 Task: Plan a trip to Mpwapwa, Tanzania from 12th January 2024 to 16th January 2024 for 8 adults. Place can be private room with 8 bedrooms having 8 beds and 8 bathrooms. Property type can be hotel. Amenities needed are: wifi, TV, free parkinig on premises, gym, breakfast.
Action: Mouse moved to (502, 131)
Screenshot: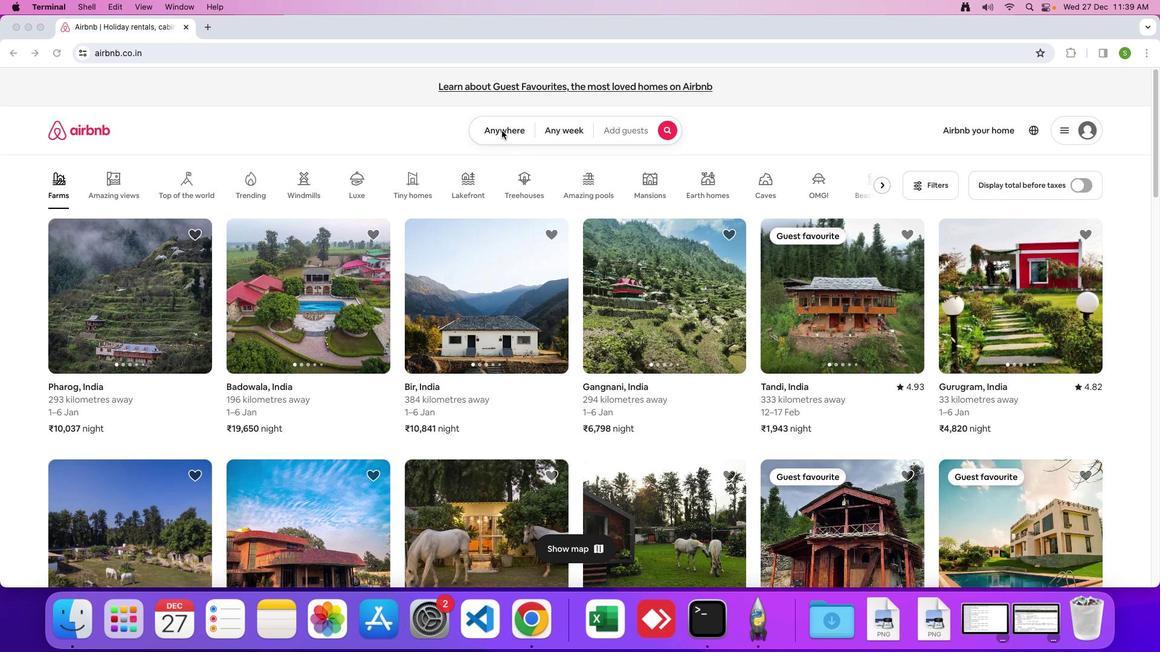 
Action: Mouse pressed left at (502, 131)
Screenshot: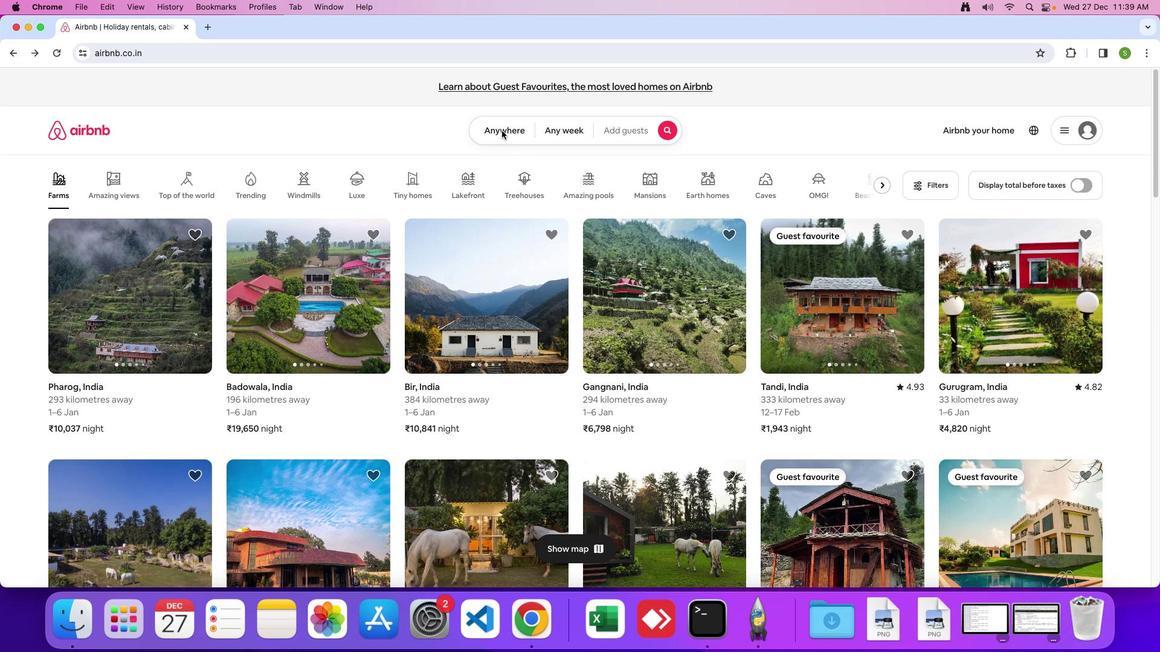 
Action: Mouse moved to (481, 131)
Screenshot: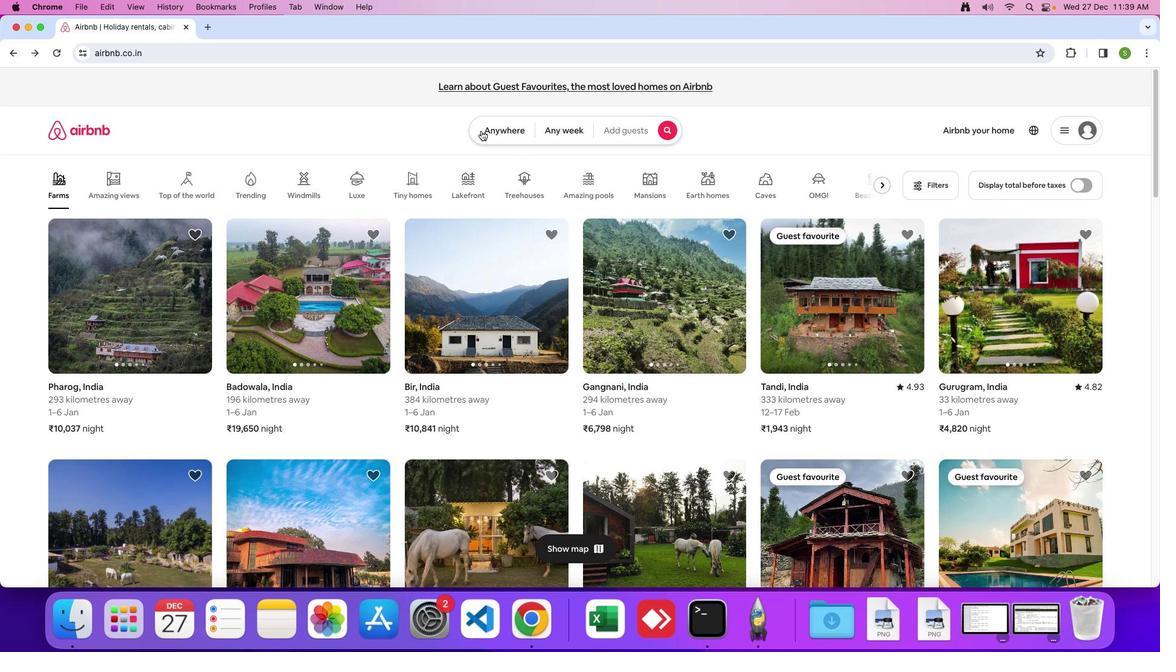 
Action: Mouse pressed left at (481, 131)
Screenshot: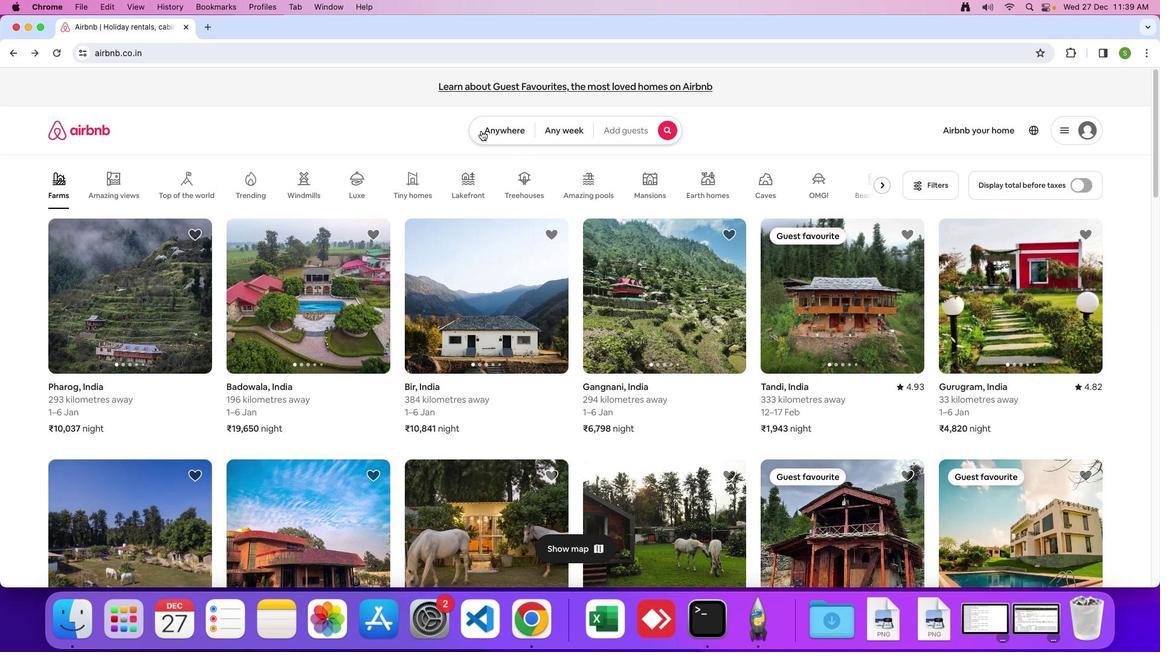 
Action: Mouse moved to (427, 173)
Screenshot: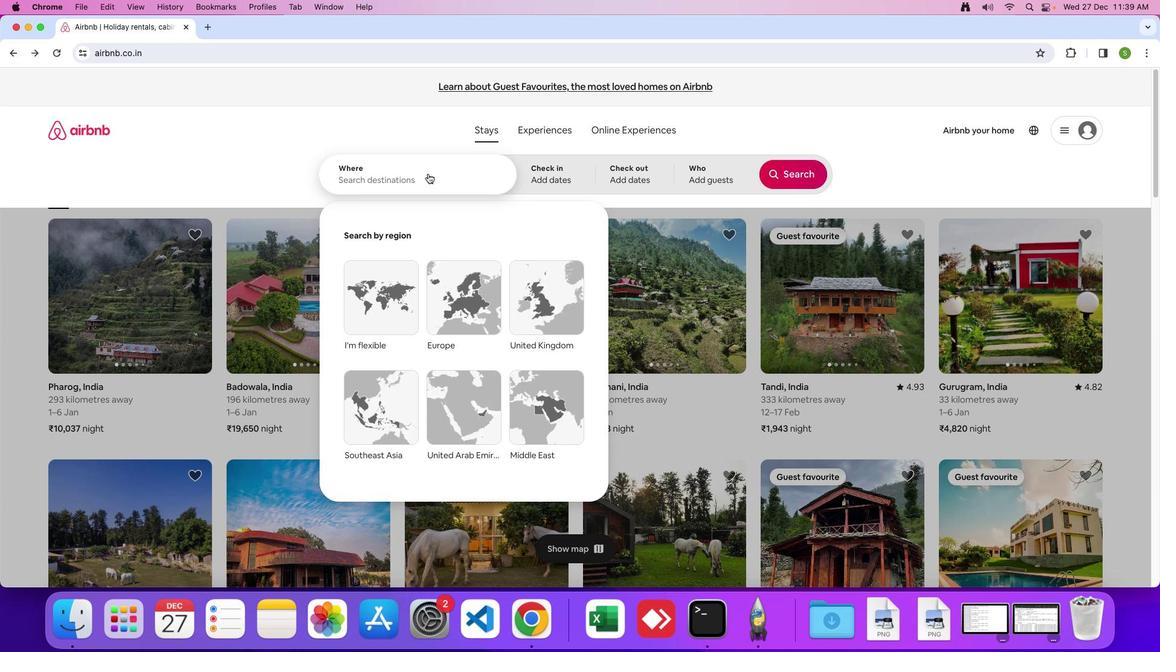 
Action: Mouse pressed left at (427, 173)
Screenshot: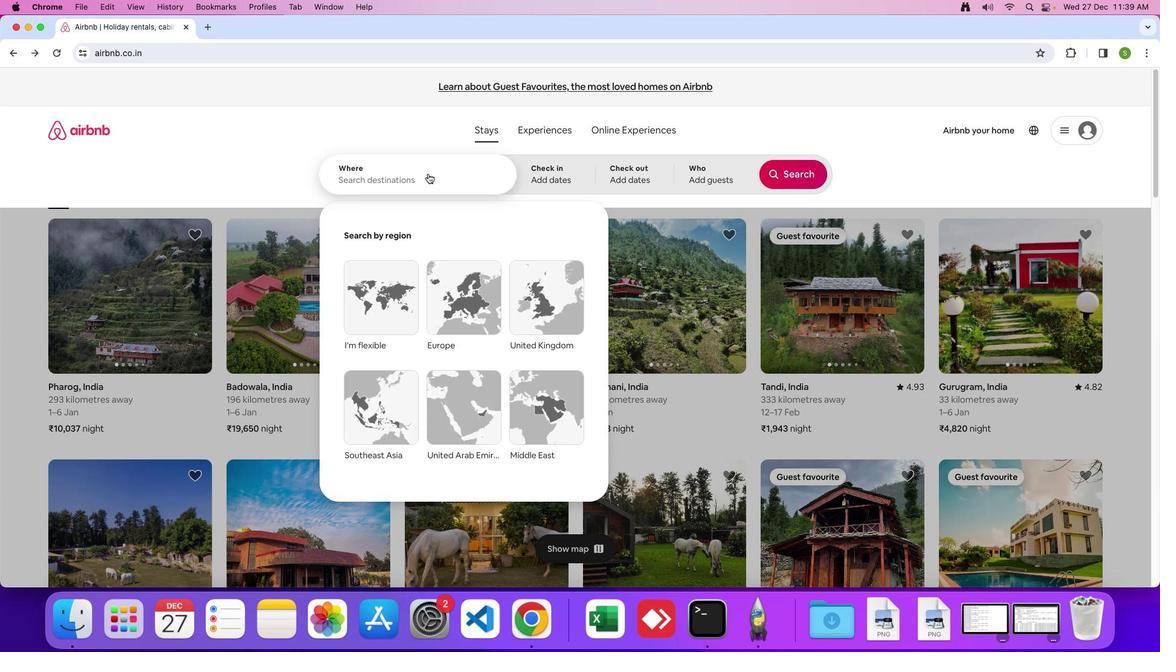 
Action: Mouse moved to (429, 173)
Screenshot: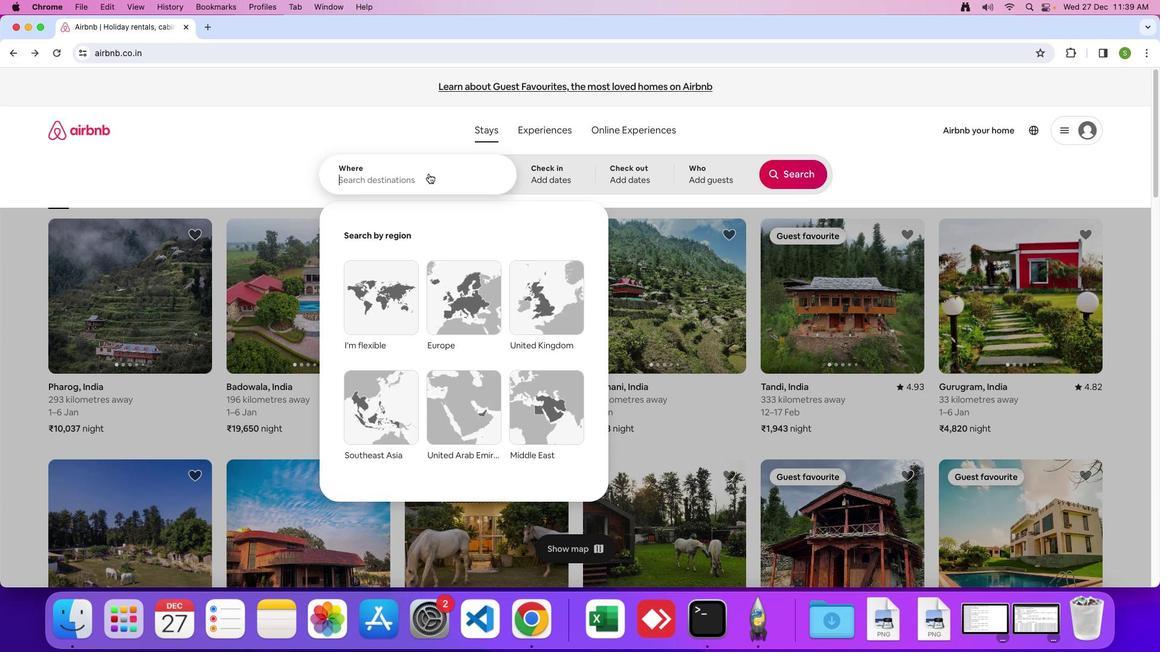
Action: Key pressed 'M'Key.caps_lock'p''w''a''p''w''a'','Key.spaceKey.shift'T''a''n''z''a''n''i''a'Key.enter
Screenshot: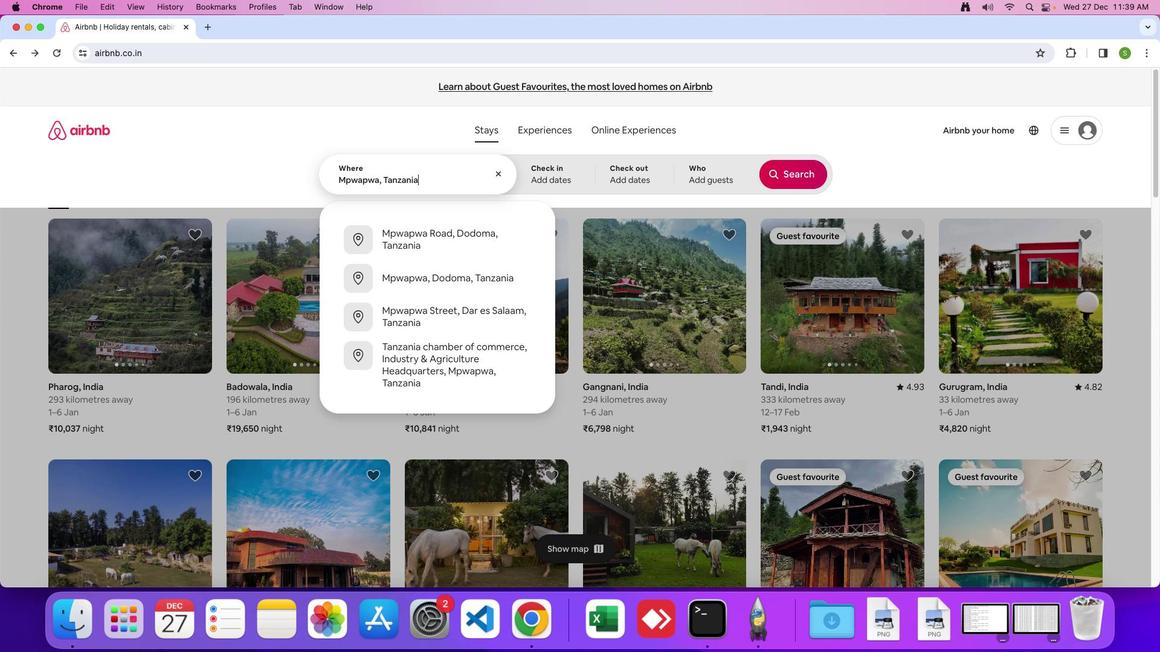 
Action: Mouse moved to (743, 350)
Screenshot: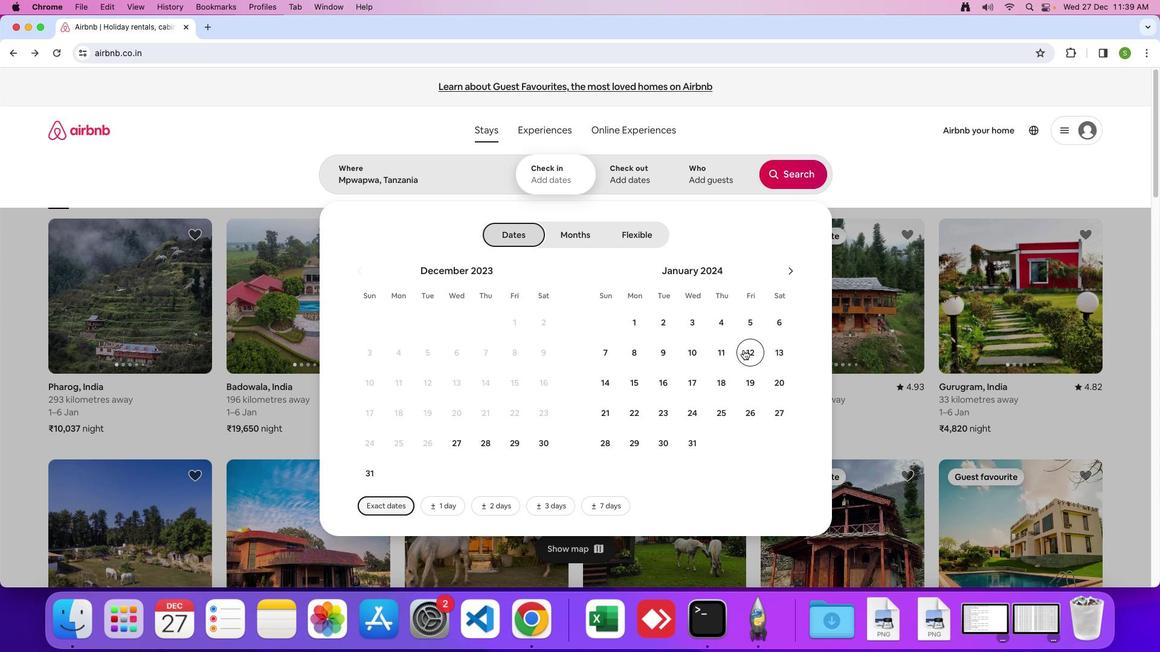 
Action: Mouse pressed left at (743, 350)
Screenshot: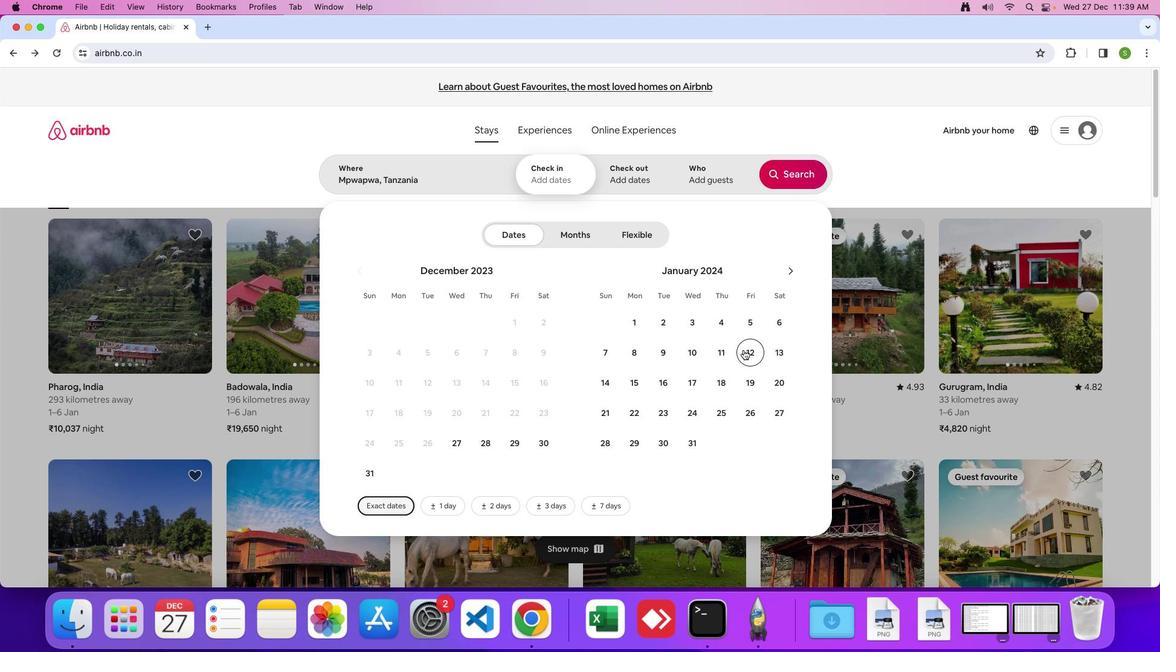 
Action: Mouse moved to (654, 380)
Screenshot: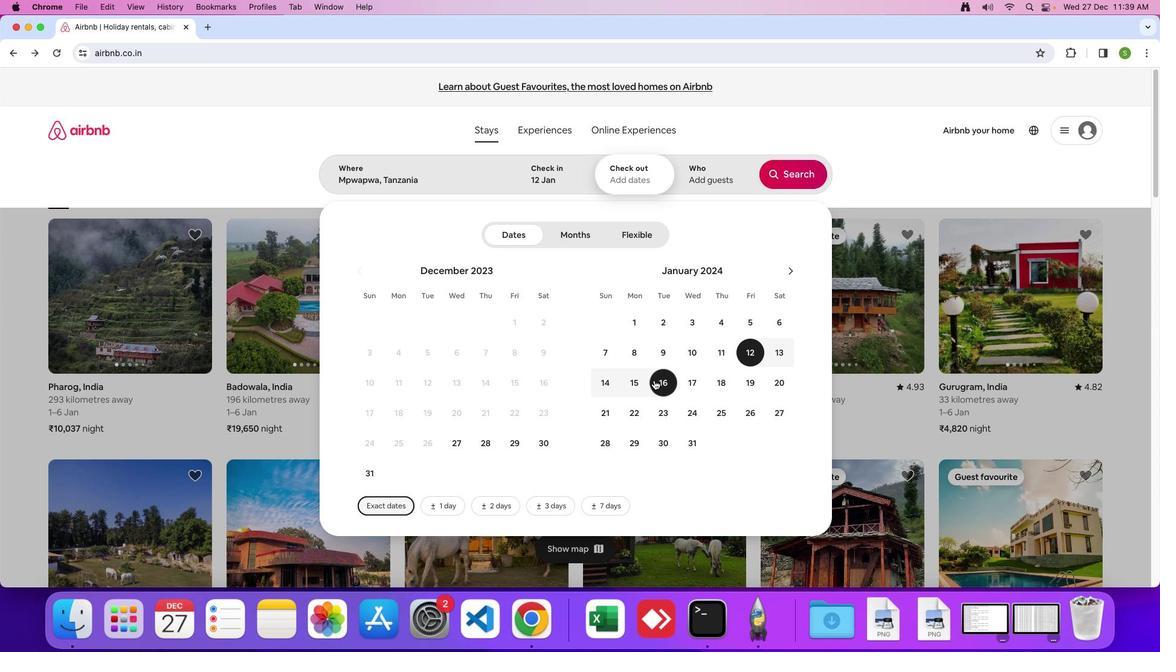 
Action: Mouse pressed left at (654, 380)
Screenshot: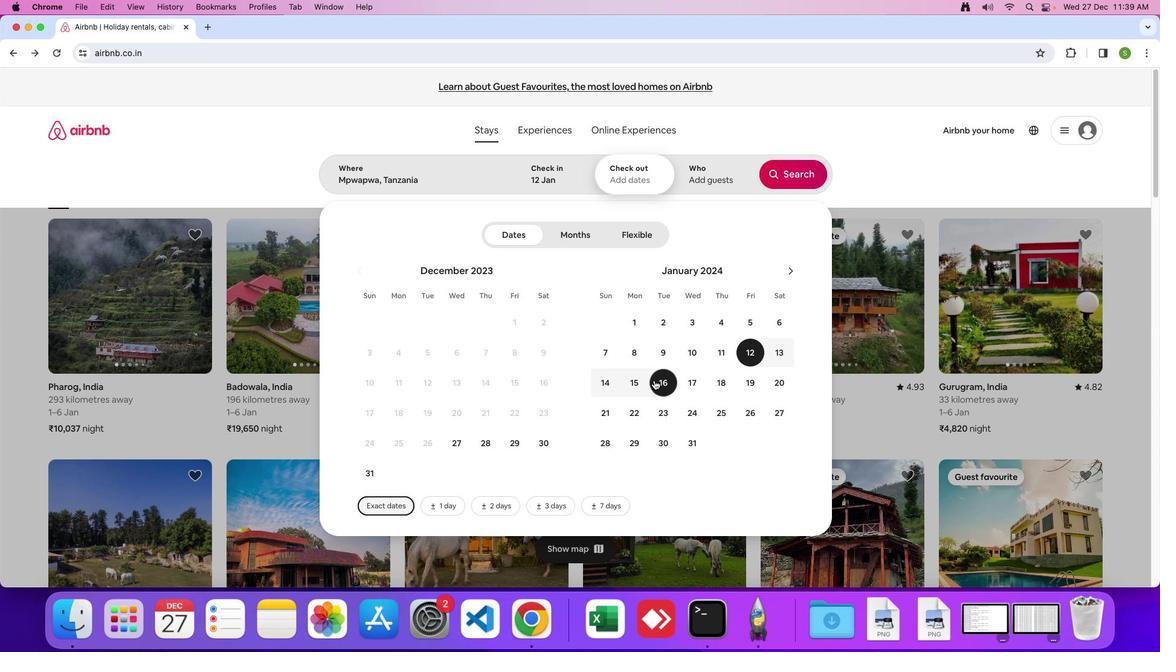 
Action: Mouse moved to (699, 180)
Screenshot: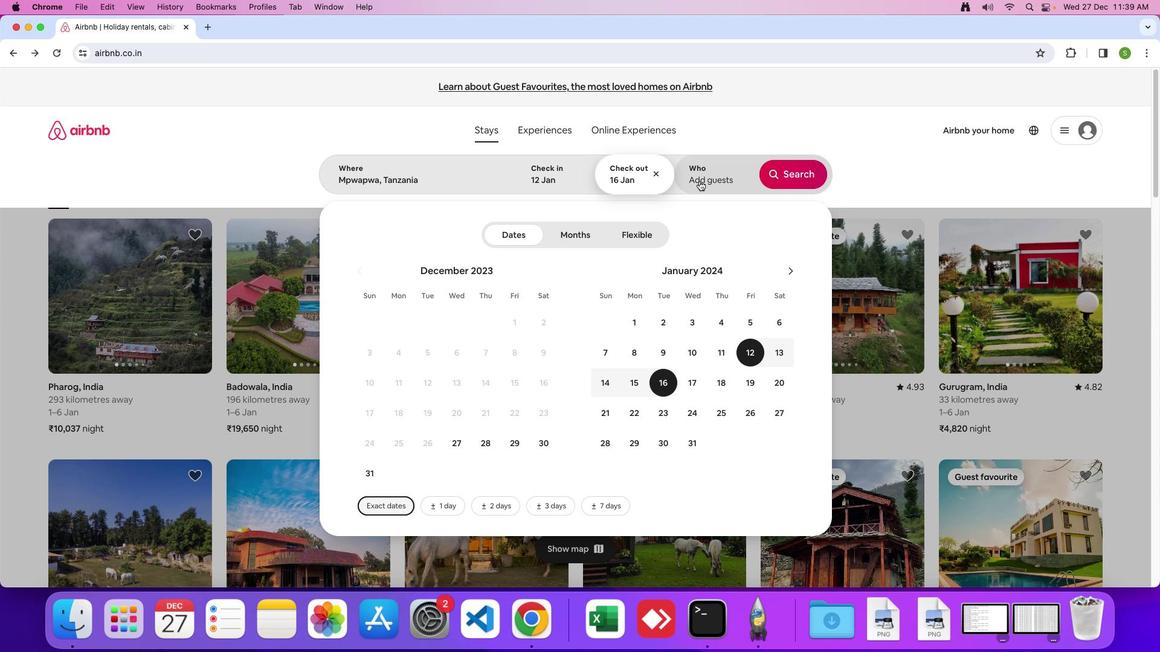 
Action: Mouse pressed left at (699, 180)
Screenshot: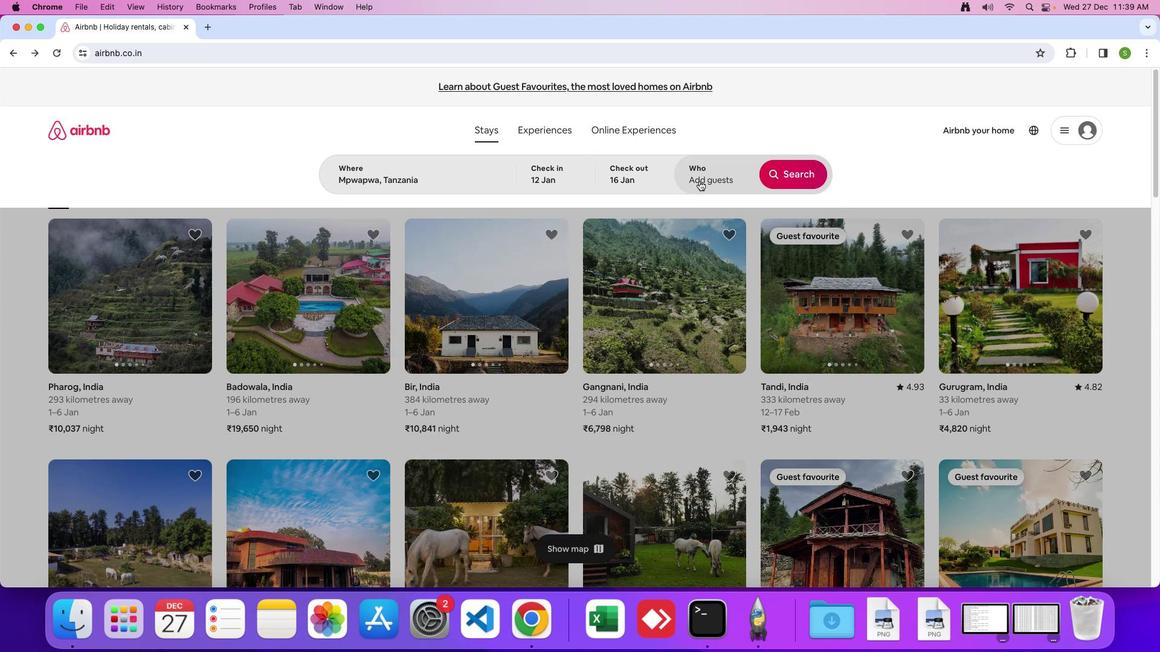 
Action: Mouse moved to (794, 239)
Screenshot: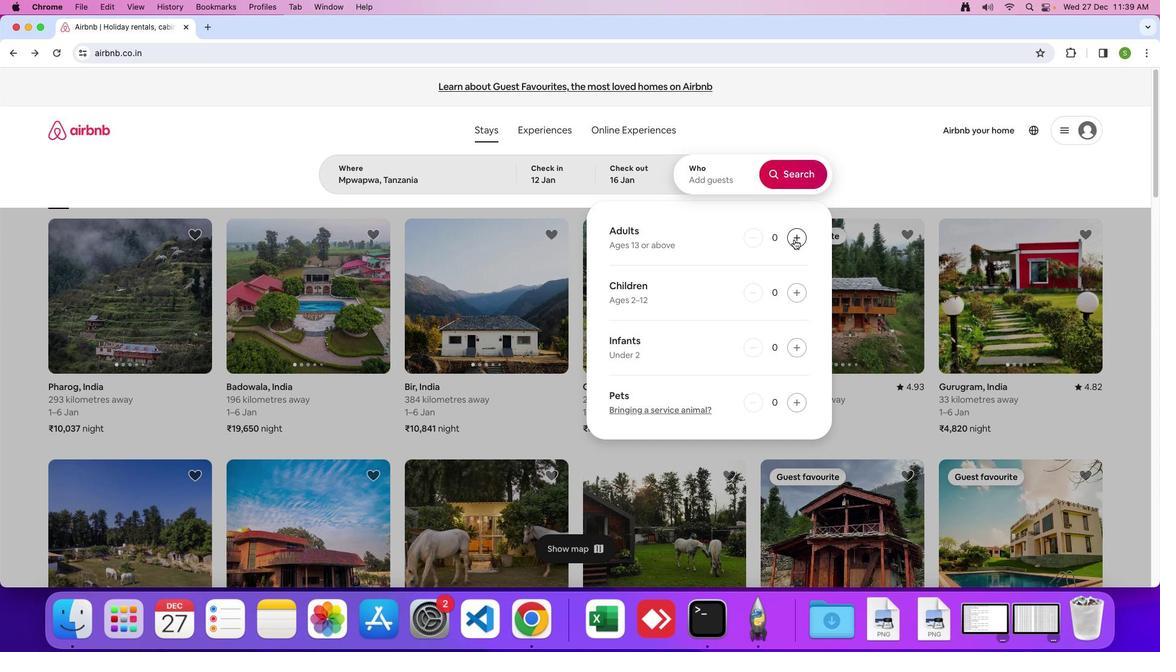 
Action: Mouse pressed left at (794, 239)
Screenshot: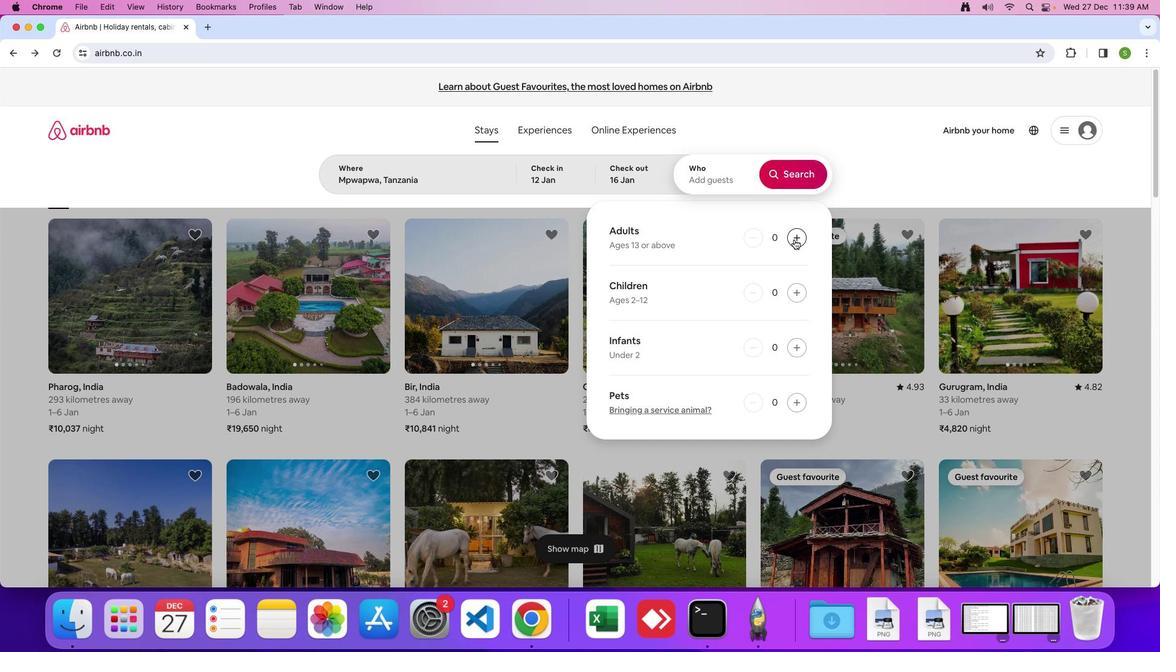 
Action: Mouse pressed left at (794, 239)
Screenshot: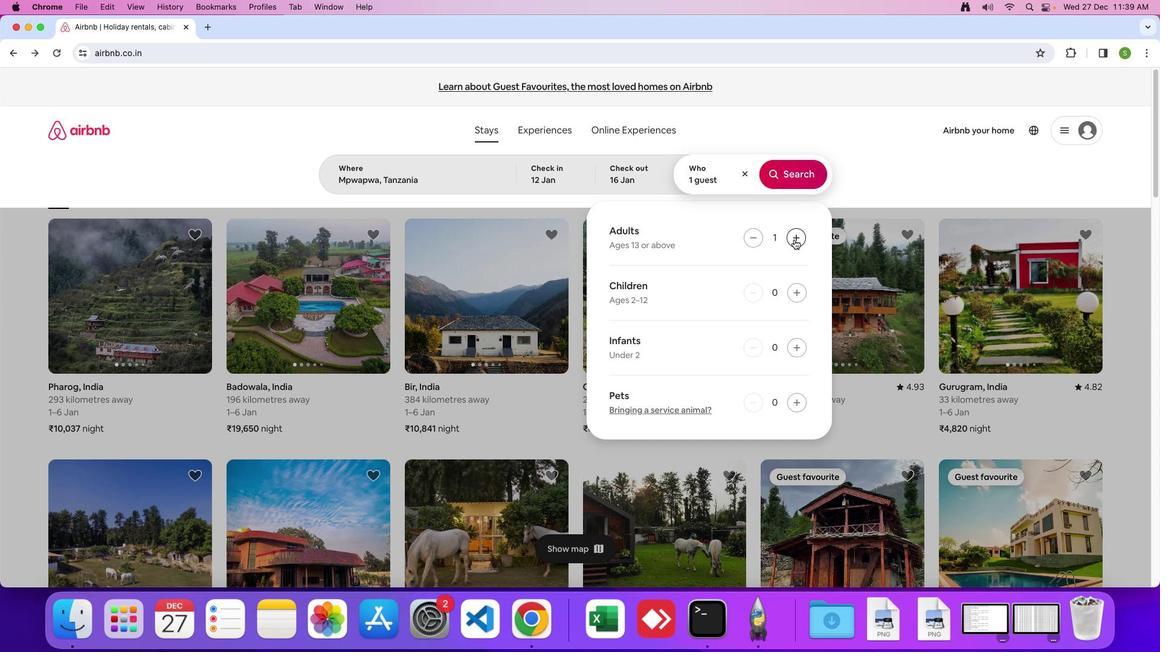 
Action: Mouse pressed left at (794, 239)
Screenshot: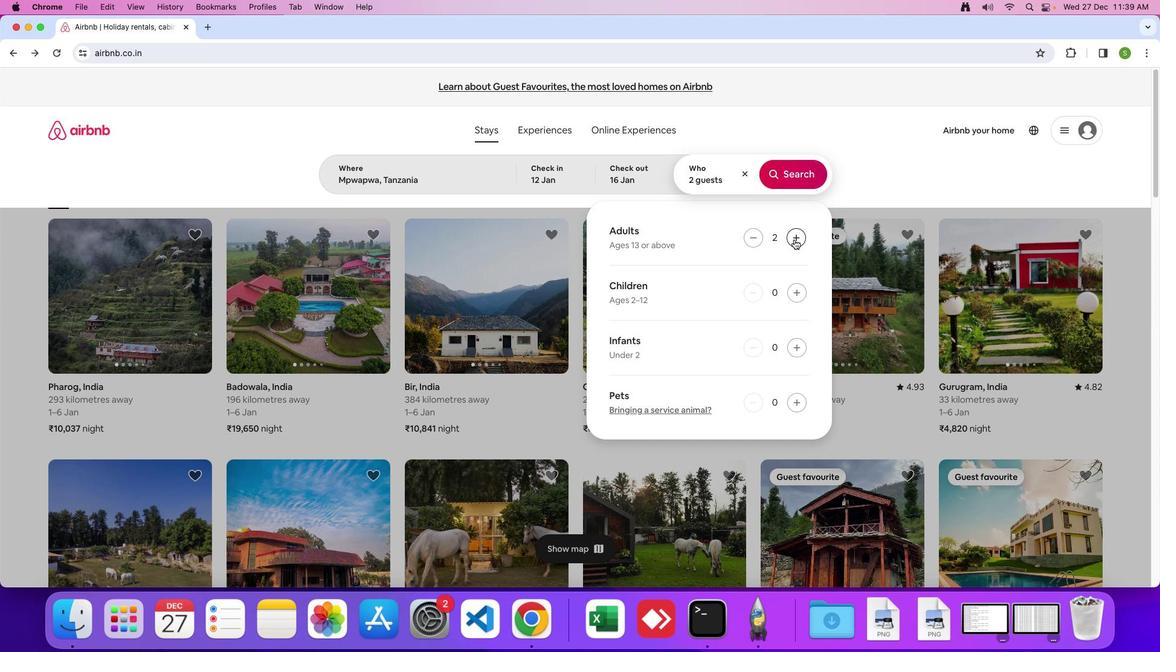 
Action: Mouse pressed left at (794, 239)
Screenshot: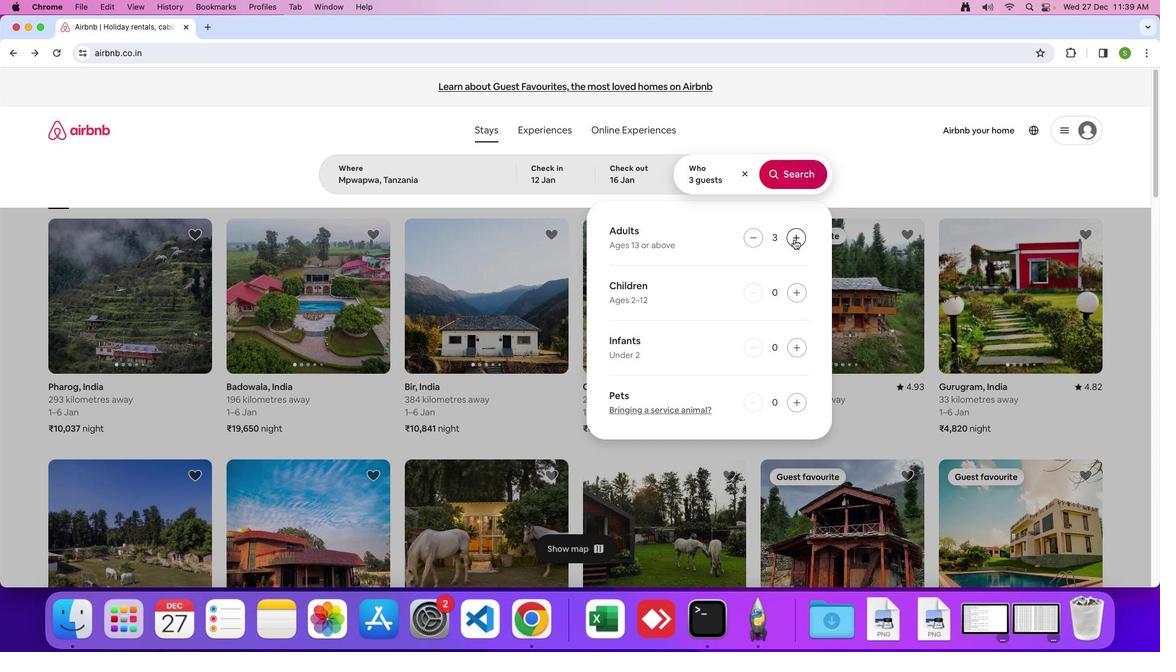 
Action: Mouse pressed left at (794, 239)
Screenshot: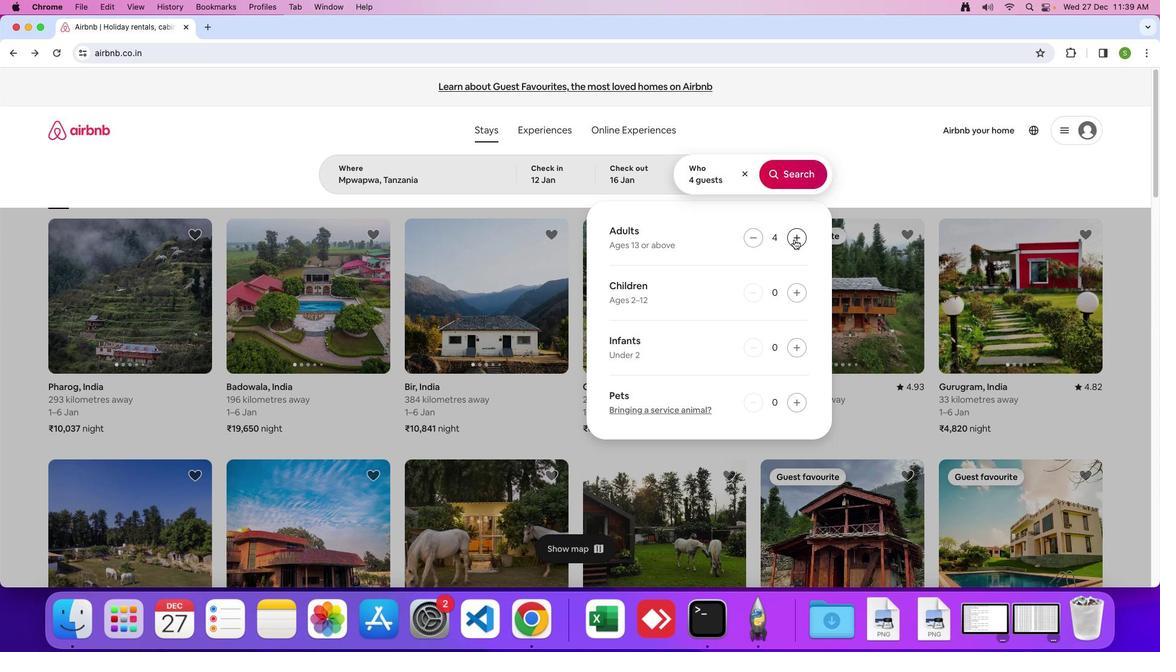 
Action: Mouse pressed left at (794, 239)
Screenshot: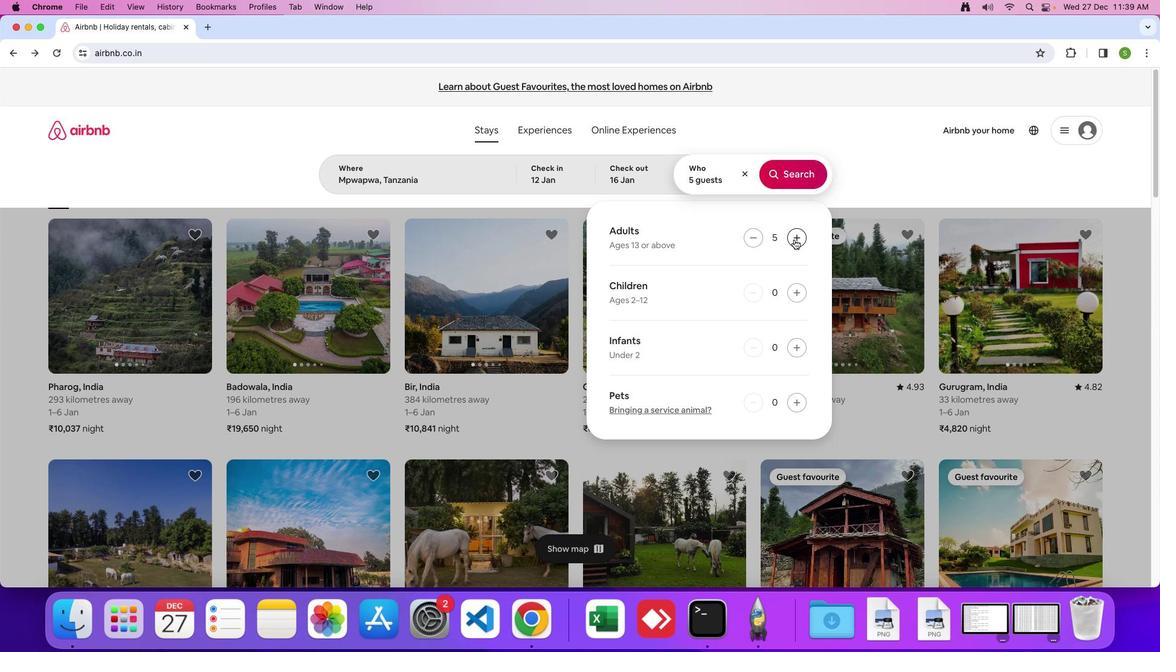 
Action: Mouse pressed left at (794, 239)
Screenshot: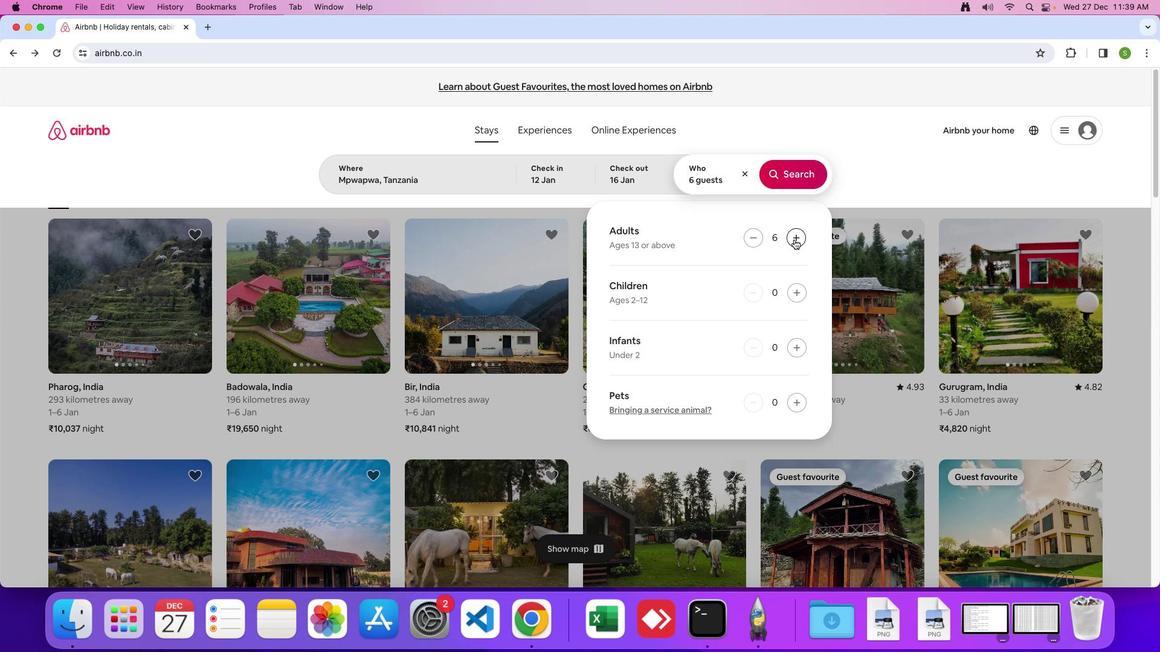 
Action: Mouse pressed left at (794, 239)
Screenshot: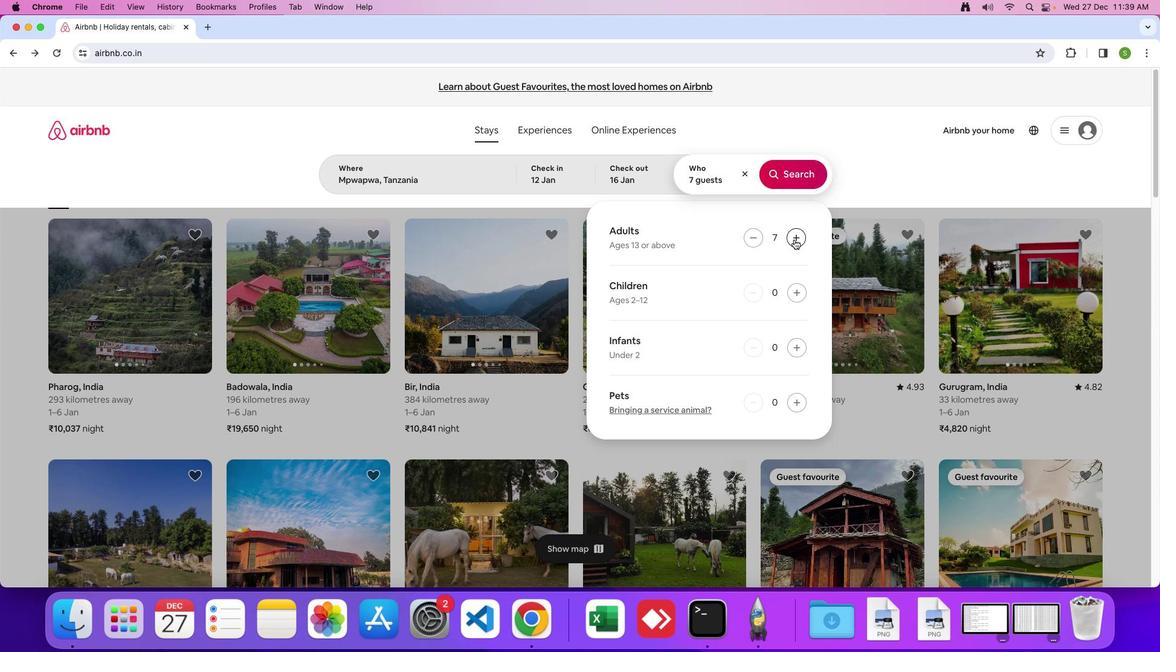 
Action: Mouse moved to (785, 178)
Screenshot: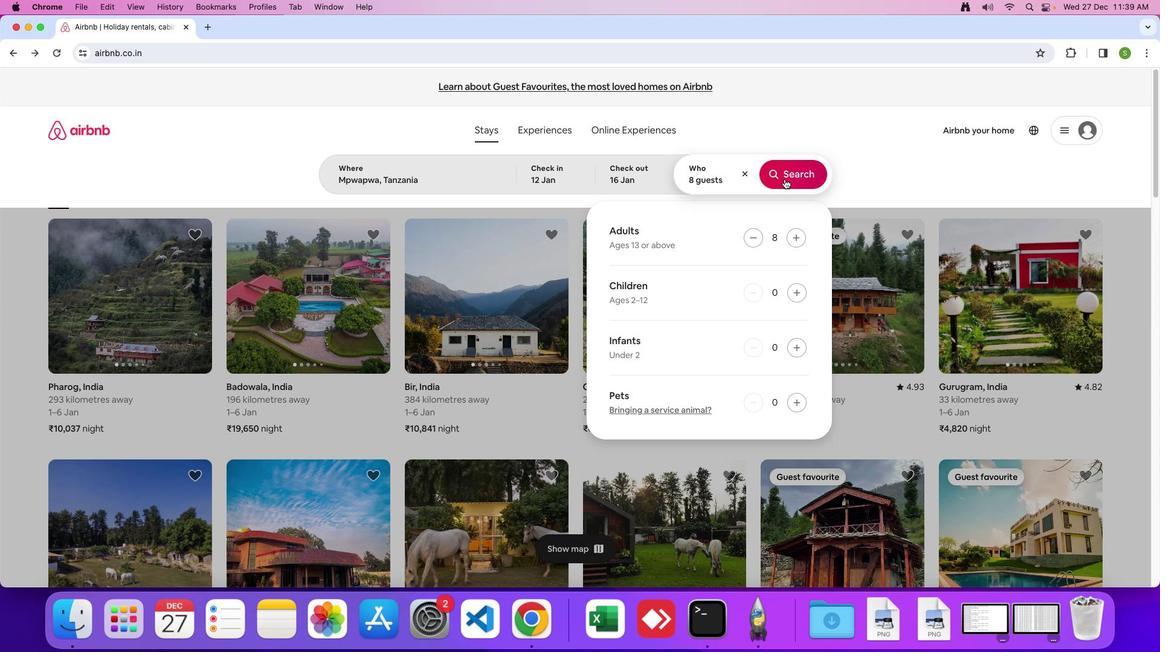 
Action: Mouse pressed left at (785, 178)
Screenshot: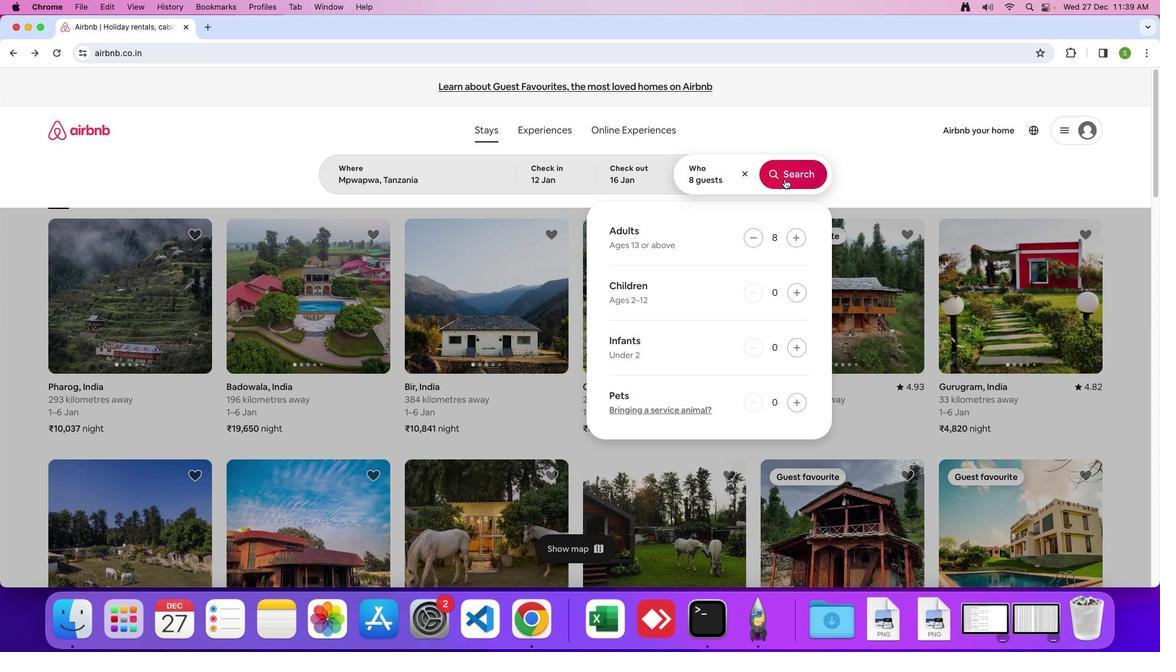 
Action: Mouse moved to (964, 146)
Screenshot: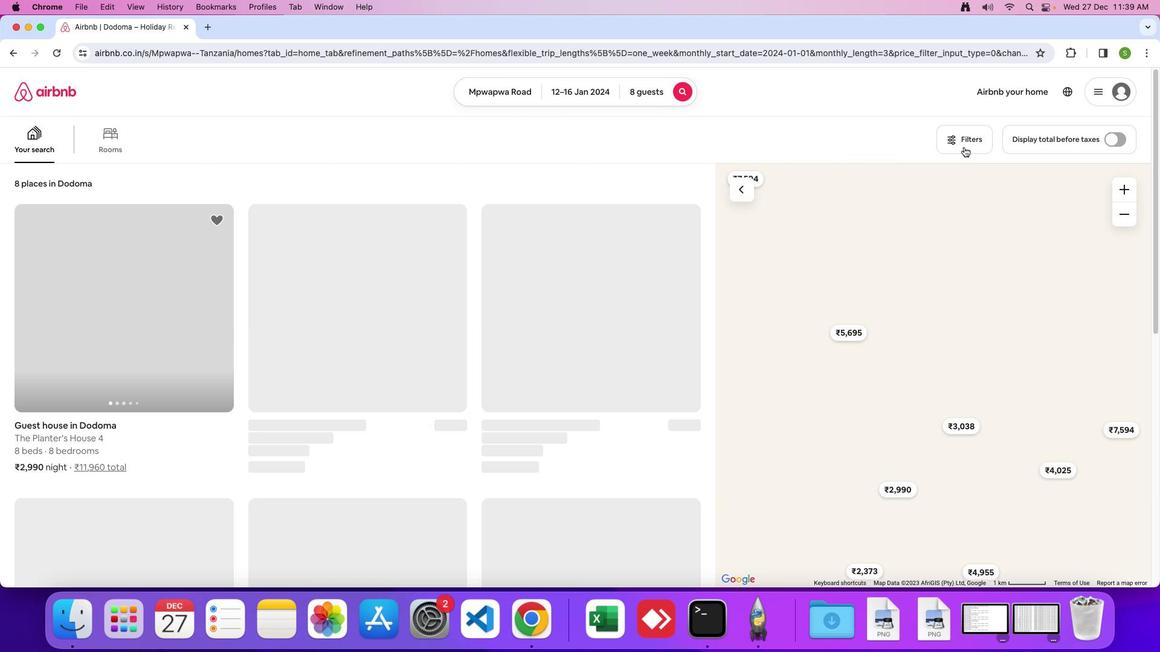
Action: Mouse pressed left at (964, 146)
Screenshot: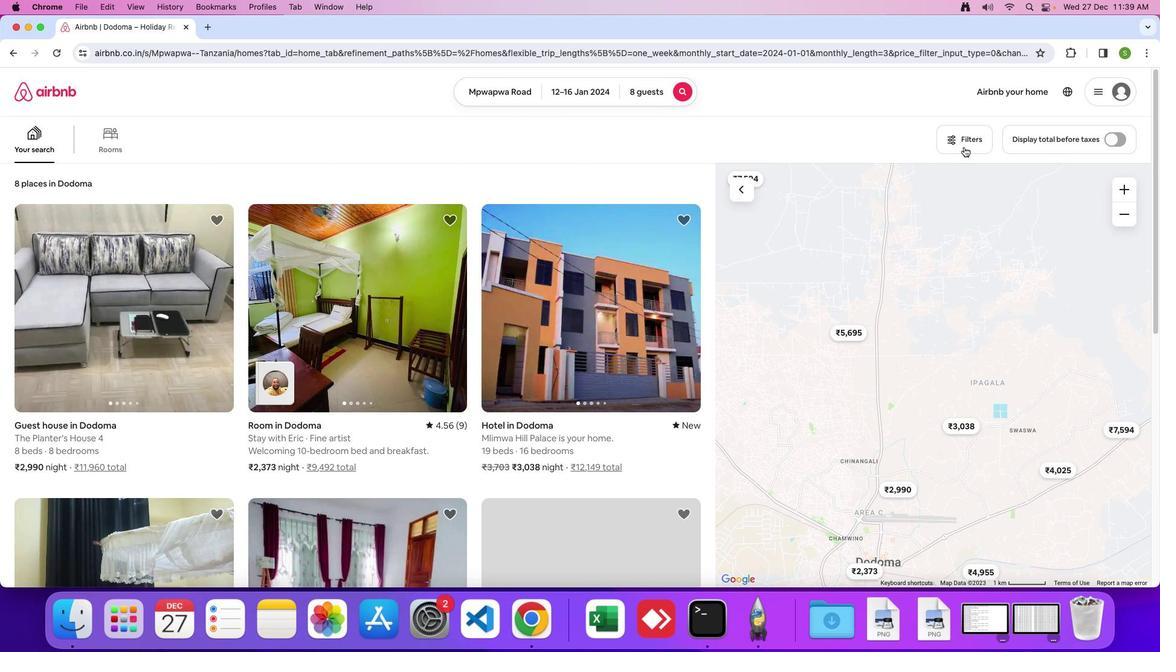 
Action: Mouse moved to (562, 424)
Screenshot: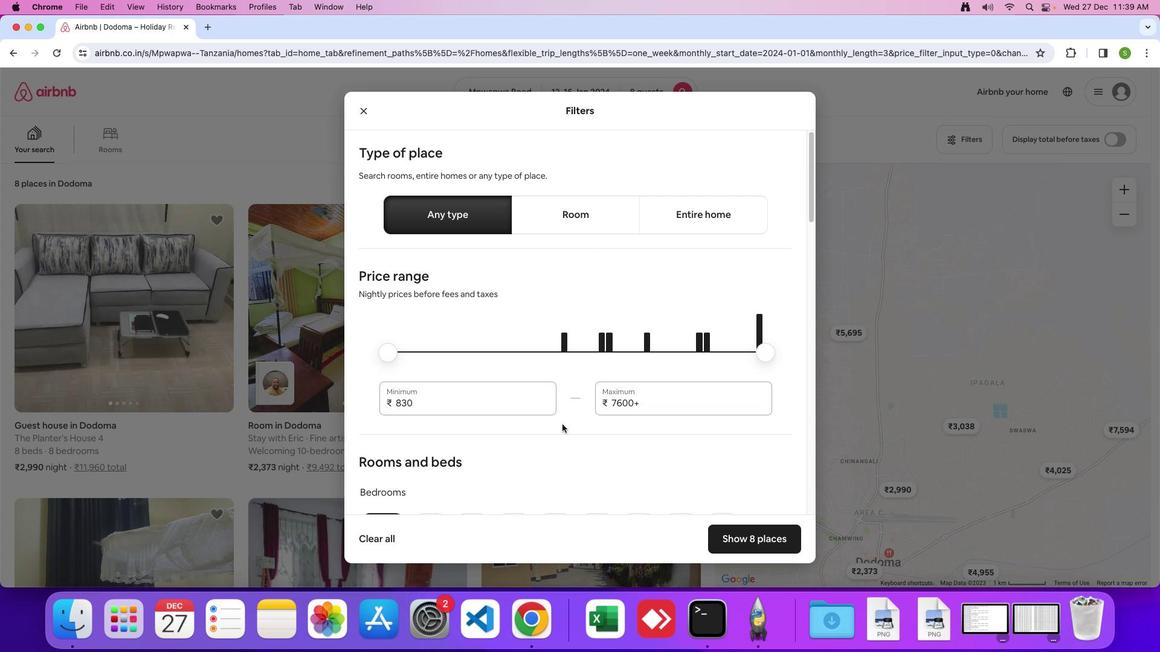 
Action: Mouse scrolled (562, 424) with delta (0, 0)
Screenshot: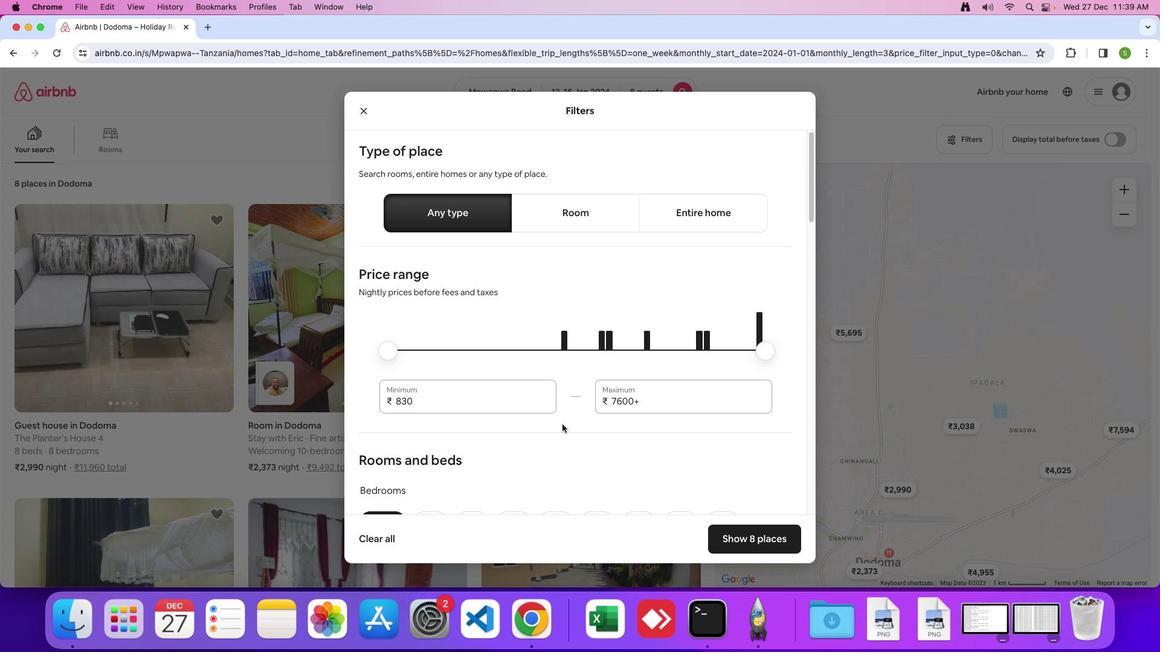 
Action: Mouse scrolled (562, 424) with delta (0, 0)
Screenshot: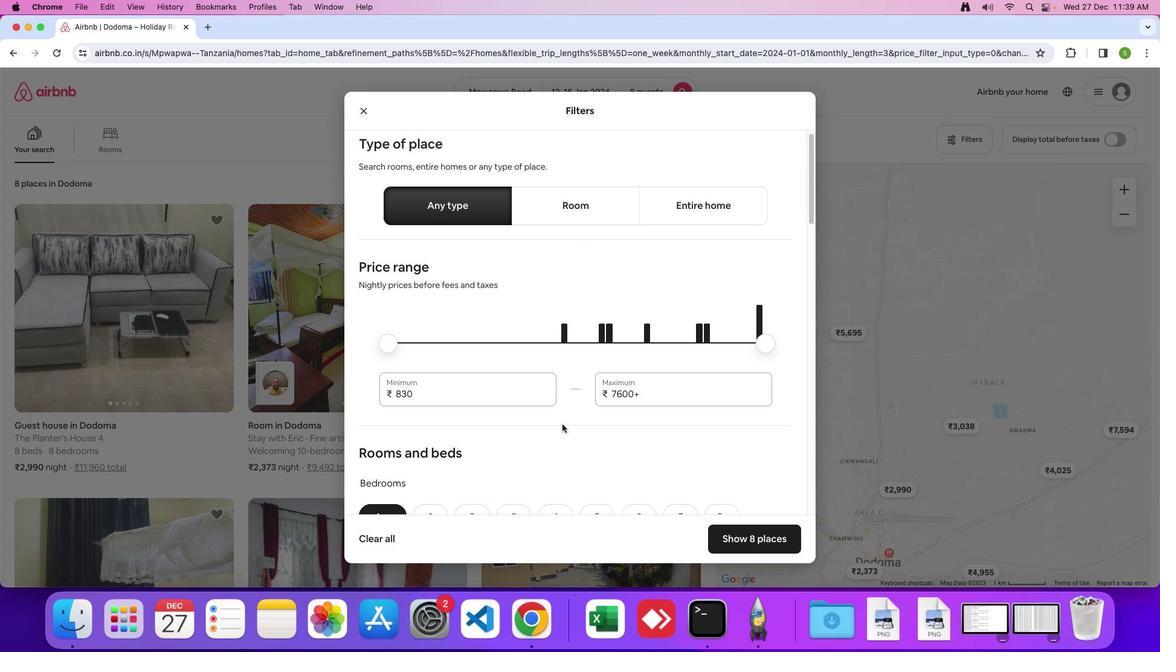 
Action: Mouse scrolled (562, 424) with delta (0, 0)
Screenshot: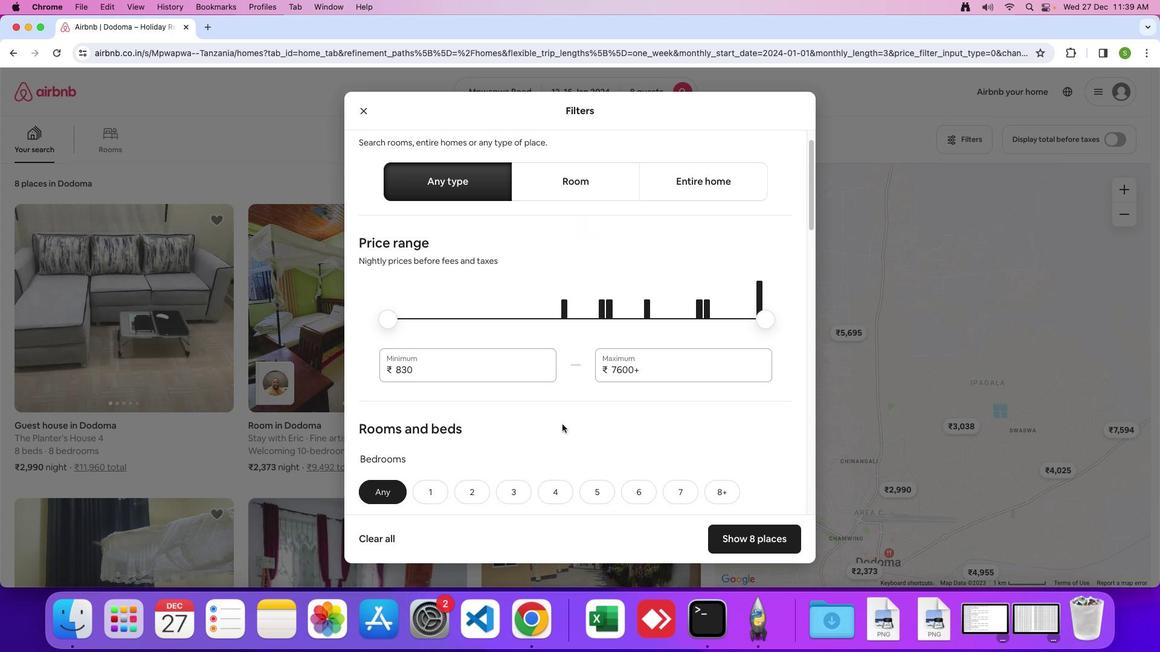 
Action: Mouse scrolled (562, 424) with delta (0, 0)
Screenshot: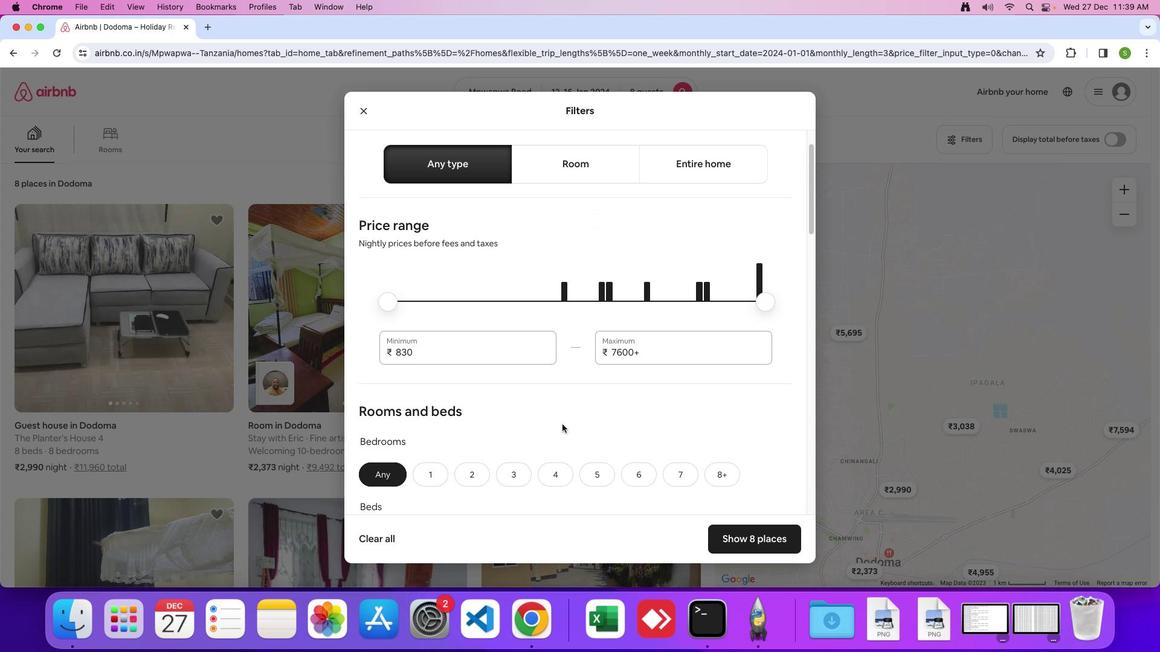 
Action: Mouse scrolled (562, 424) with delta (0, 0)
Screenshot: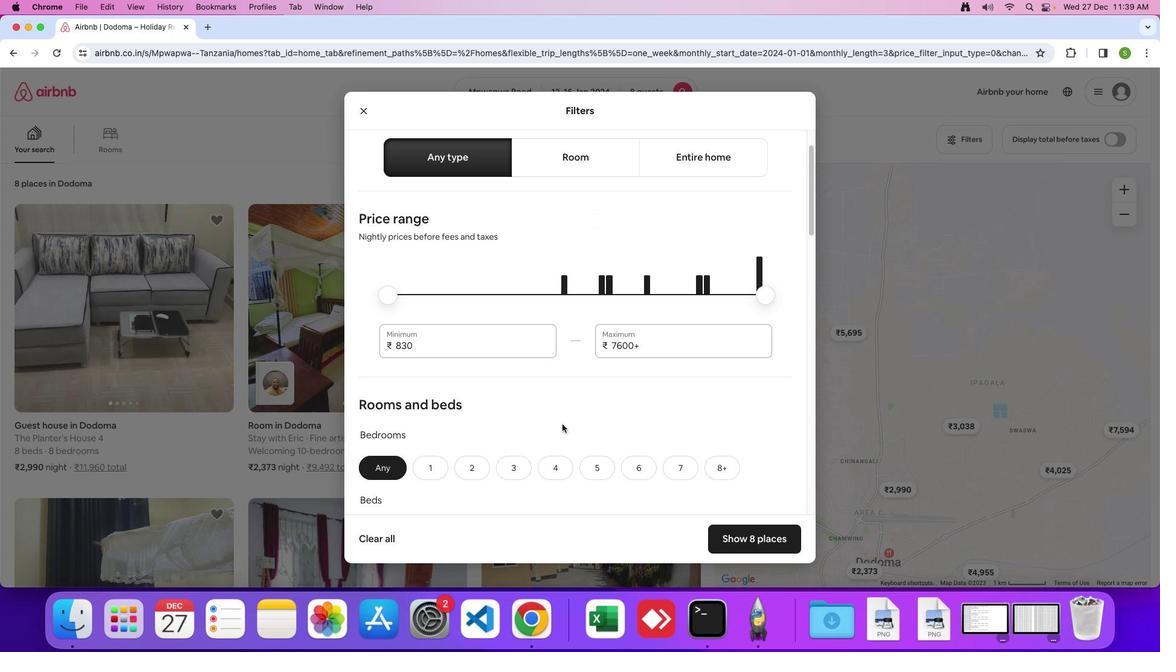 
Action: Mouse scrolled (562, 424) with delta (0, 0)
Screenshot: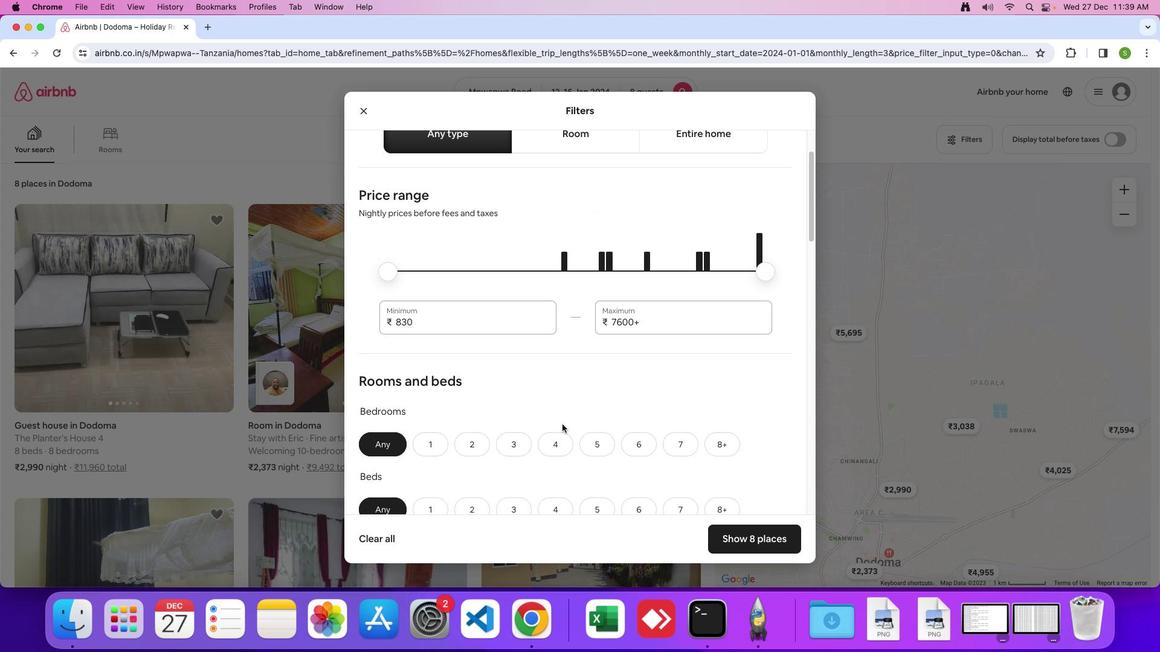 
Action: Mouse scrolled (562, 424) with delta (0, 0)
Screenshot: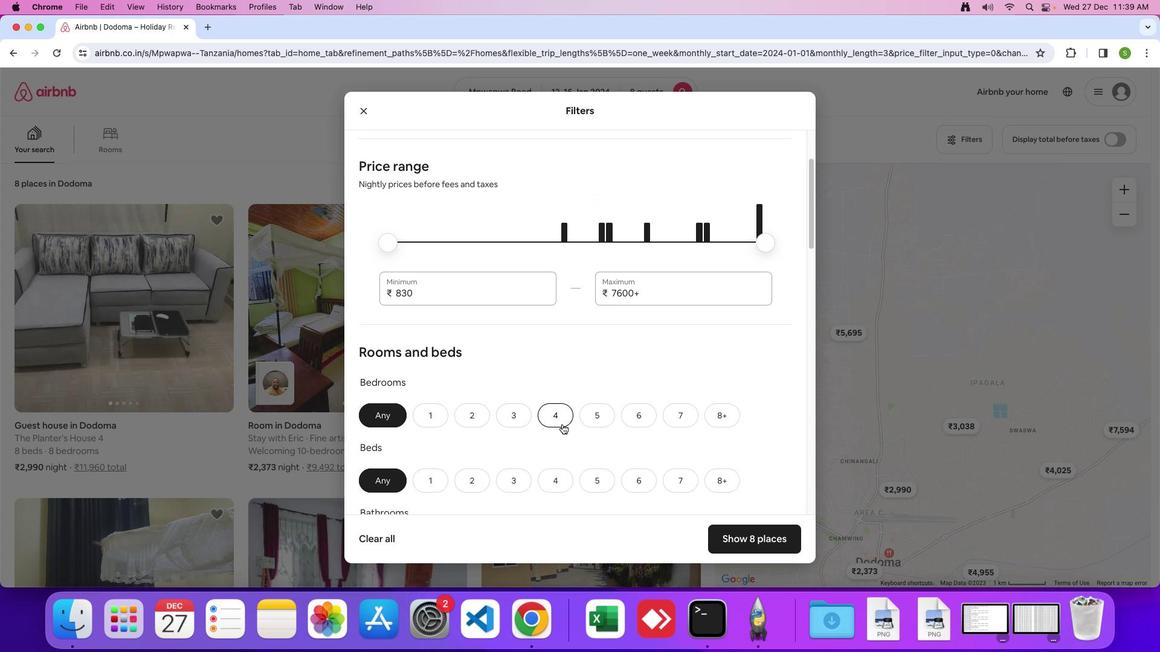 
Action: Mouse scrolled (562, 424) with delta (0, 0)
Screenshot: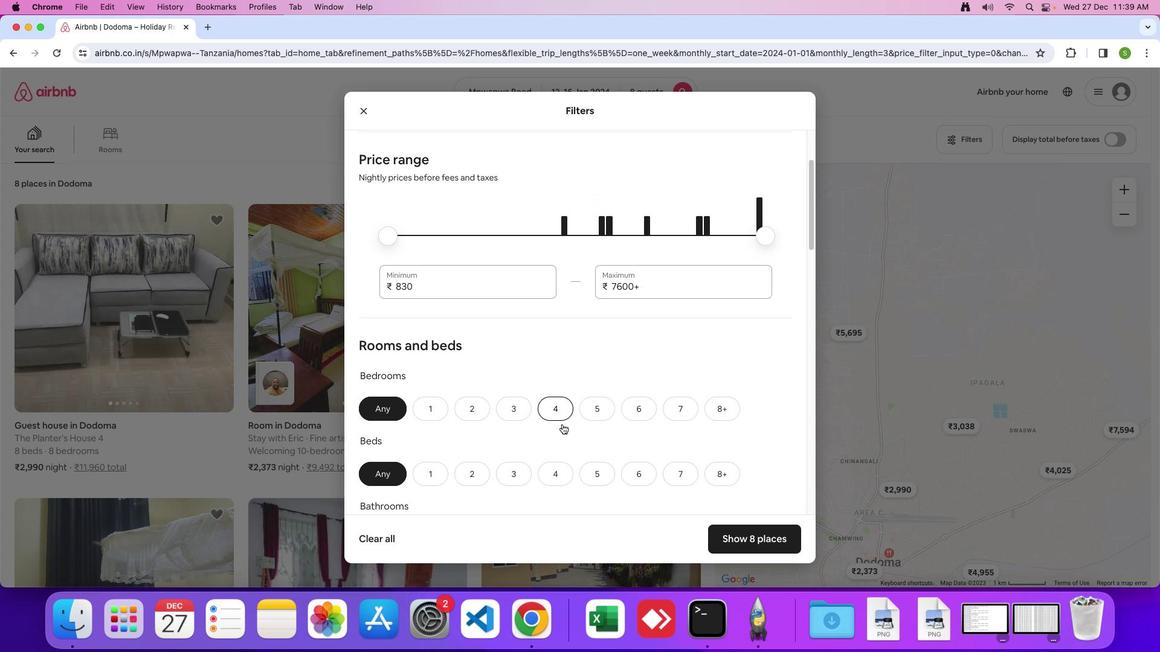 
Action: Mouse scrolled (562, 424) with delta (0, -1)
Screenshot: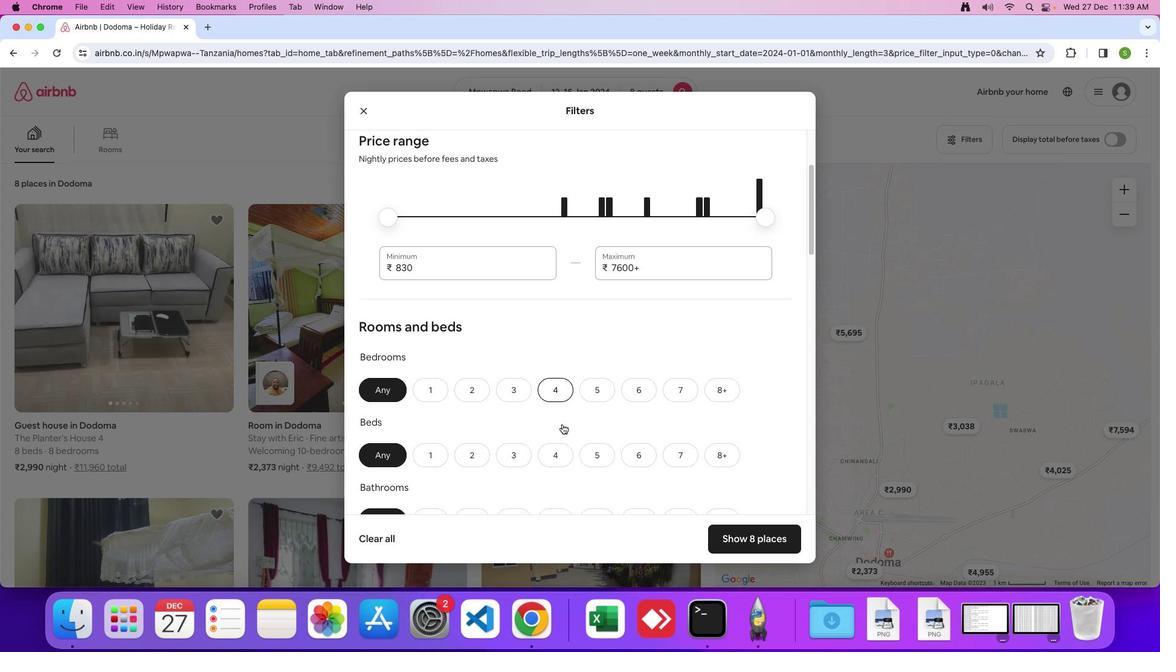 
Action: Mouse scrolled (562, 424) with delta (0, 0)
Screenshot: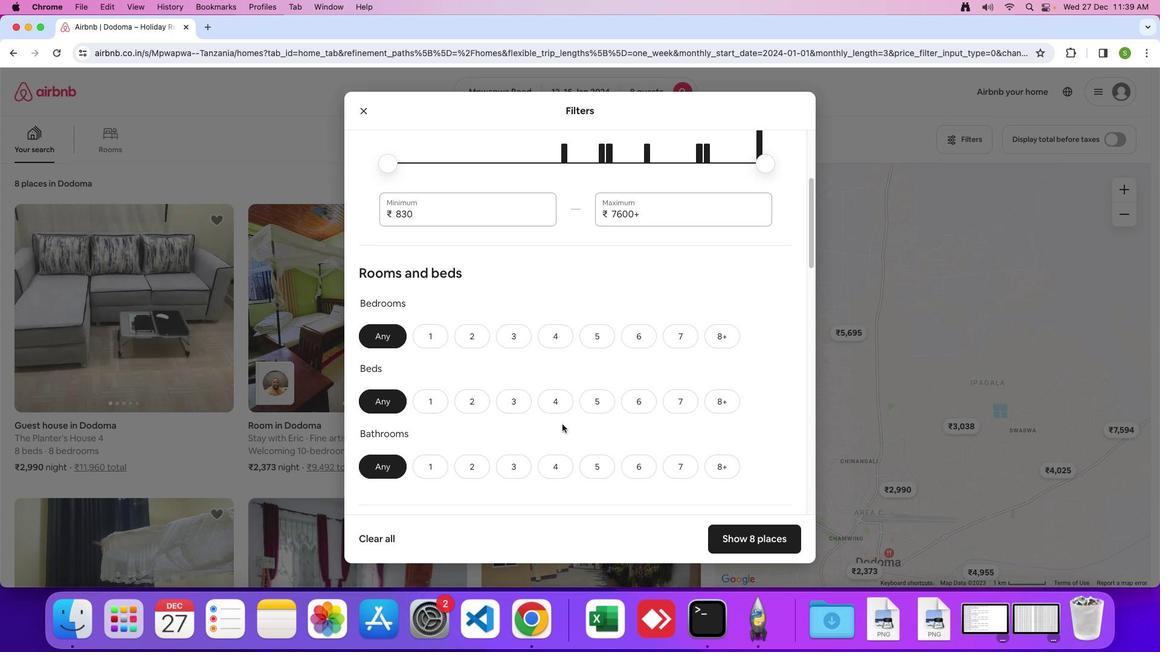 
Action: Mouse scrolled (562, 424) with delta (0, 0)
Screenshot: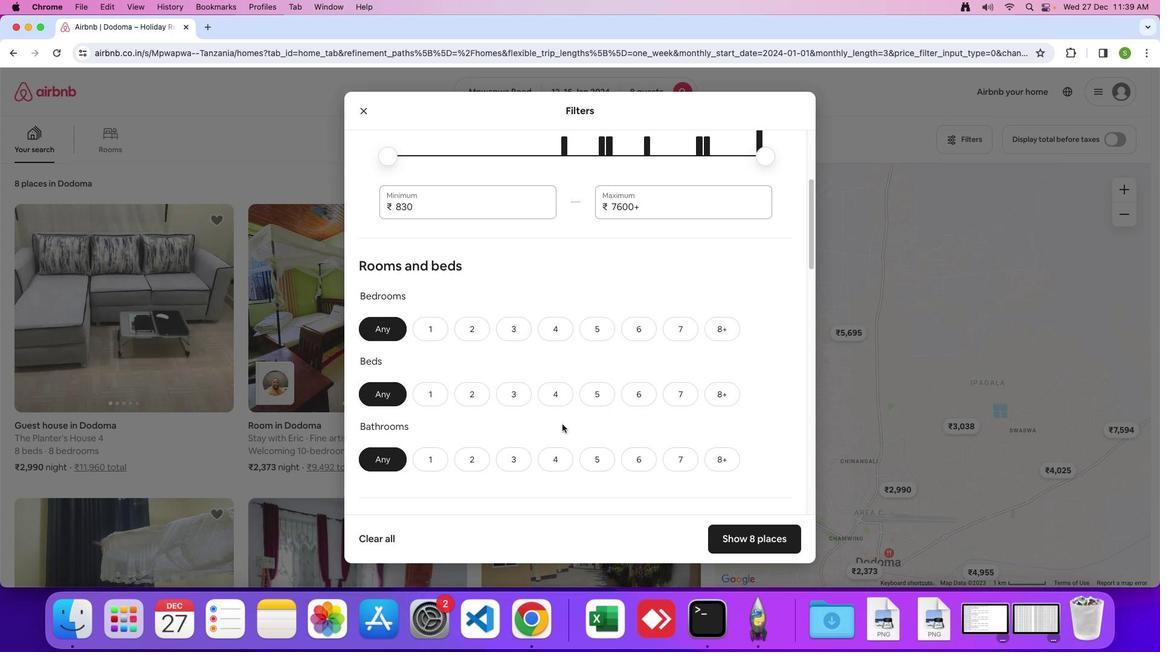 
Action: Mouse scrolled (562, 424) with delta (0, -1)
Screenshot: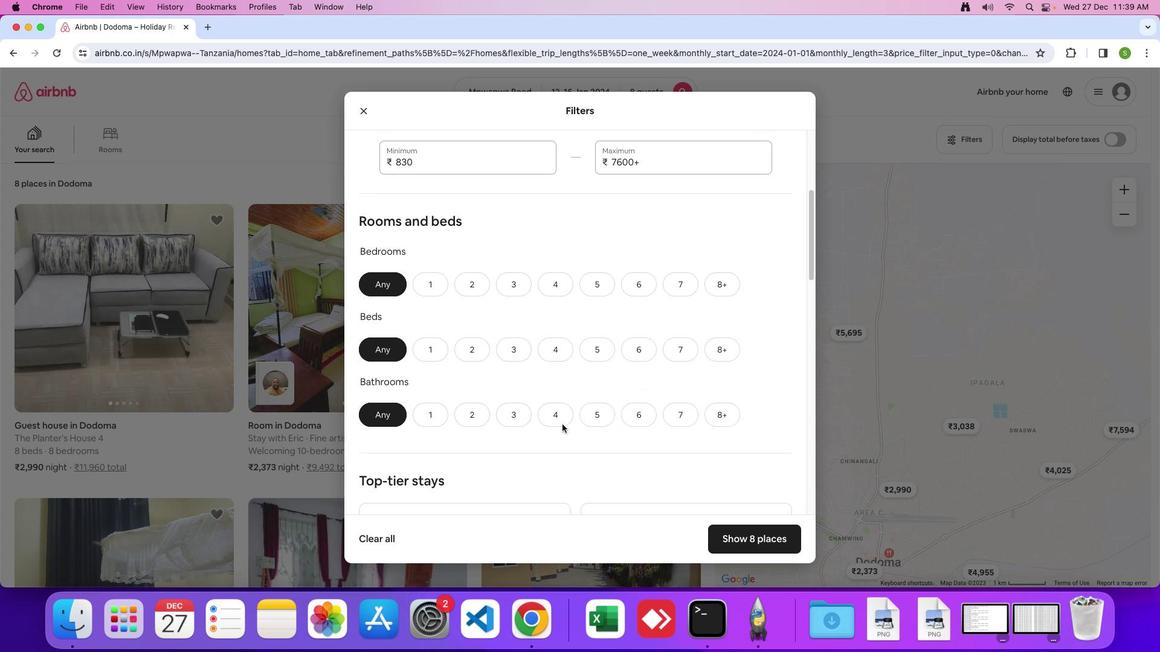 
Action: Mouse moved to (722, 253)
Screenshot: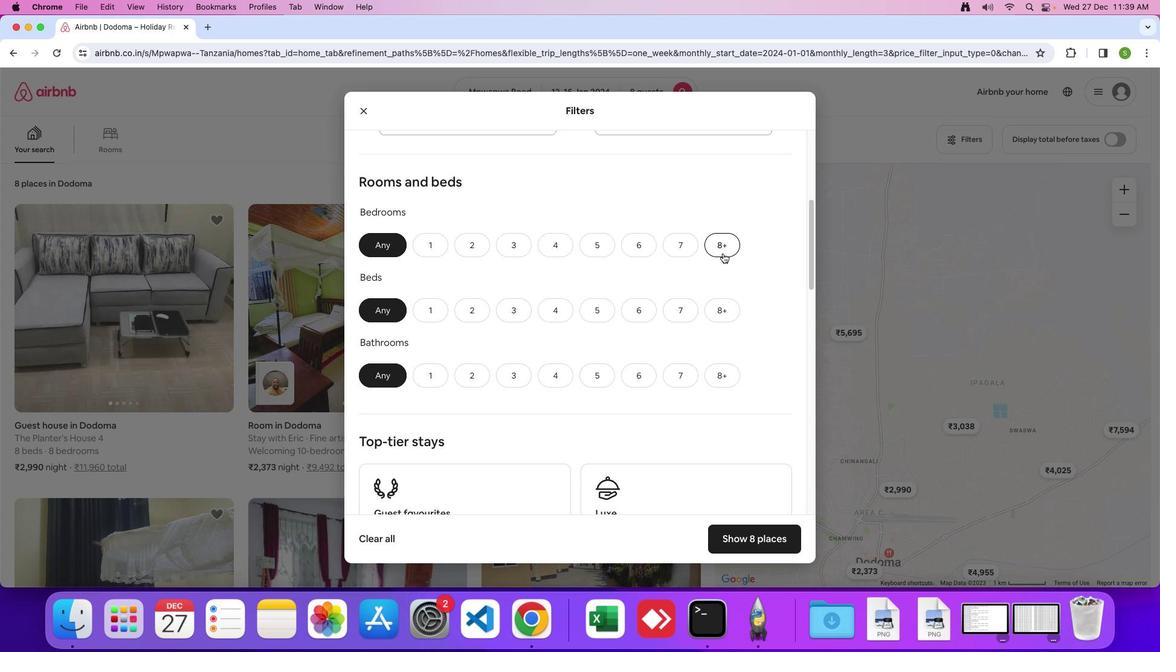 
Action: Mouse pressed left at (722, 253)
Screenshot: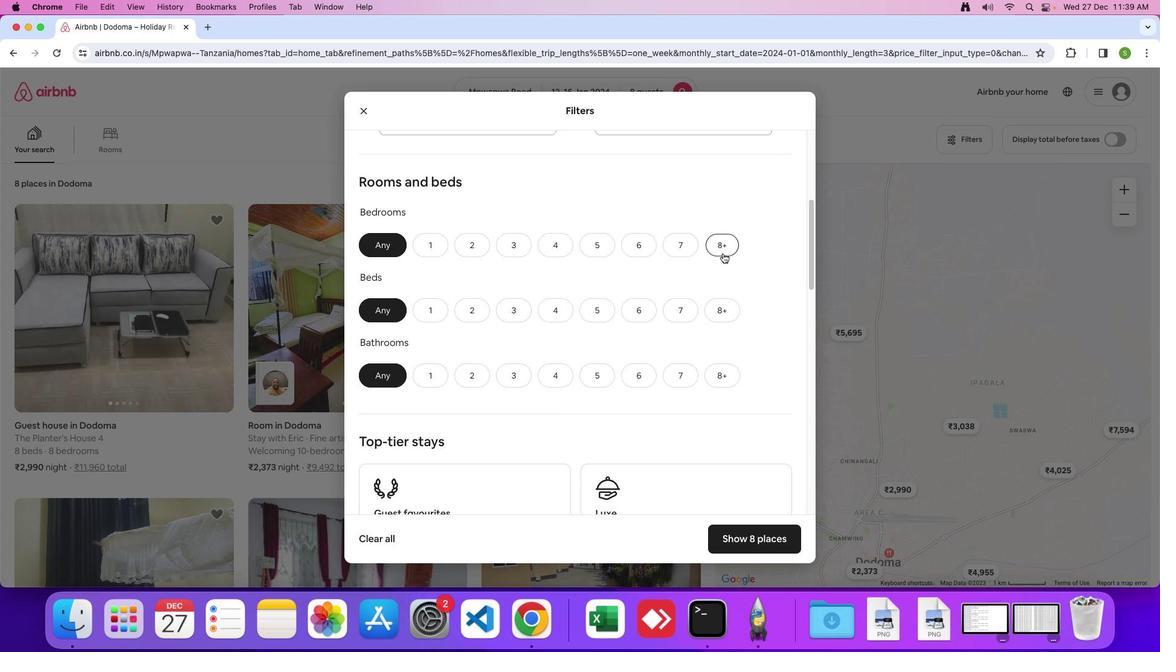 
Action: Mouse moved to (726, 306)
Screenshot: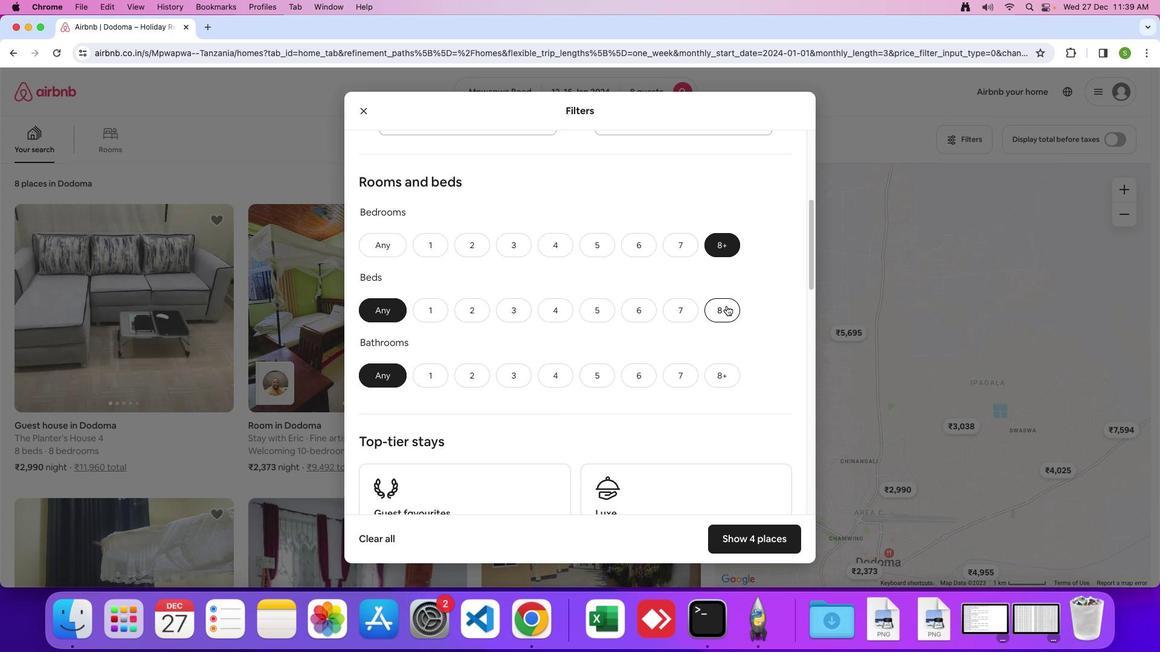 
Action: Mouse pressed left at (726, 306)
Screenshot: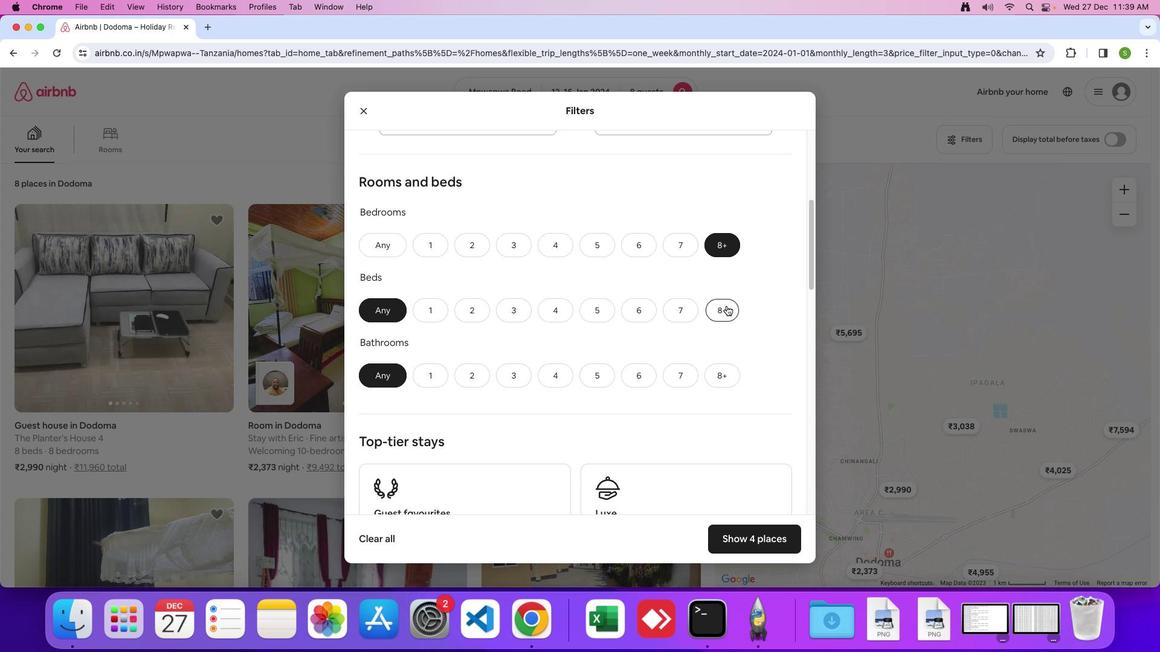 
Action: Mouse moved to (726, 371)
Screenshot: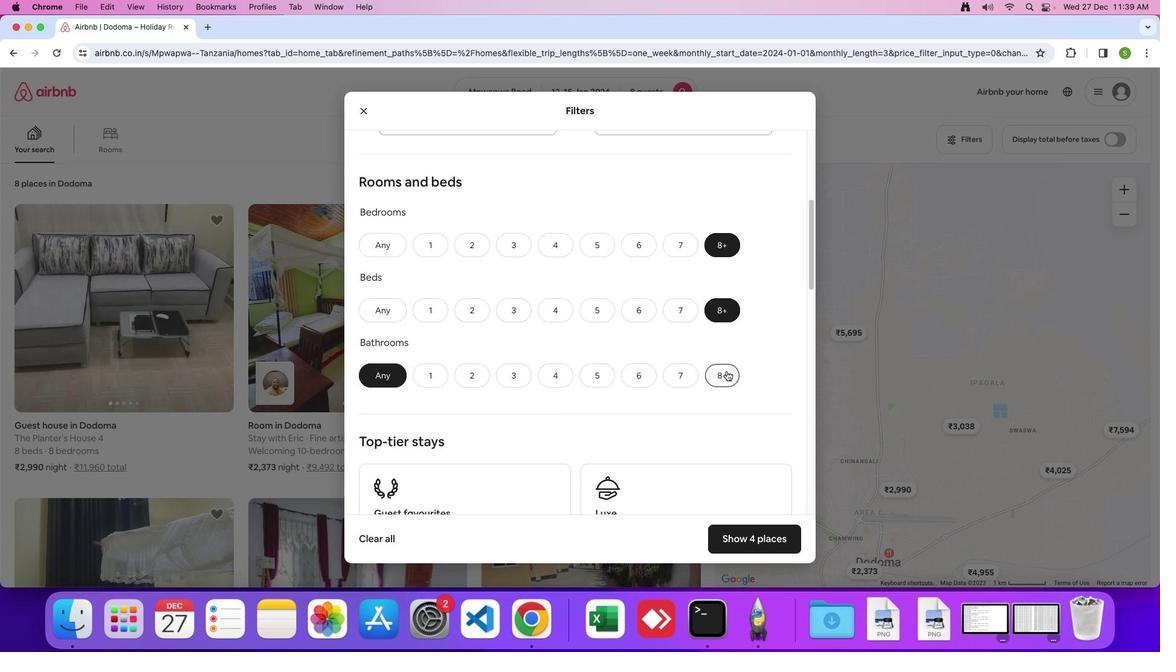 
Action: Mouse pressed left at (726, 371)
Screenshot: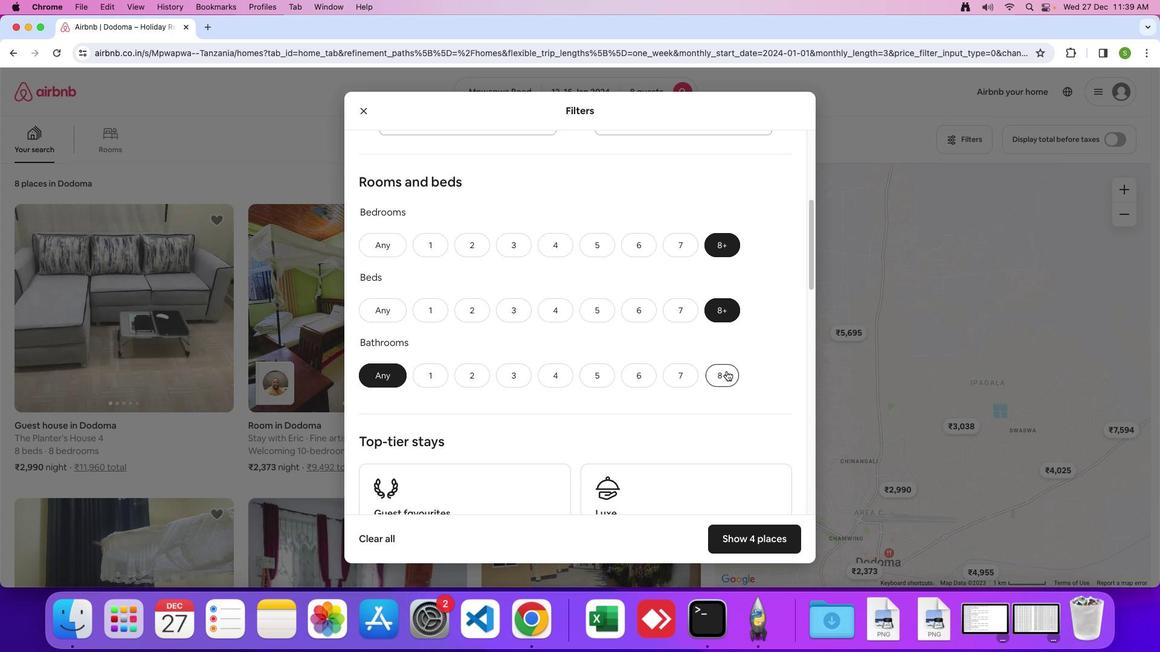 
Action: Mouse moved to (637, 382)
Screenshot: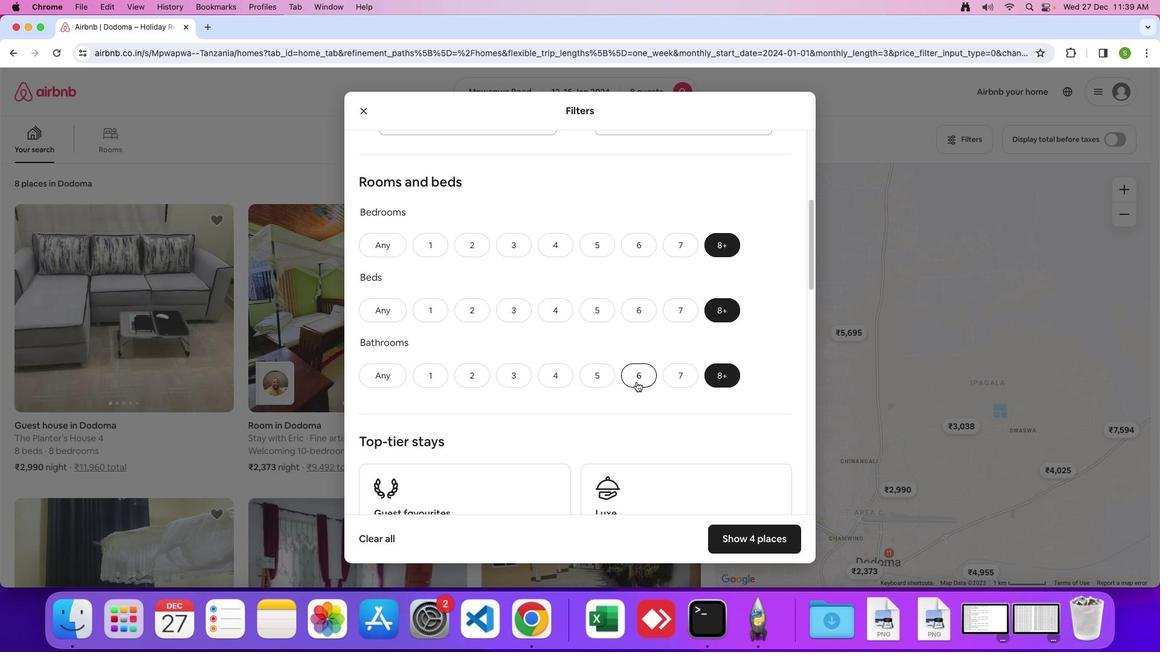 
Action: Mouse scrolled (637, 382) with delta (0, 0)
Screenshot: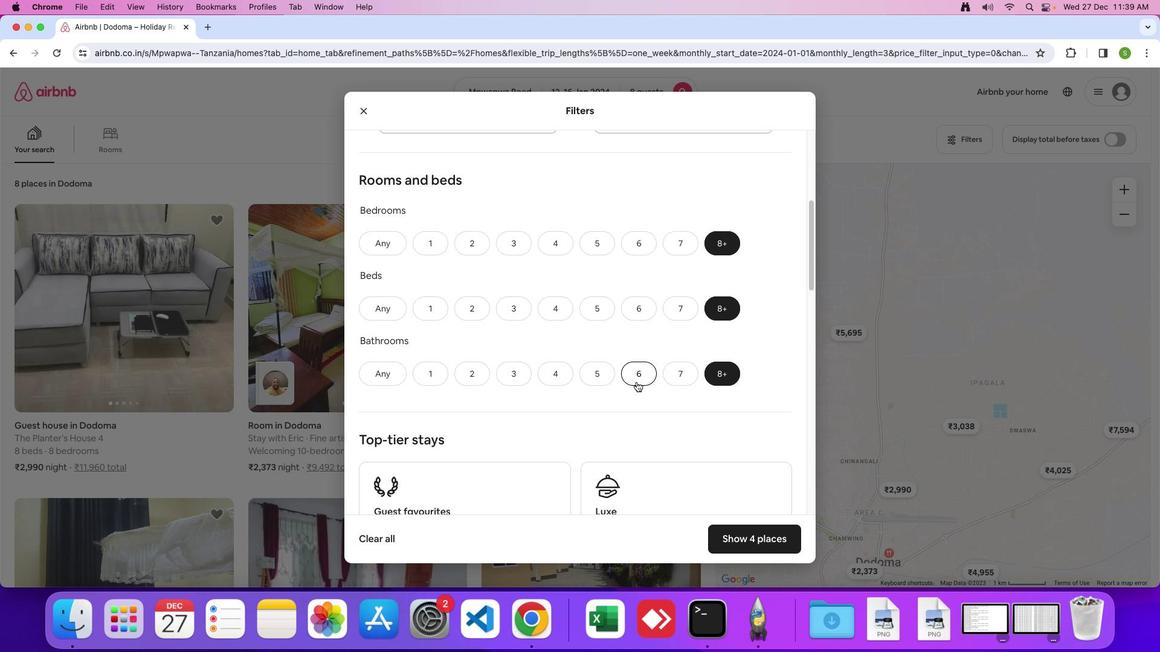 
Action: Mouse scrolled (637, 382) with delta (0, 0)
Screenshot: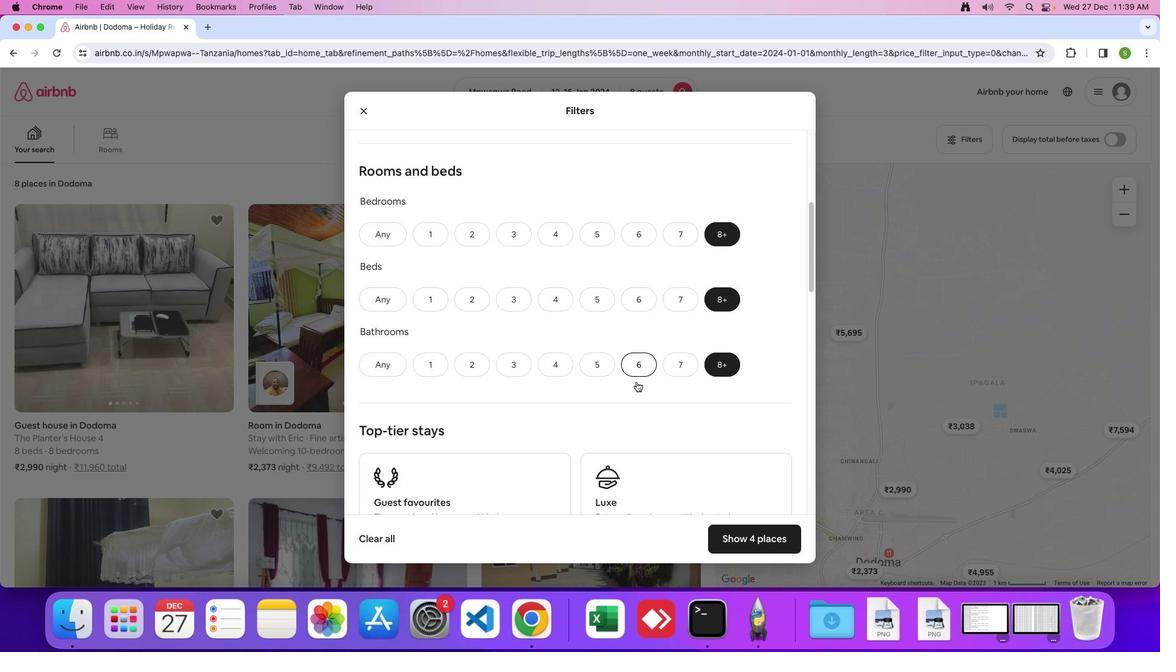
Action: Mouse scrolled (637, 382) with delta (0, 0)
Screenshot: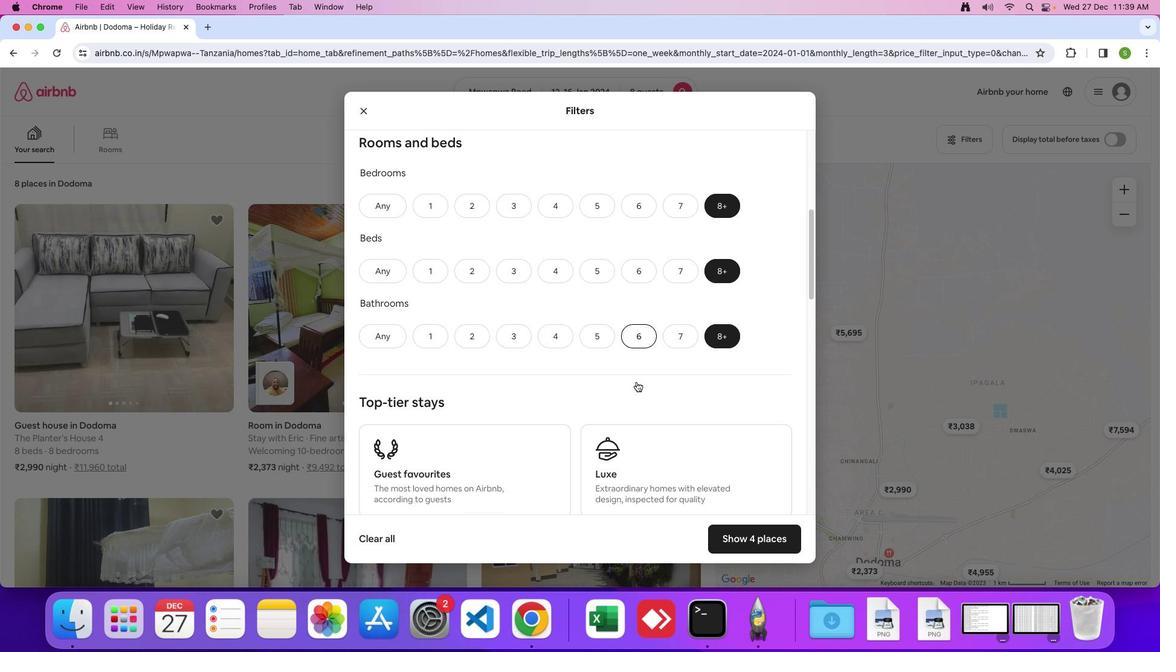 
Action: Mouse scrolled (637, 382) with delta (0, 0)
Screenshot: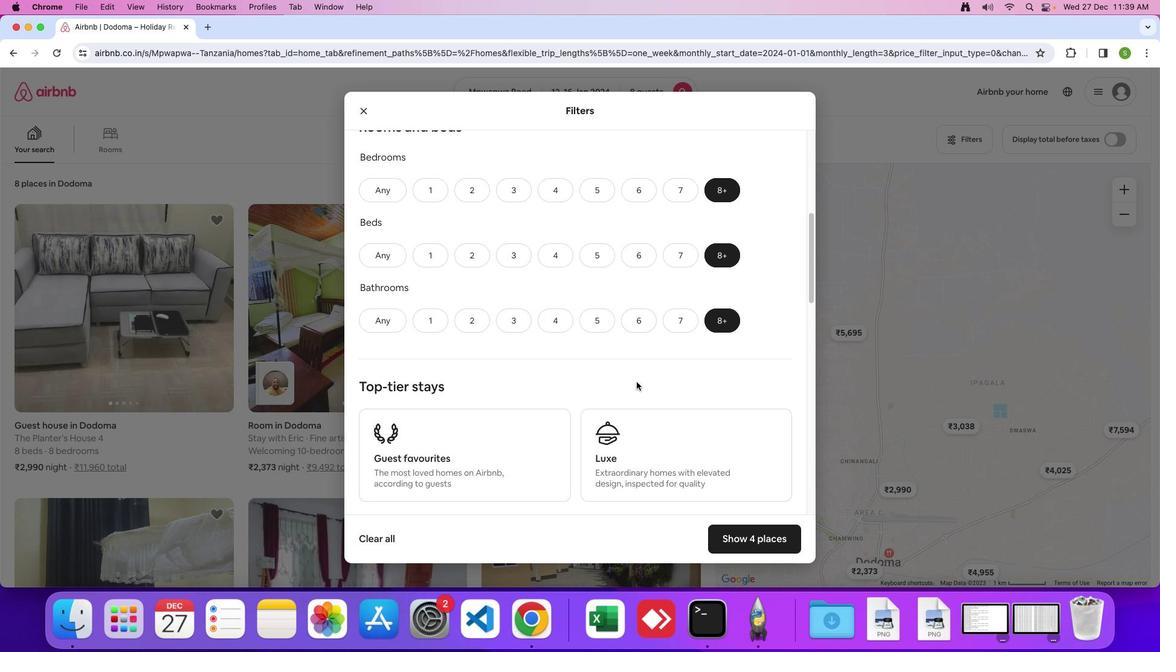 
Action: Mouse scrolled (637, 382) with delta (0, 0)
Screenshot: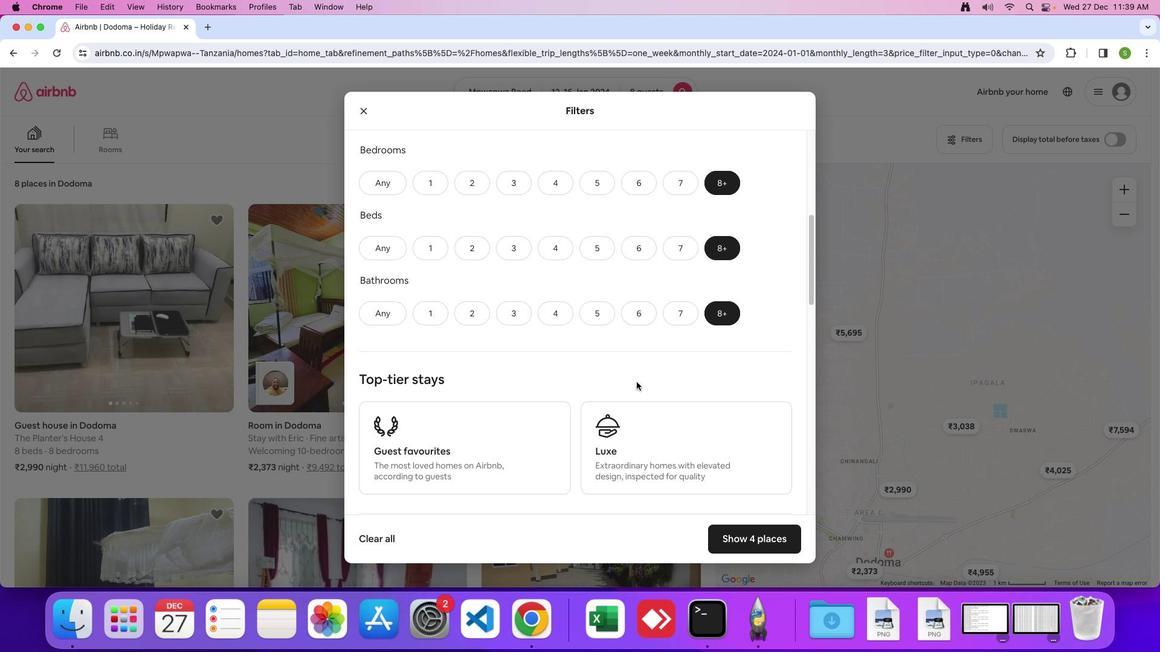 
Action: Mouse scrolled (637, 382) with delta (0, 0)
Screenshot: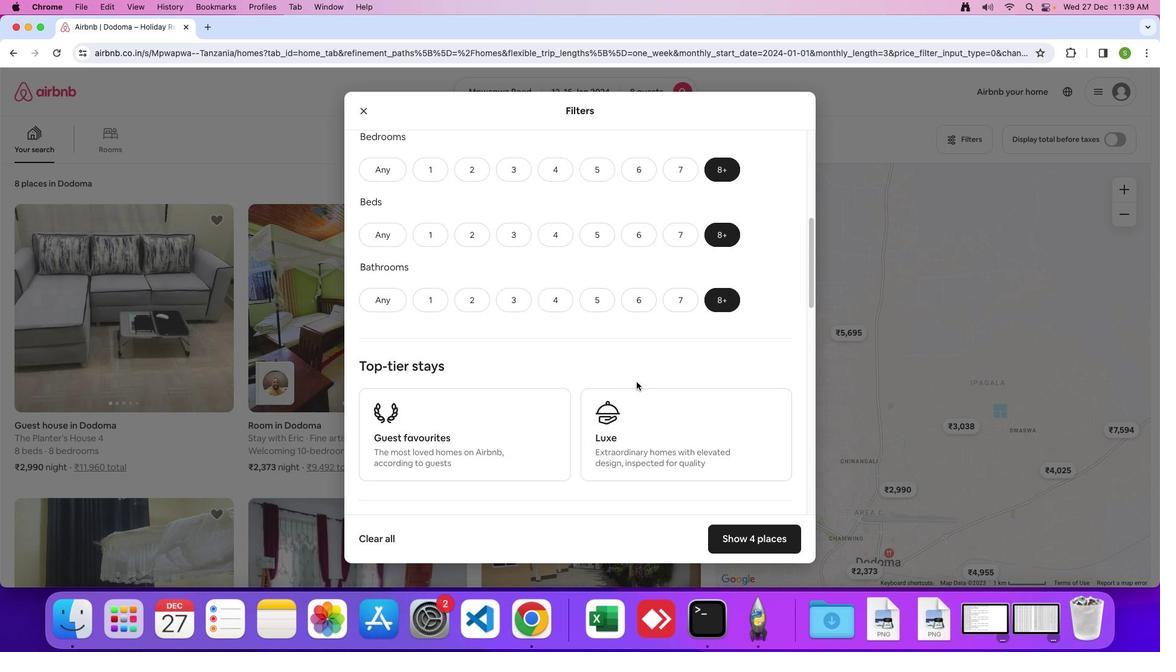 
Action: Mouse scrolled (637, 382) with delta (0, 0)
Screenshot: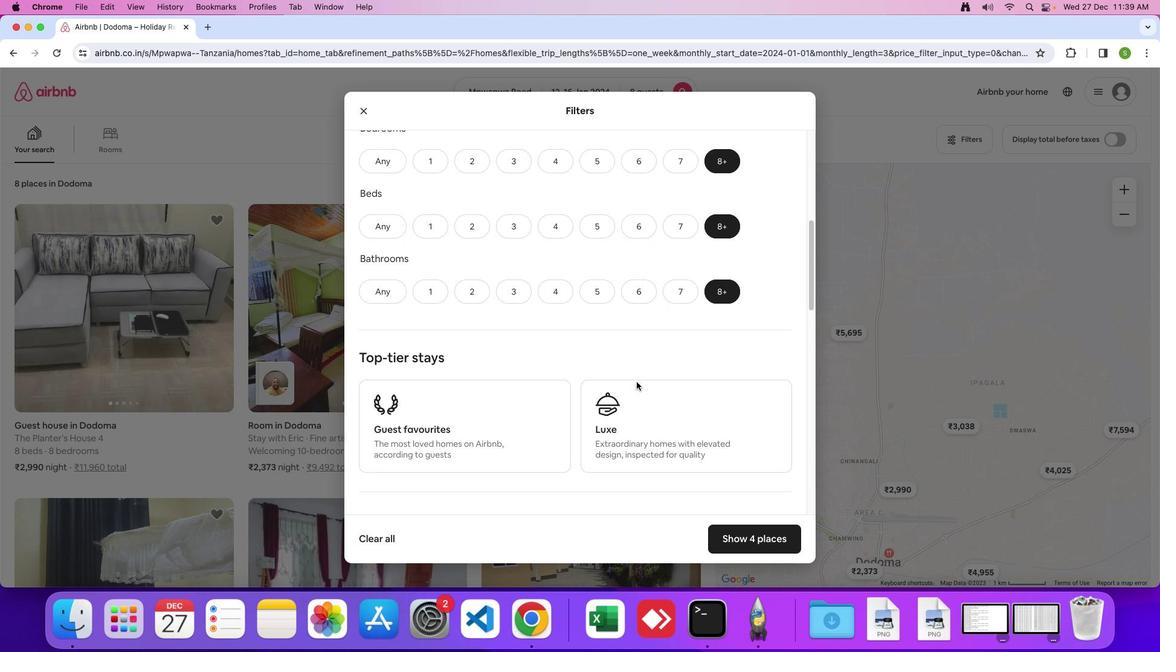 
Action: Mouse scrolled (637, 382) with delta (0, 0)
Screenshot: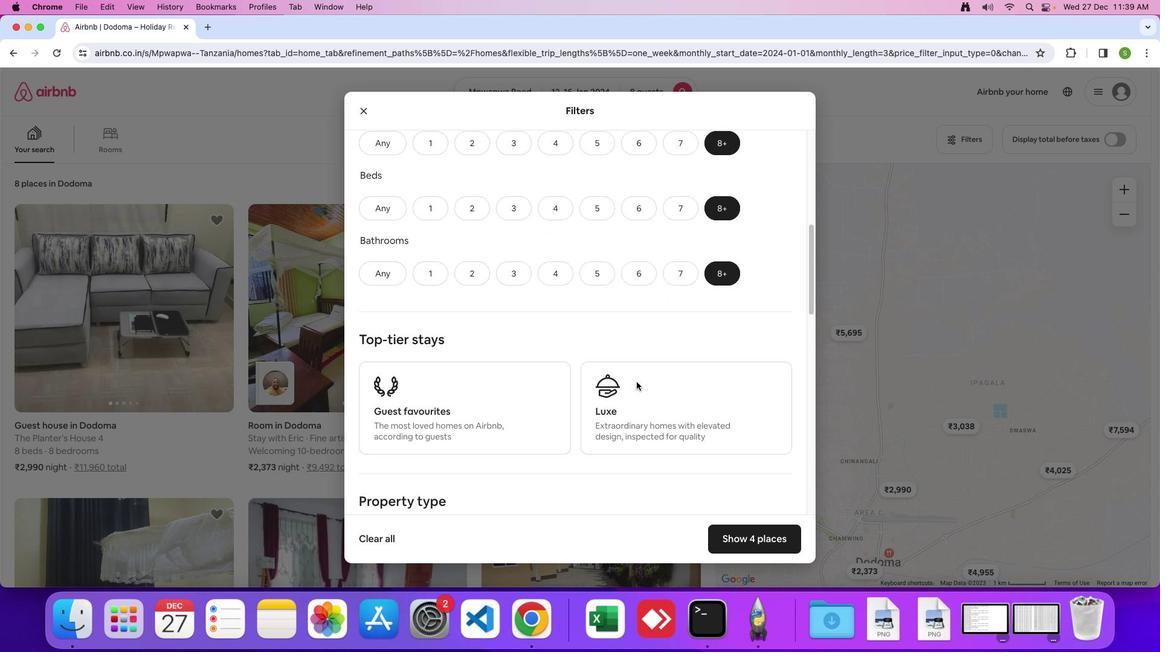 
Action: Mouse scrolled (637, 382) with delta (0, 0)
Screenshot: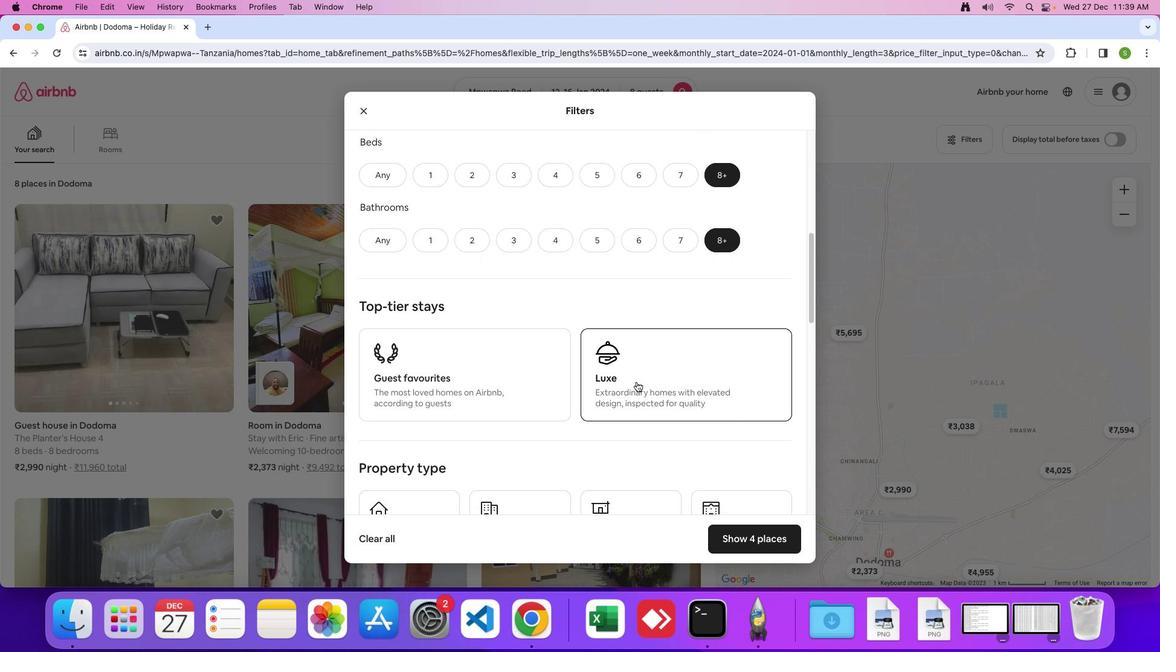 
Action: Mouse scrolled (637, 382) with delta (0, 0)
Screenshot: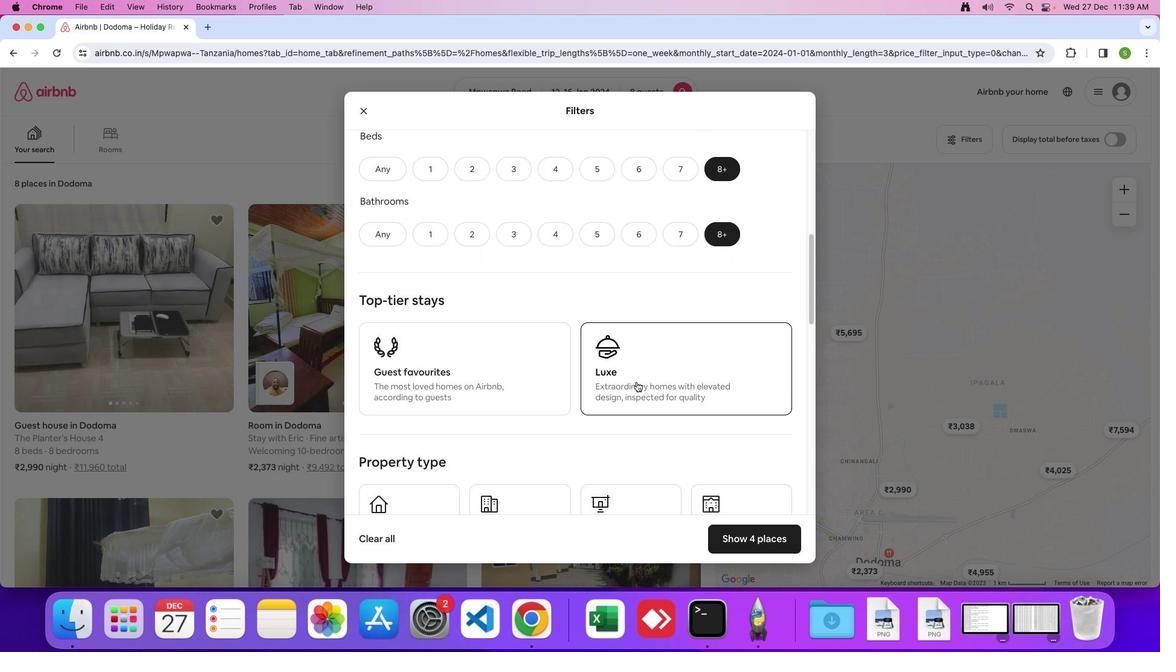 
Action: Mouse scrolled (637, 382) with delta (0, -1)
Screenshot: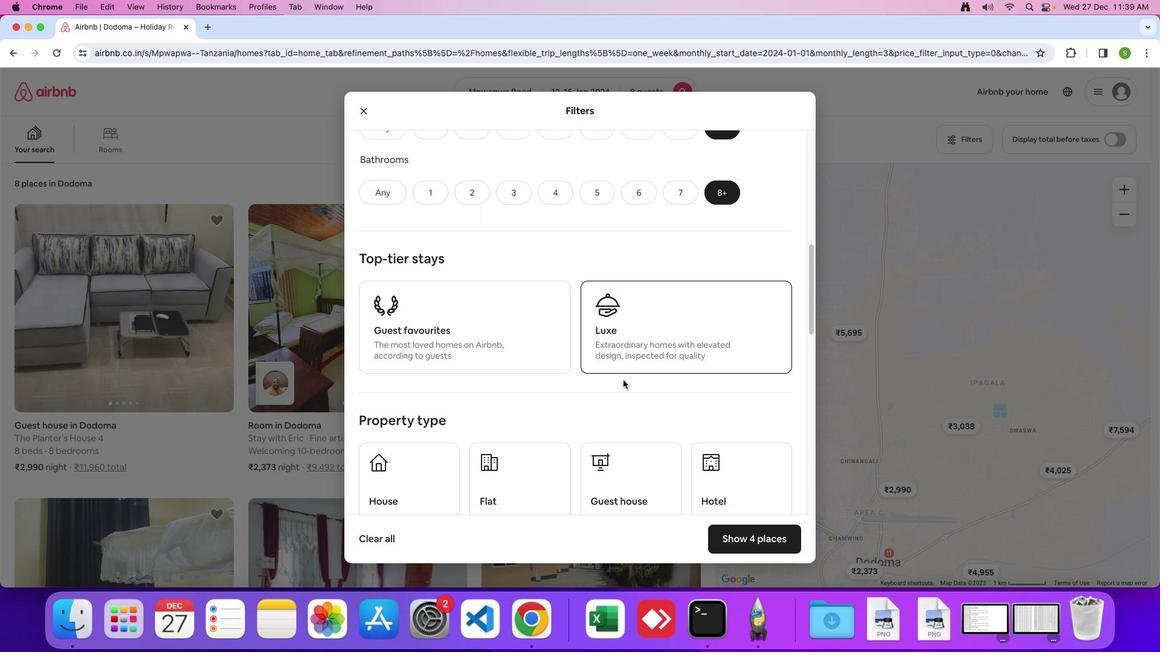 
Action: Mouse moved to (586, 381)
Screenshot: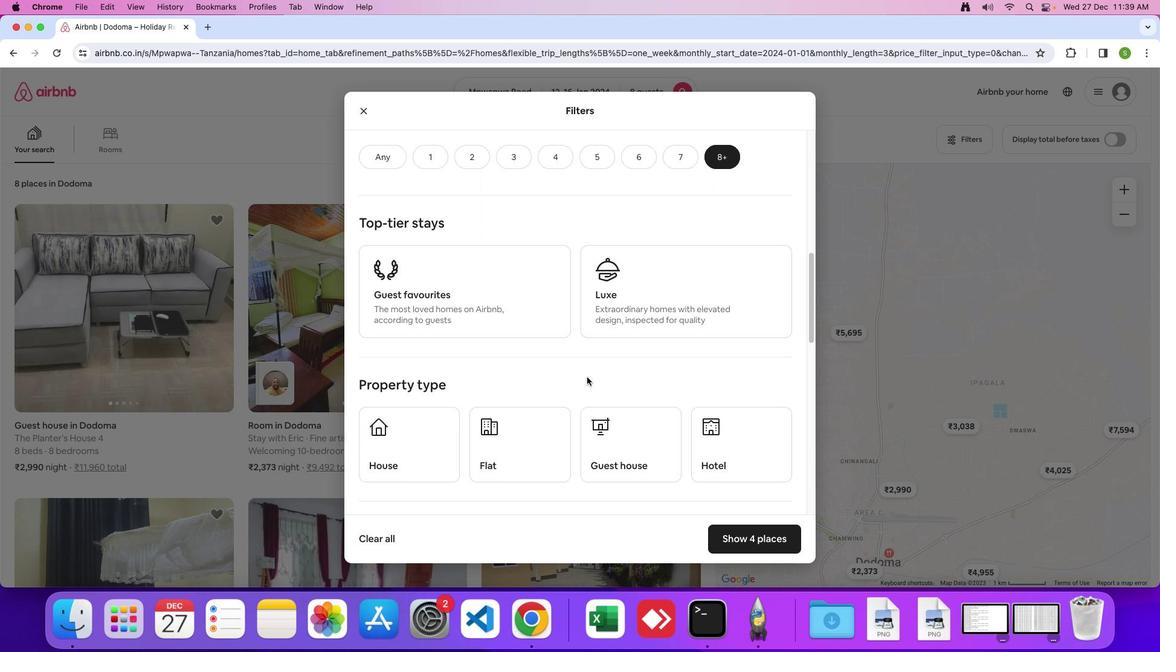 
Action: Mouse scrolled (586, 381) with delta (0, 0)
Screenshot: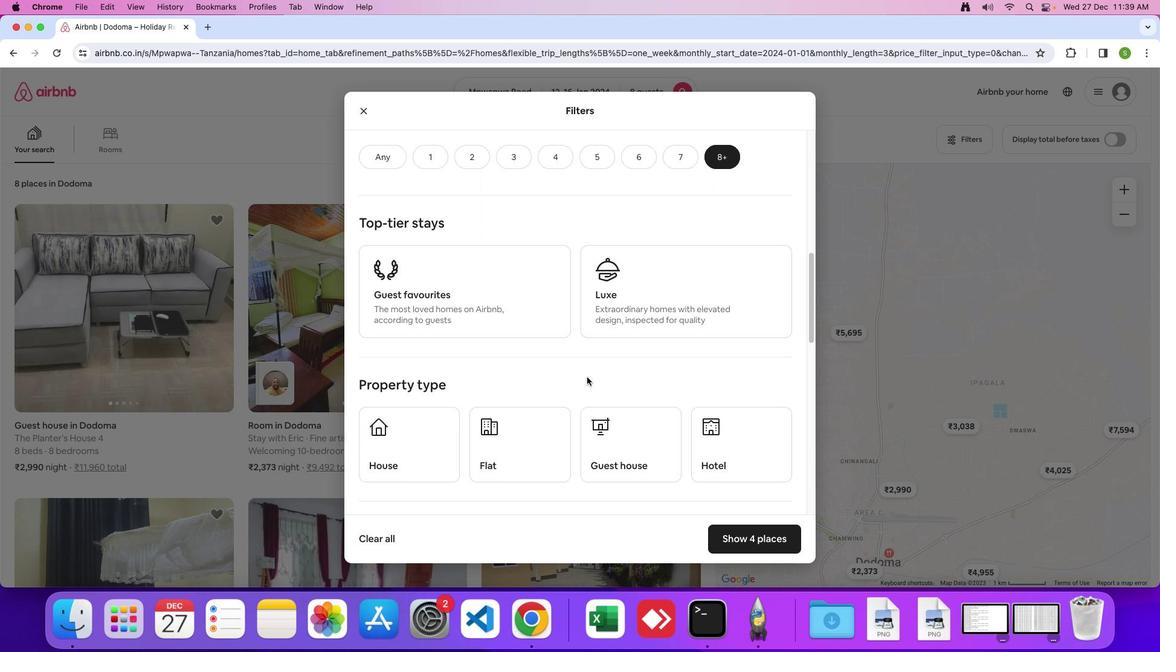 
Action: Mouse moved to (586, 378)
Screenshot: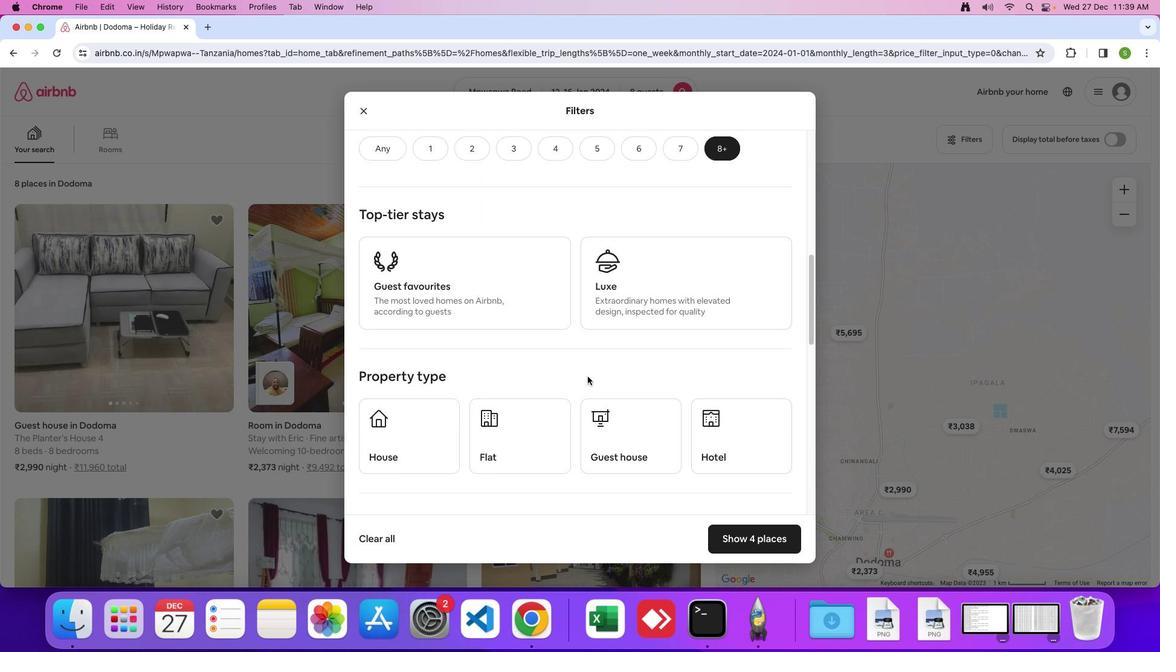 
Action: Mouse scrolled (586, 378) with delta (0, 0)
Screenshot: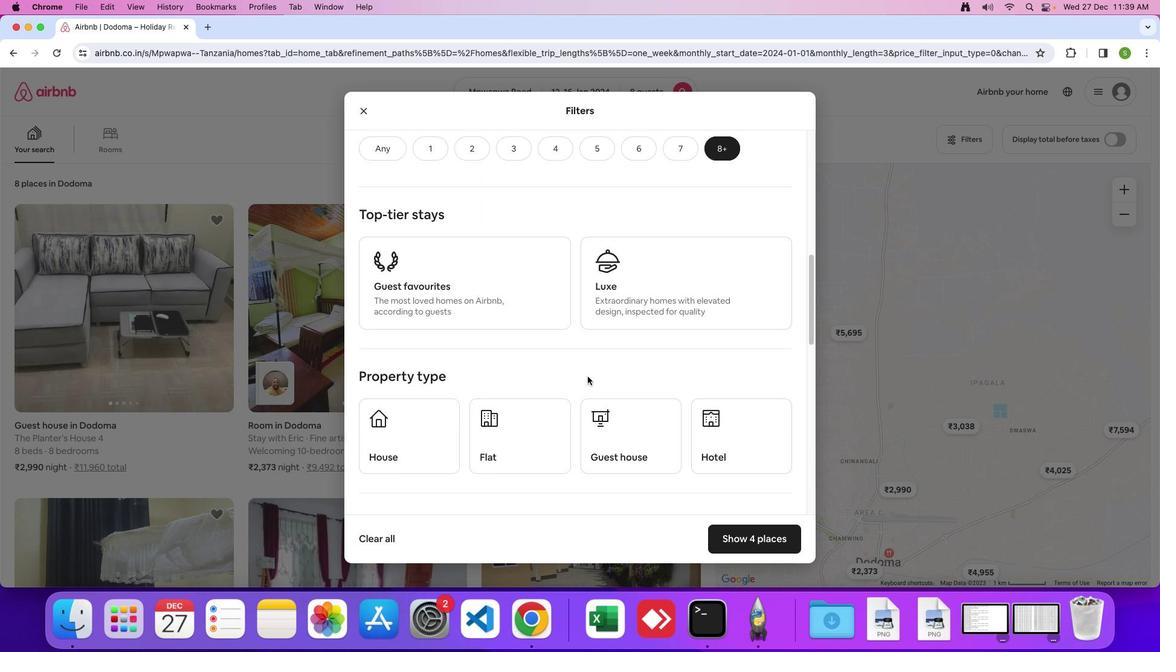 
Action: Mouse moved to (725, 405)
Screenshot: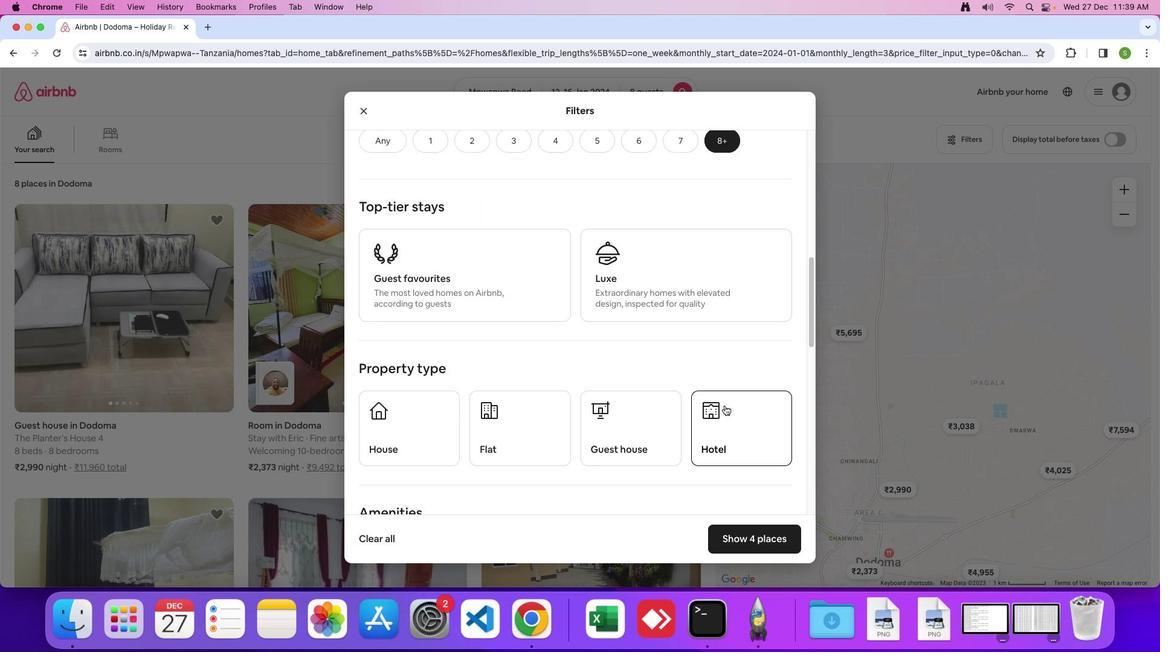 
Action: Mouse pressed left at (725, 405)
Screenshot: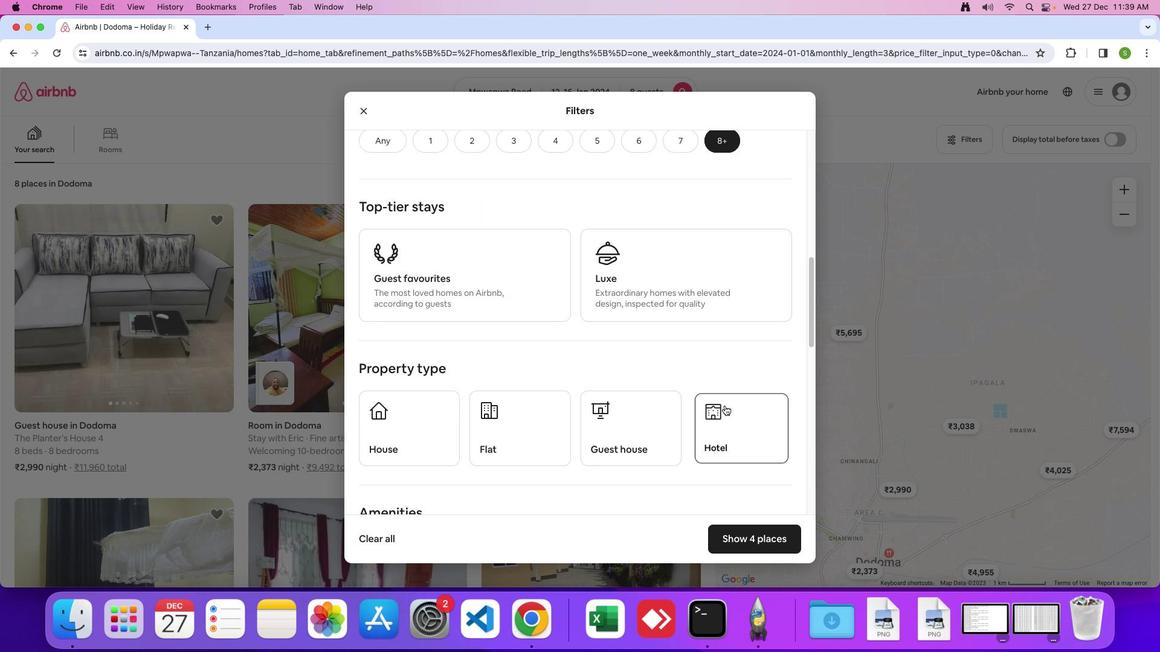 
Action: Mouse moved to (561, 383)
Screenshot: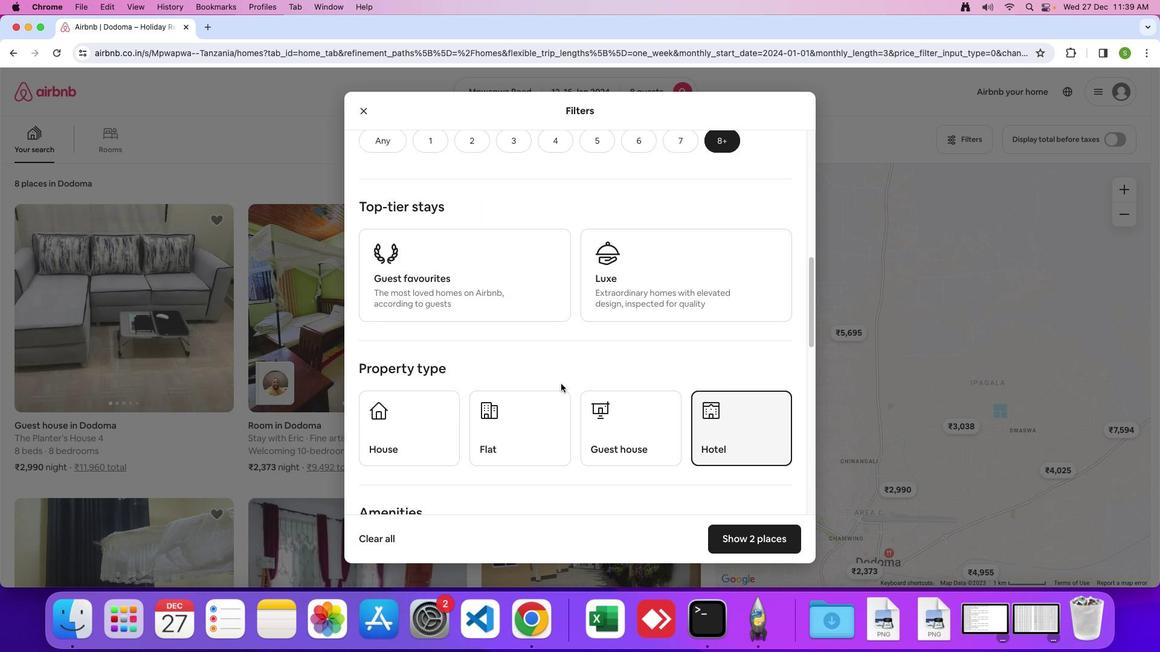 
Action: Mouse scrolled (561, 383) with delta (0, 0)
Screenshot: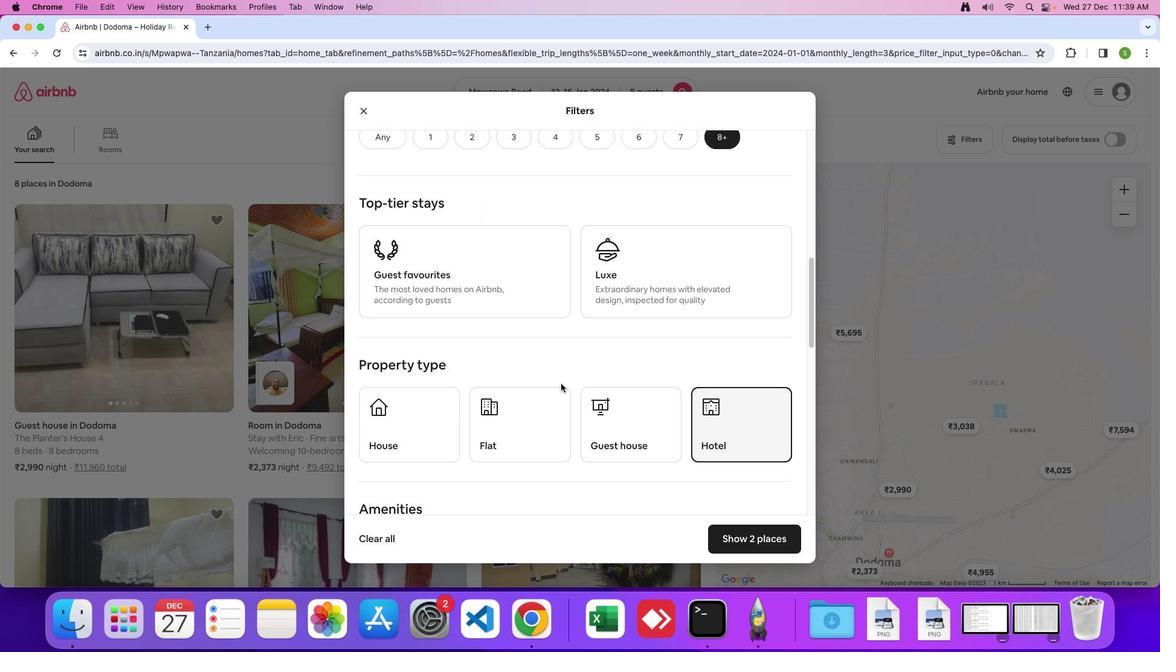 
Action: Mouse scrolled (561, 383) with delta (0, 0)
Screenshot: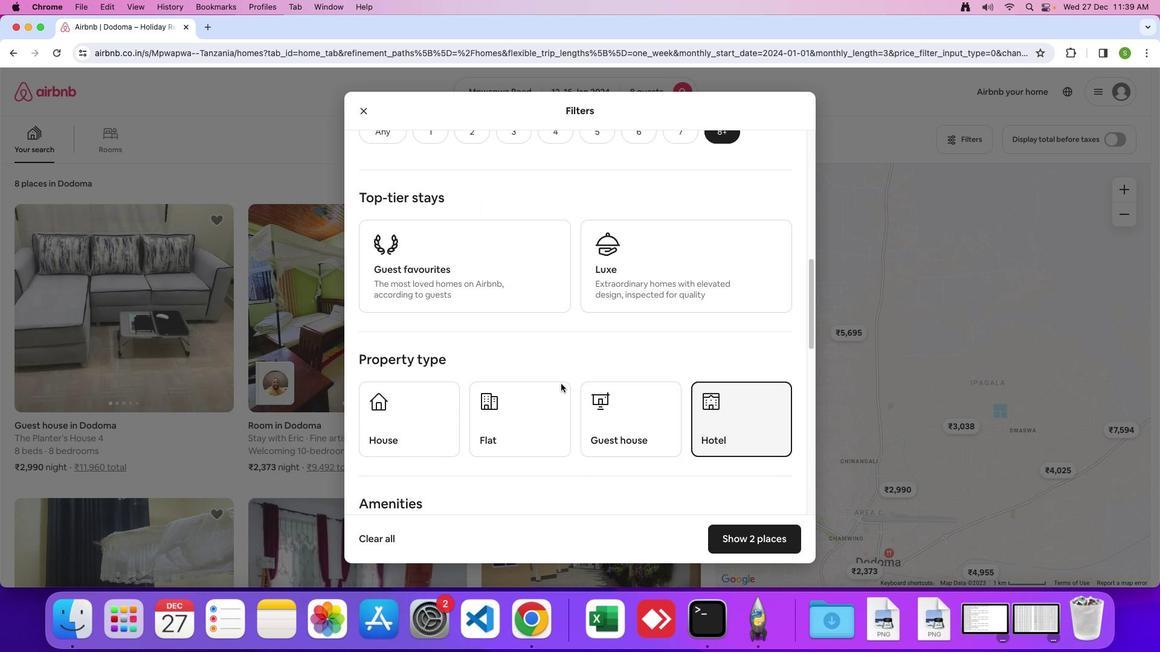 
Action: Mouse scrolled (561, 383) with delta (0, -1)
Screenshot: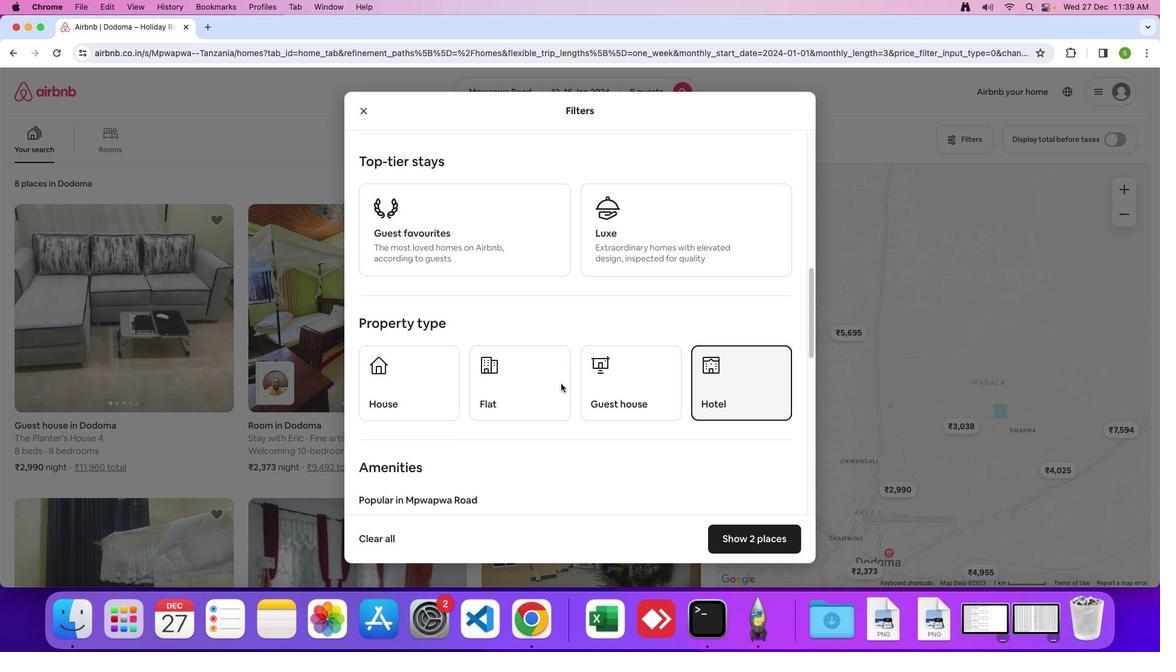 
Action: Mouse scrolled (561, 383) with delta (0, 0)
Screenshot: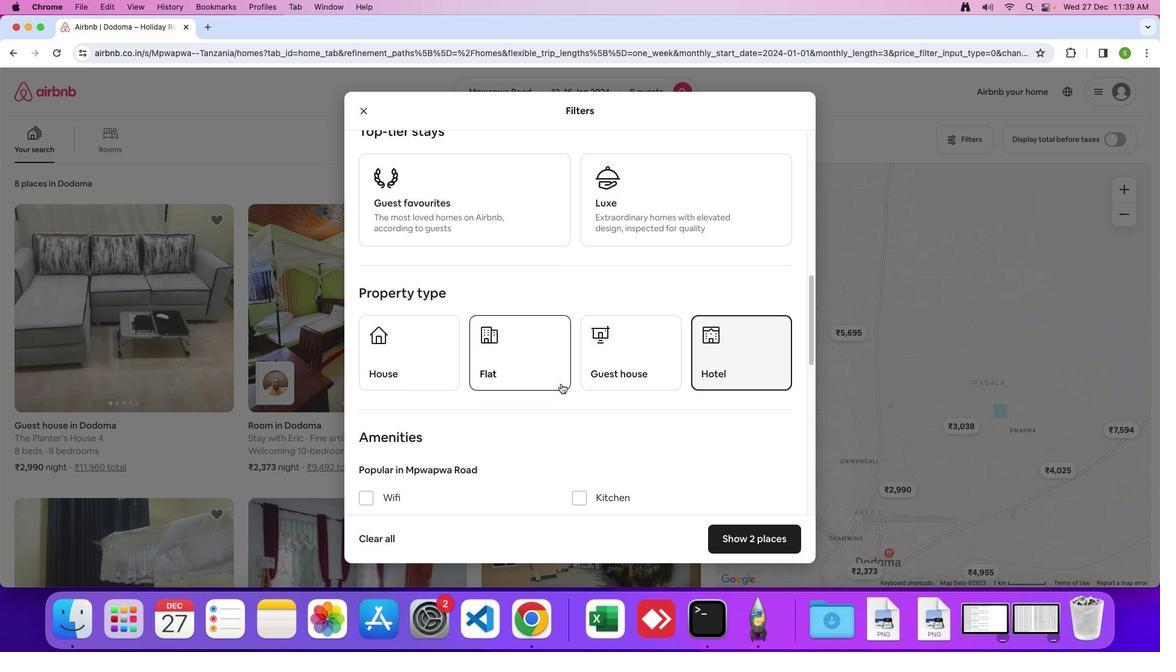 
Action: Mouse scrolled (561, 383) with delta (0, 0)
Screenshot: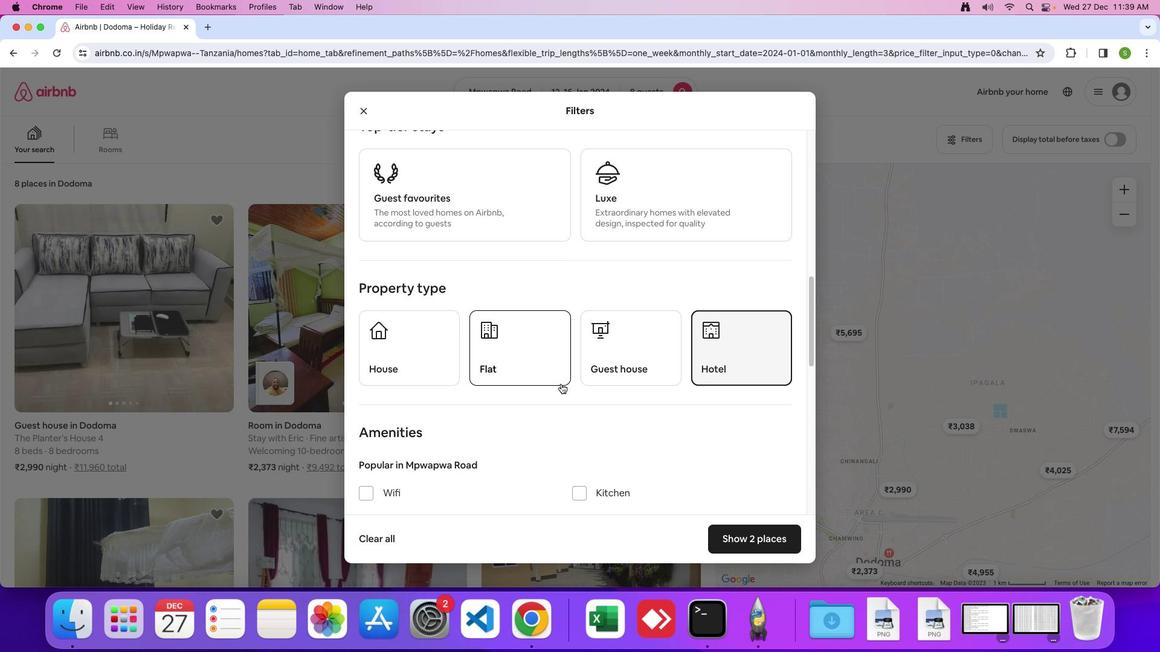 
Action: Mouse scrolled (561, 383) with delta (0, 0)
Screenshot: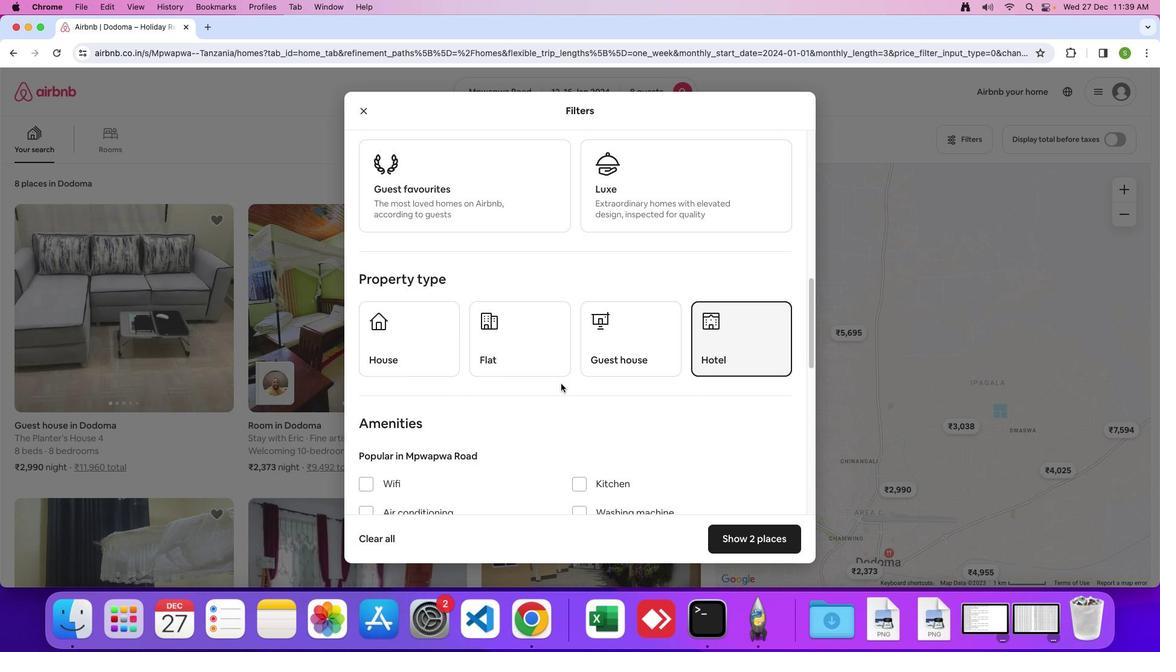 
Action: Mouse scrolled (561, 383) with delta (0, 0)
Screenshot: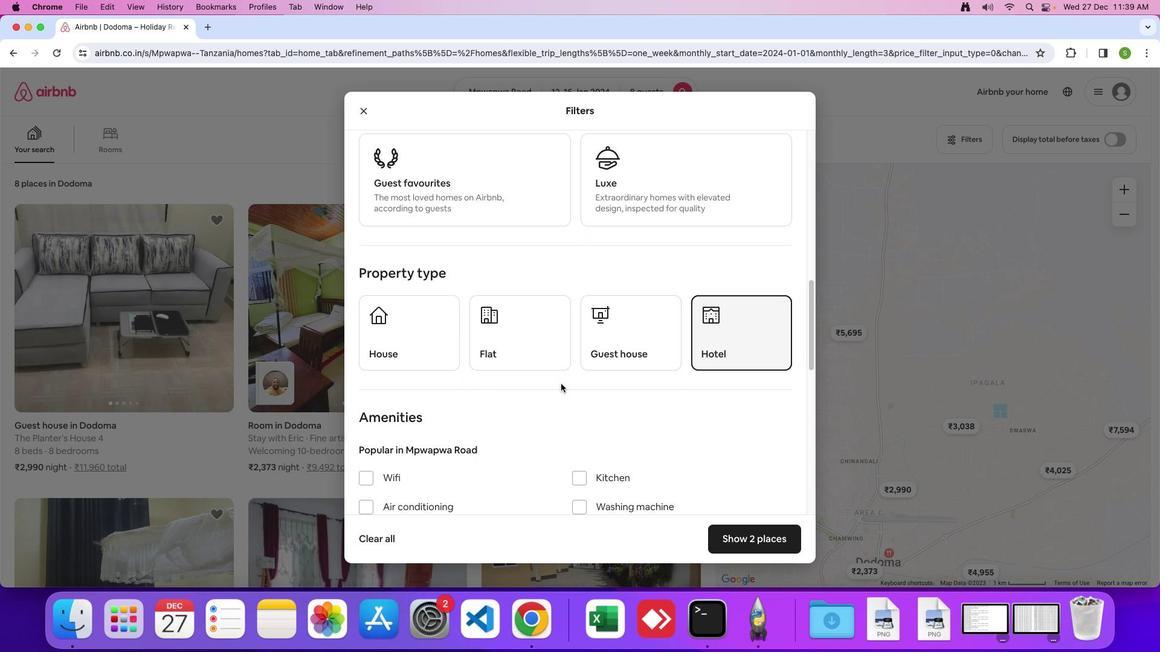 
Action: Mouse scrolled (561, 383) with delta (0, 0)
Screenshot: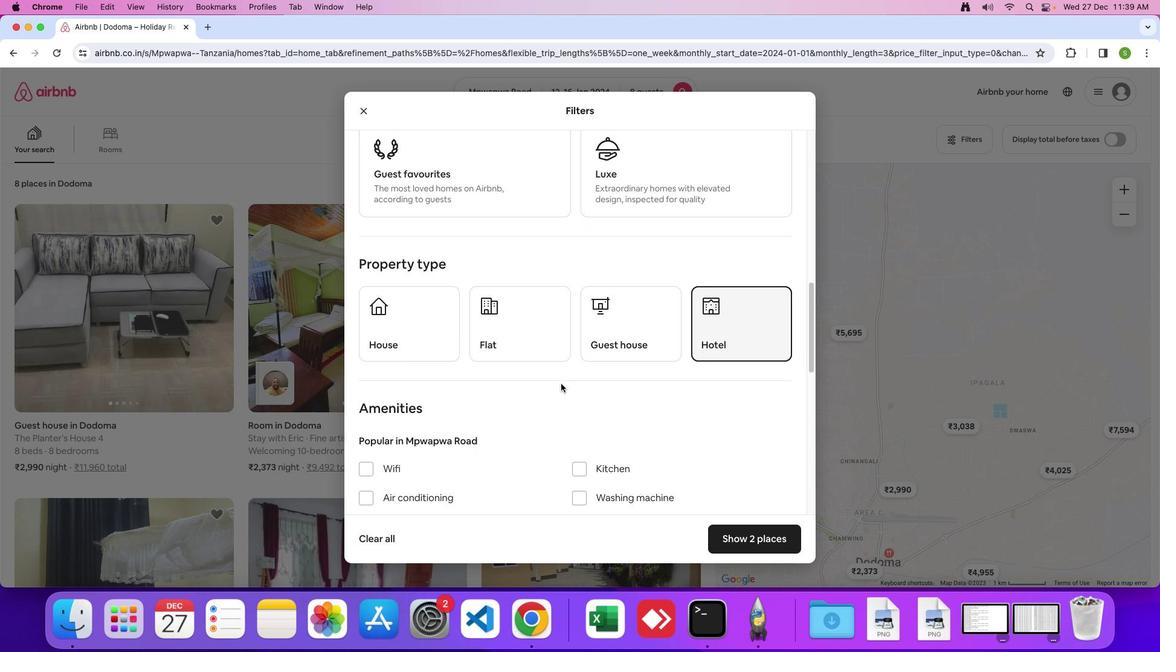 
Action: Mouse scrolled (561, 383) with delta (0, 0)
Screenshot: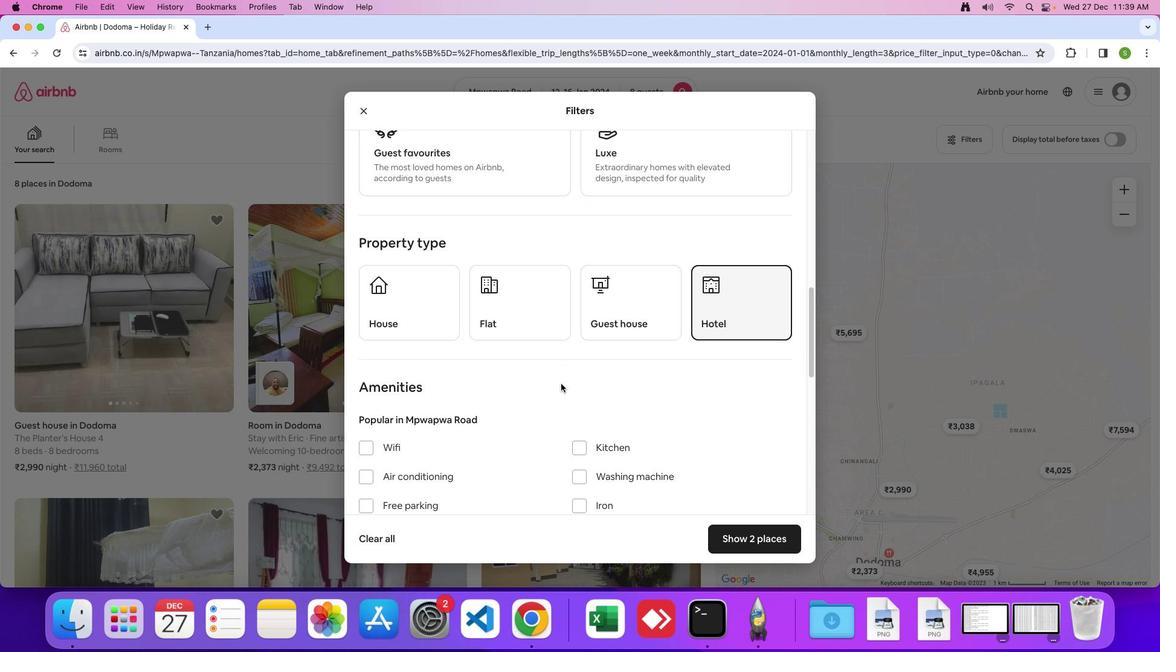 
Action: Mouse scrolled (561, 383) with delta (0, -1)
Screenshot: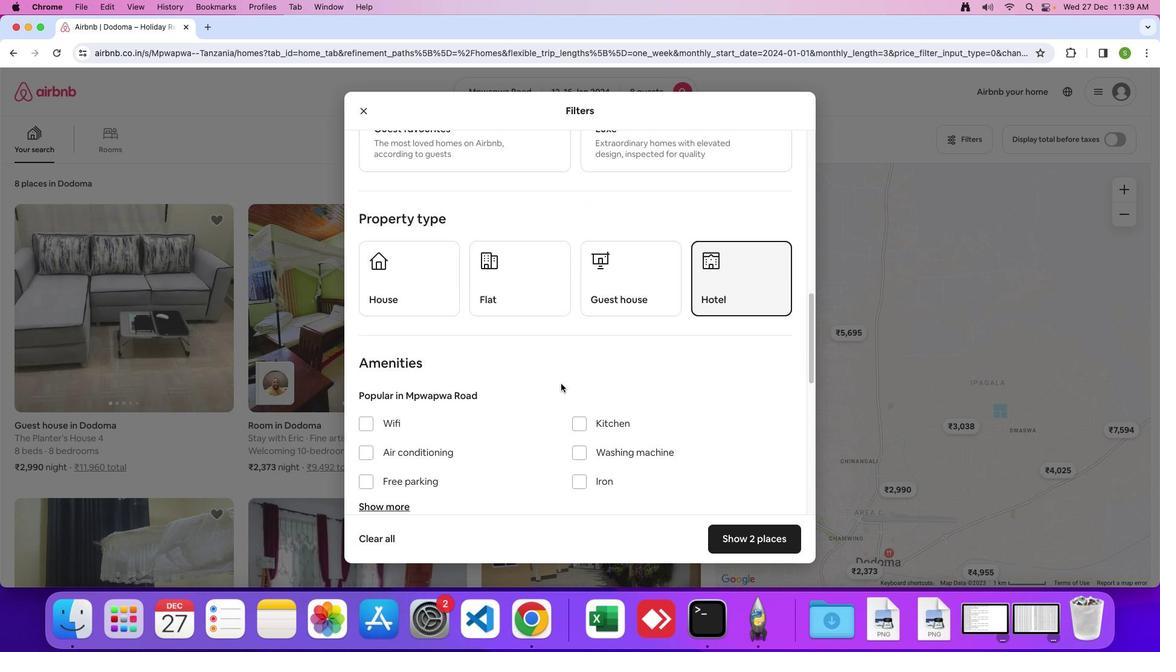 
Action: Mouse moved to (363, 380)
Screenshot: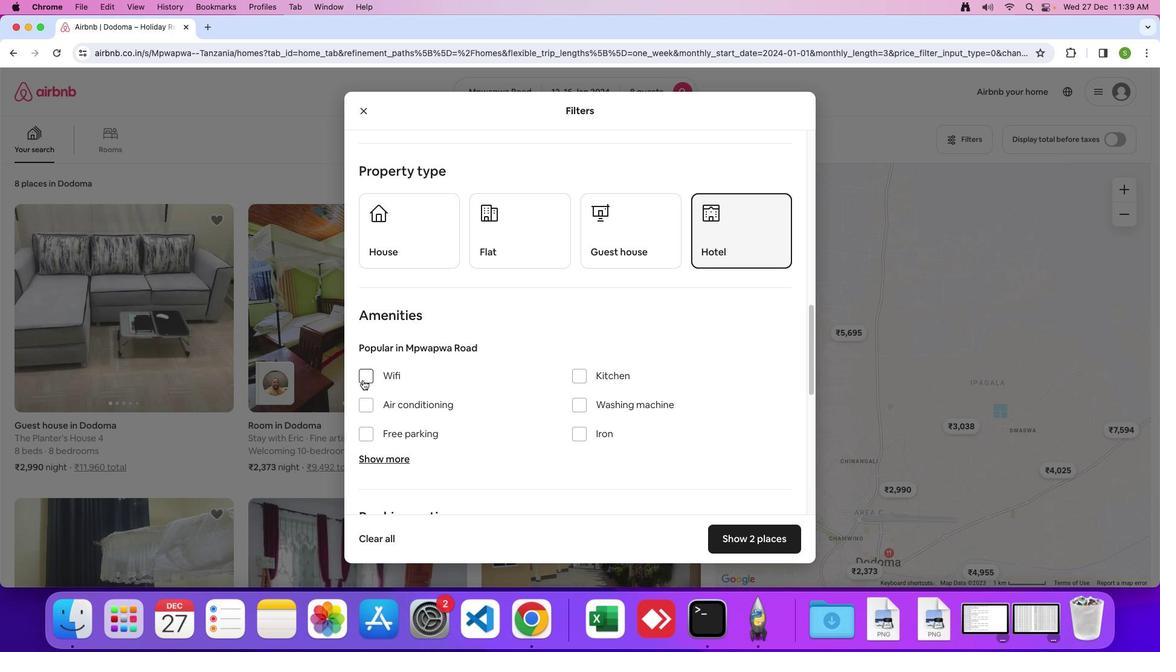 
Action: Mouse pressed left at (363, 380)
Screenshot: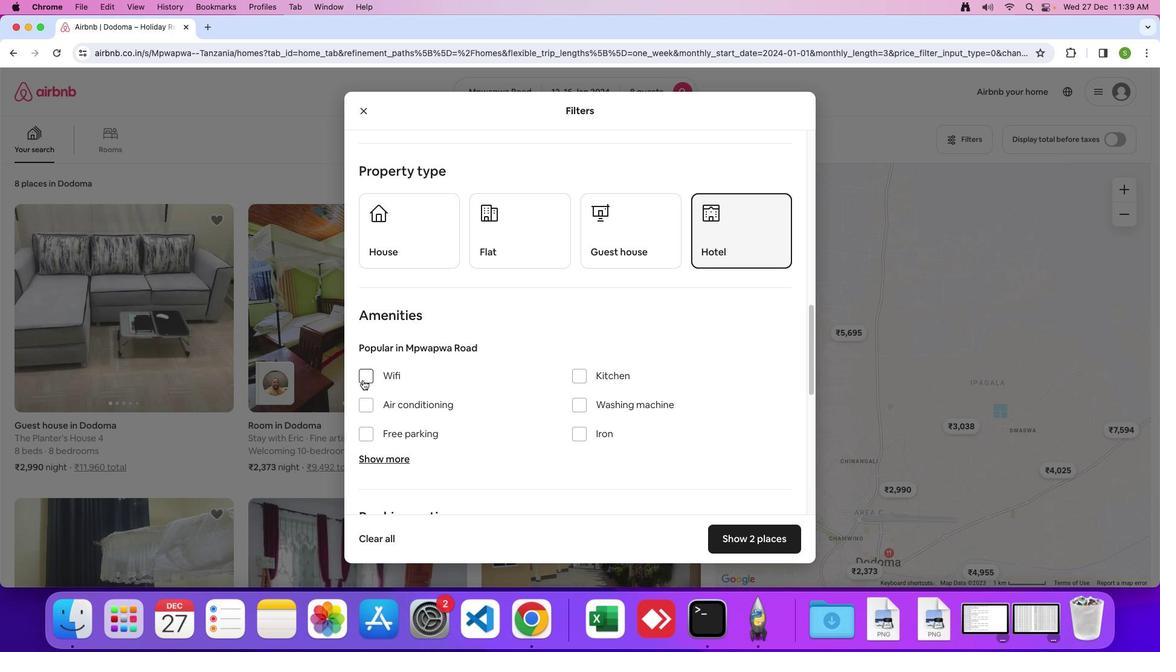 
Action: Mouse moved to (369, 432)
Screenshot: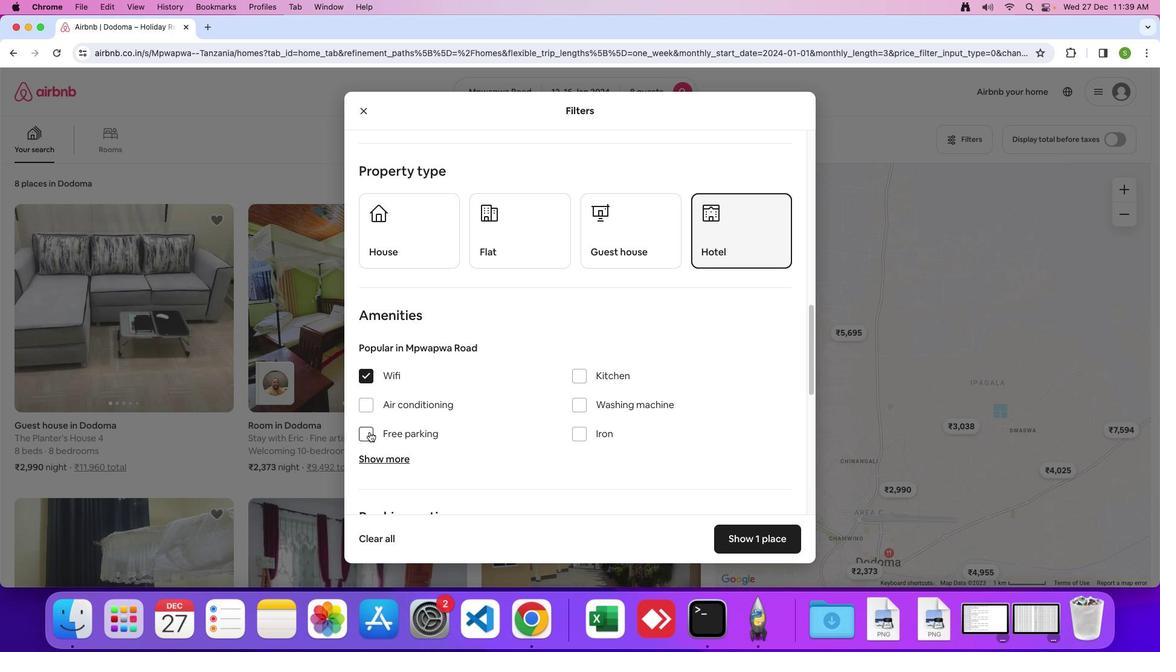 
Action: Mouse pressed left at (369, 432)
Screenshot: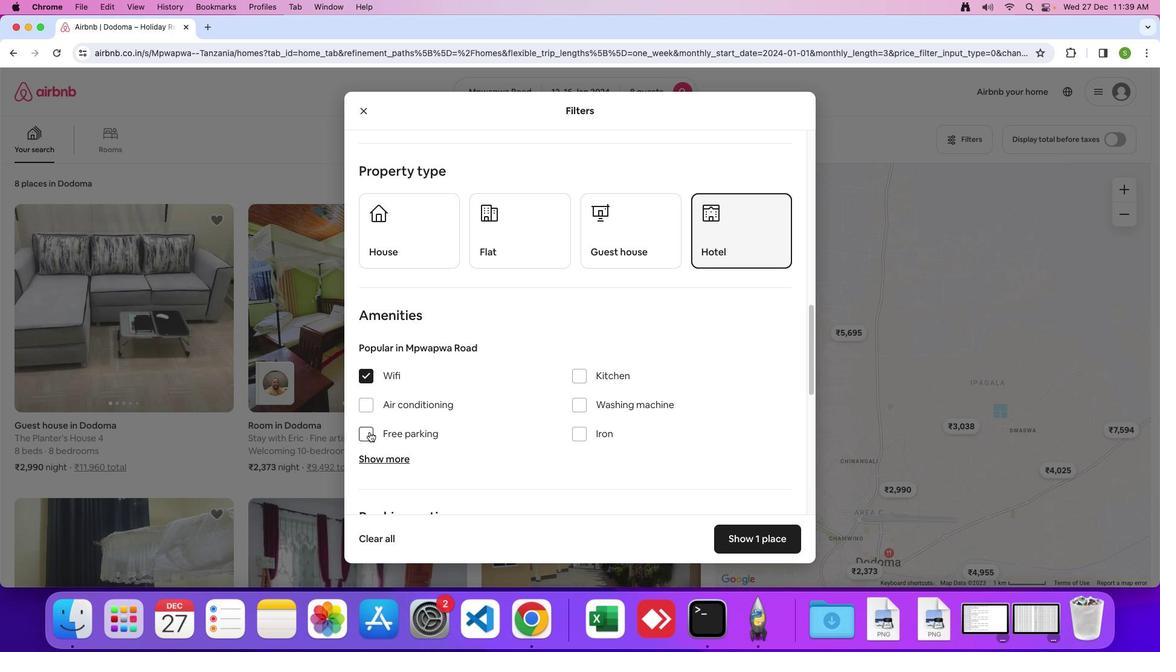 
Action: Mouse moved to (366, 456)
Screenshot: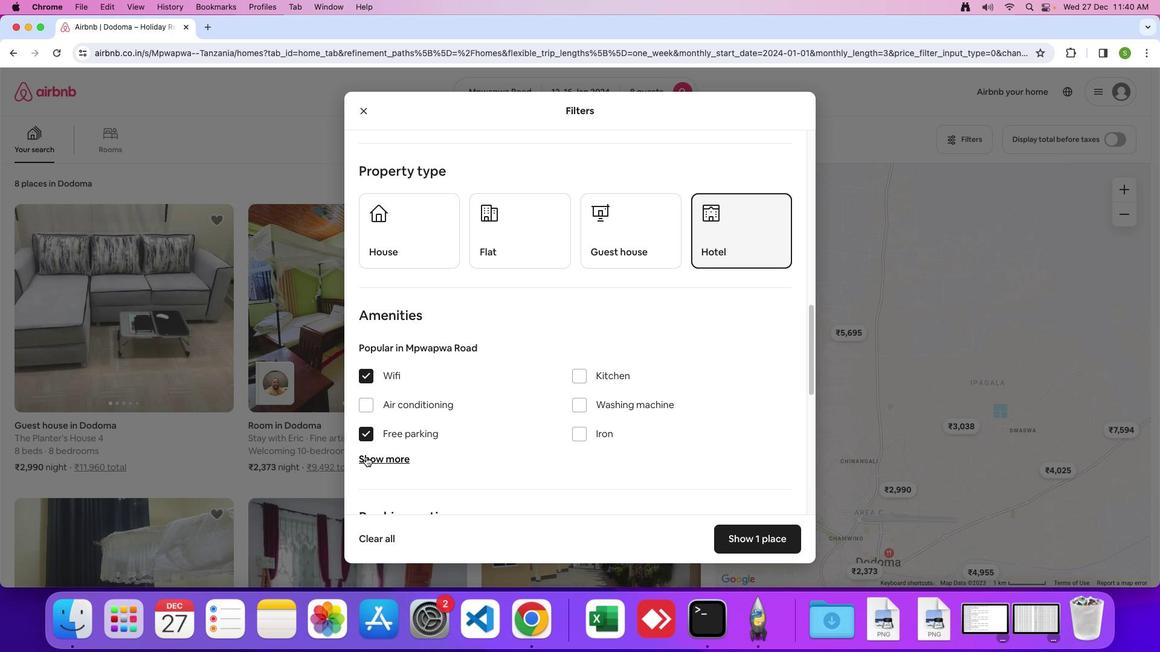 
Action: Mouse pressed left at (366, 456)
Screenshot: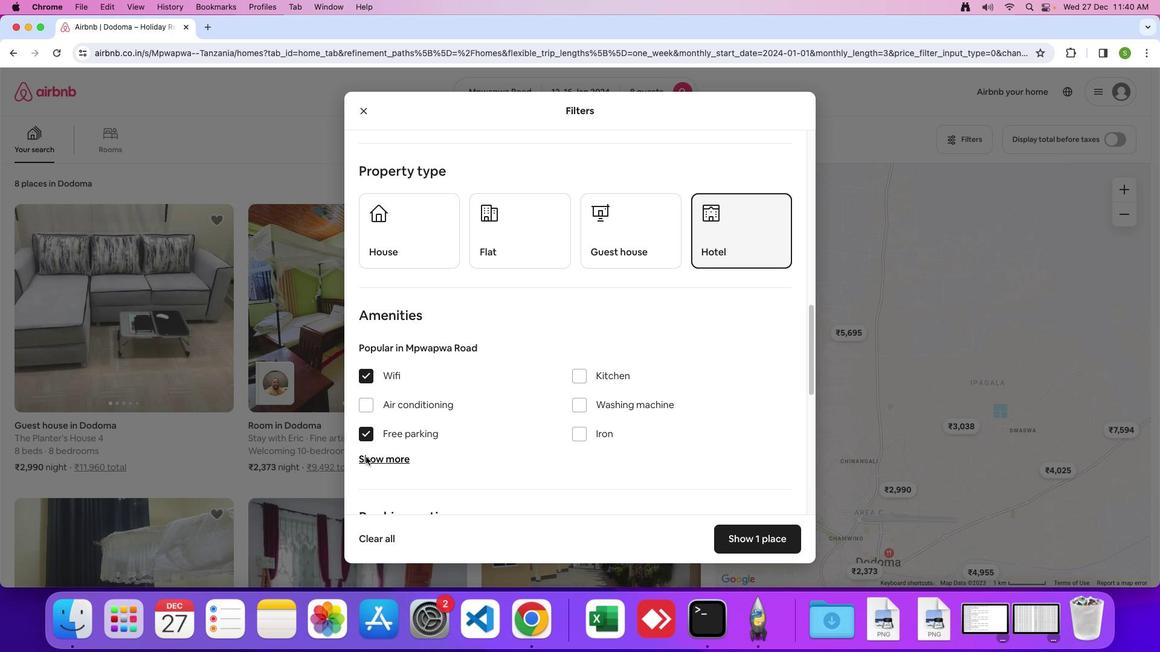 
Action: Mouse moved to (490, 447)
Screenshot: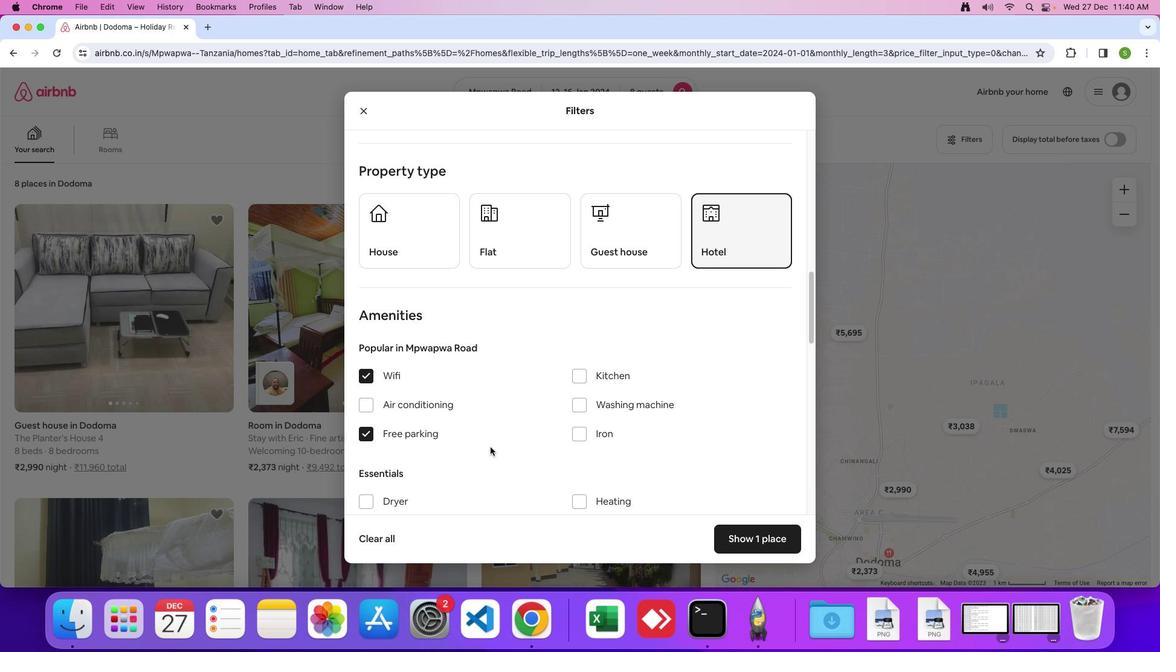 
Action: Mouse scrolled (490, 447) with delta (0, 0)
Screenshot: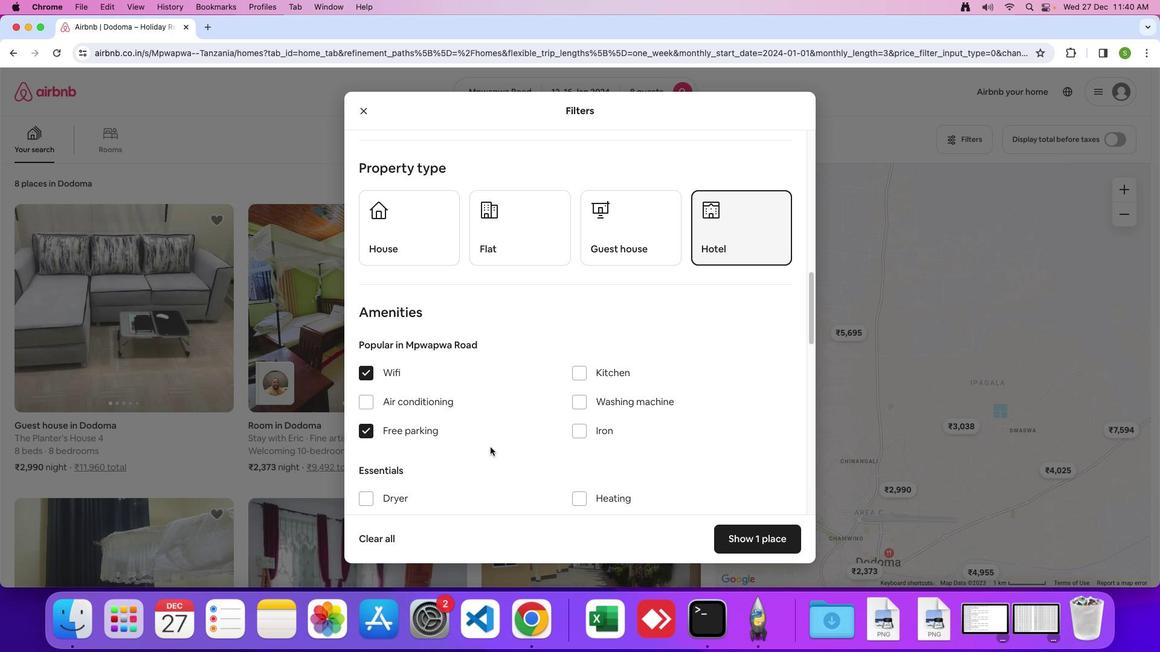
Action: Mouse scrolled (490, 447) with delta (0, 0)
Screenshot: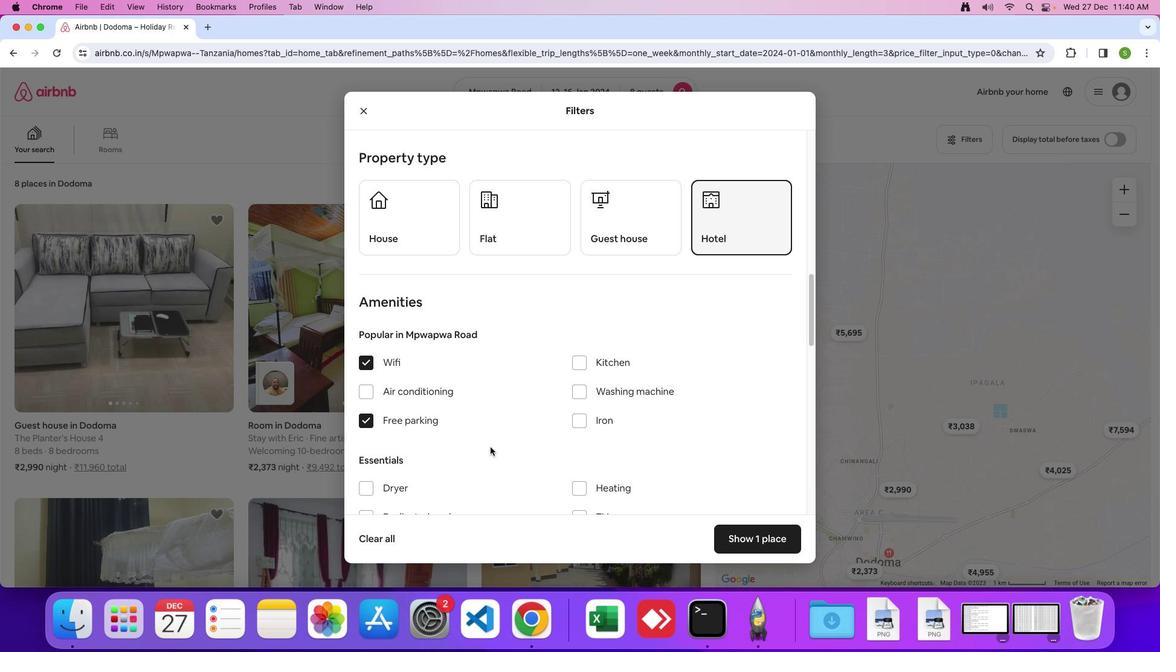 
Action: Mouse scrolled (490, 447) with delta (0, 0)
Screenshot: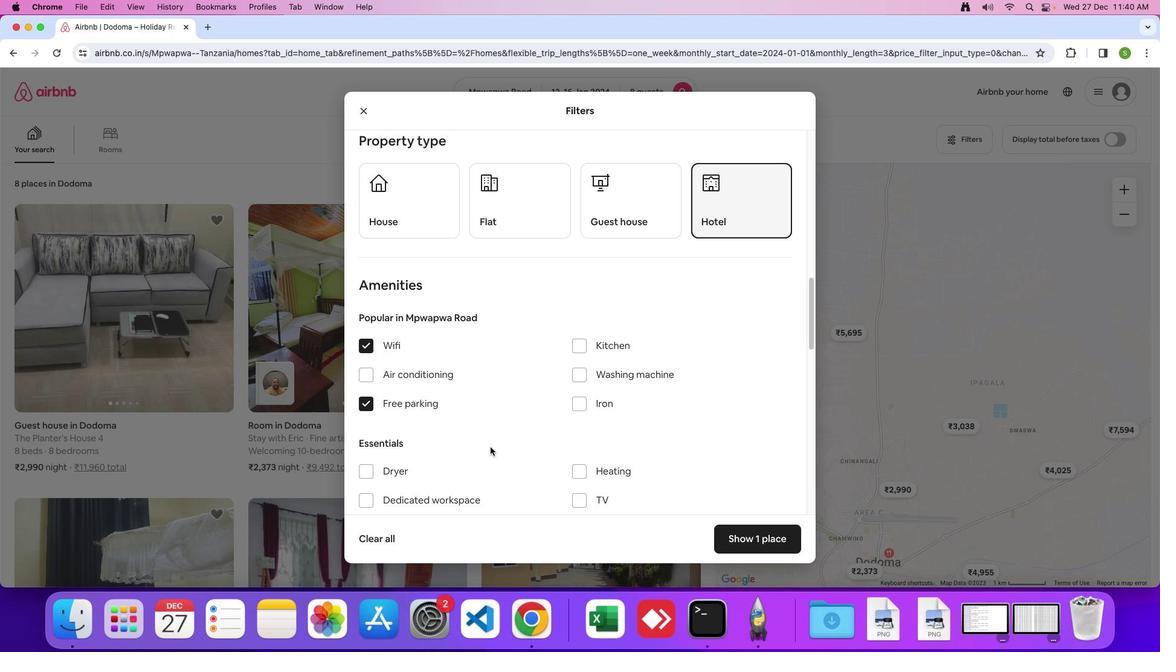 
Action: Mouse scrolled (490, 447) with delta (0, 0)
Screenshot: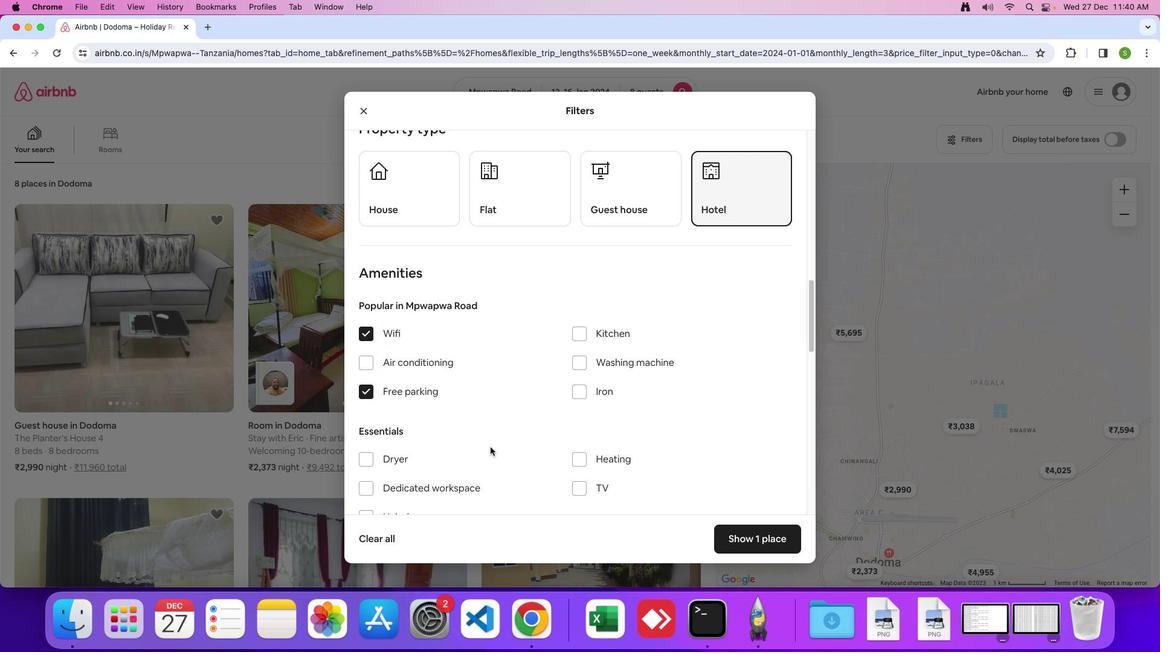 
Action: Mouse scrolled (490, 447) with delta (0, -1)
Screenshot: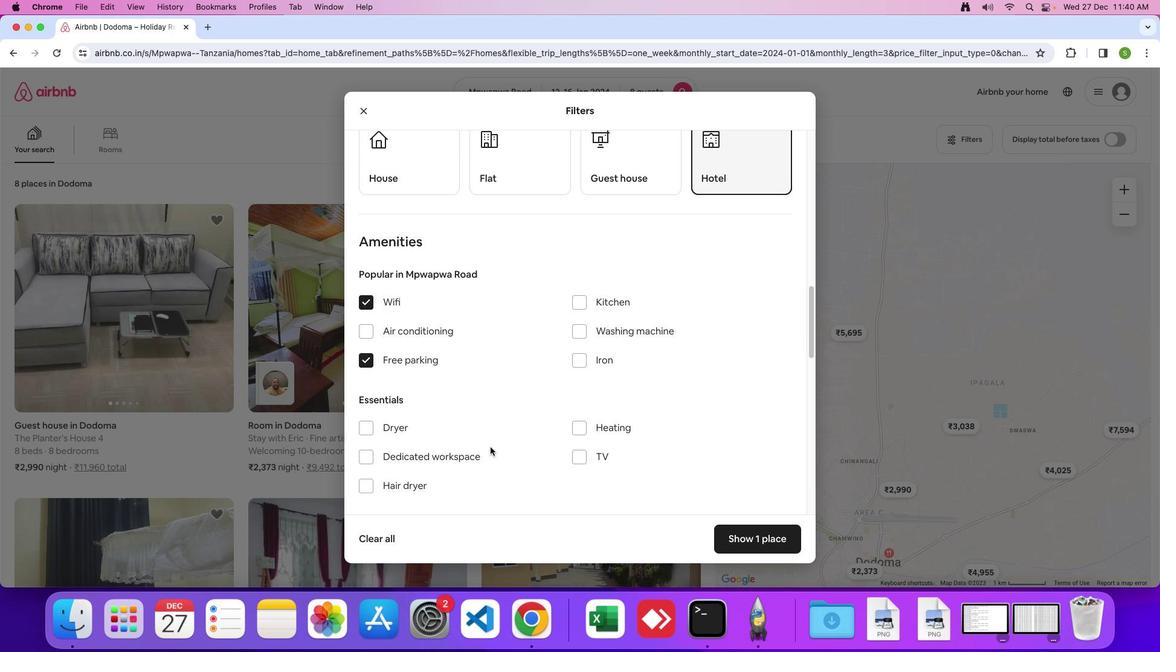 
Action: Mouse moved to (583, 419)
Screenshot: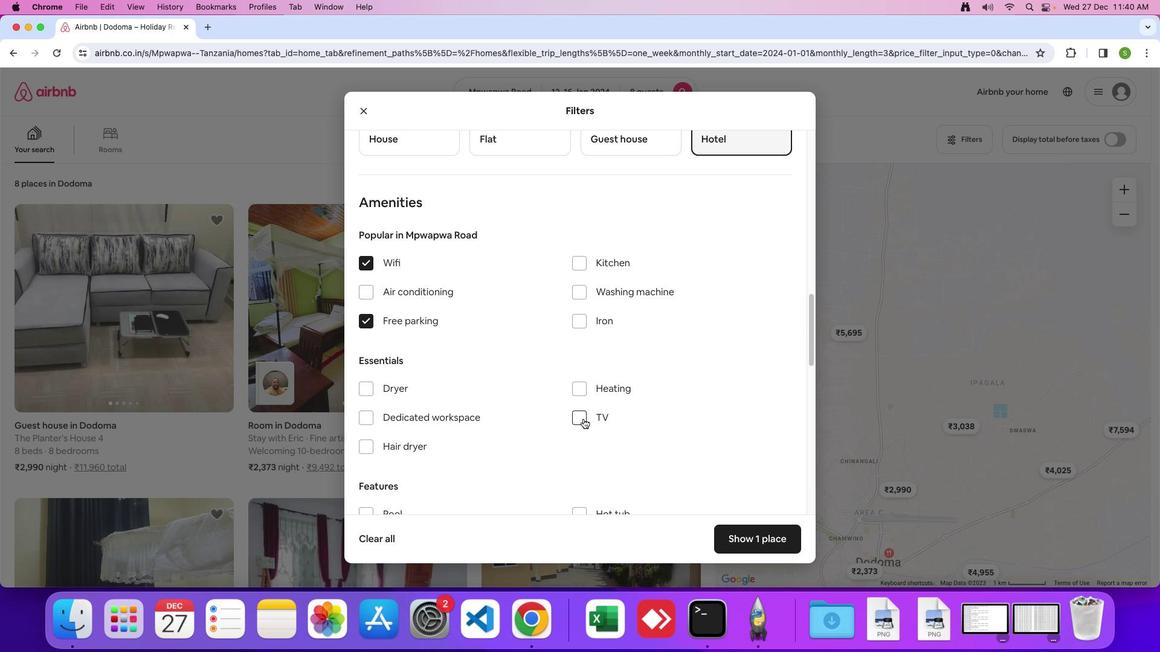 
Action: Mouse pressed left at (583, 419)
Screenshot: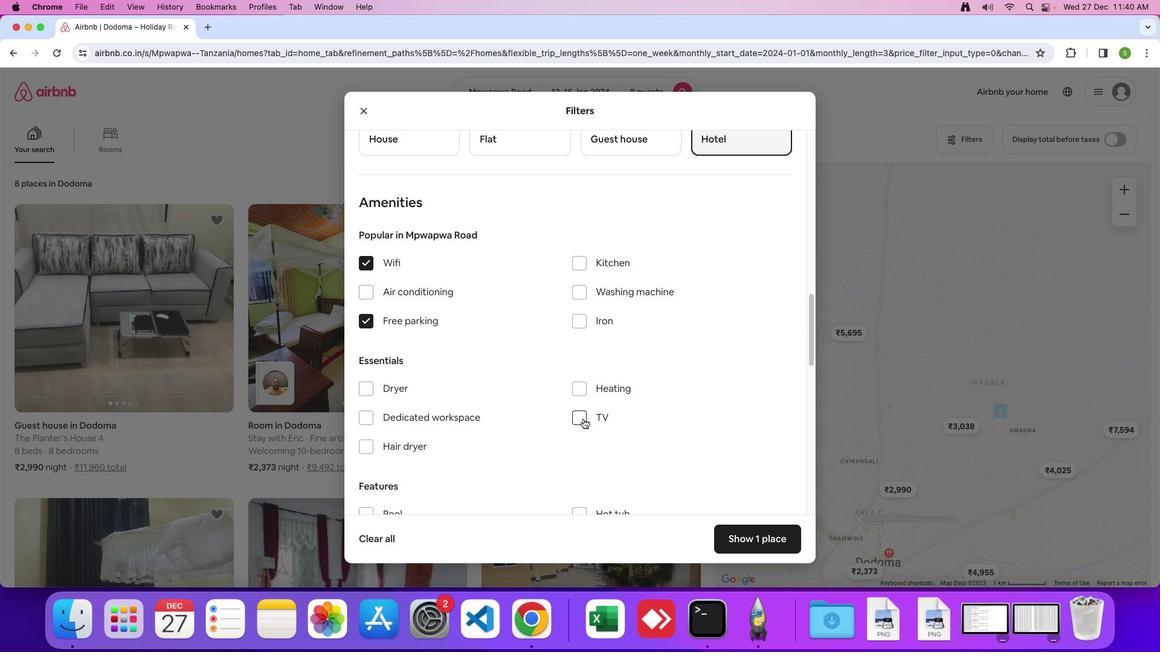 
Action: Mouse moved to (519, 430)
Screenshot: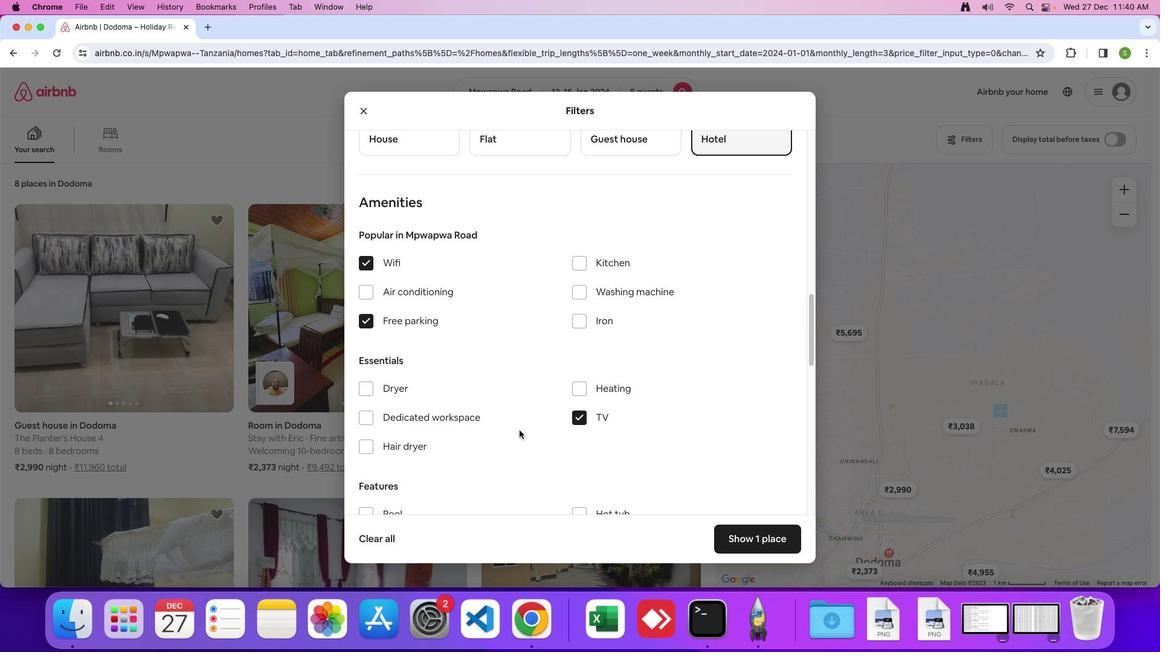 
Action: Mouse scrolled (519, 430) with delta (0, 0)
Screenshot: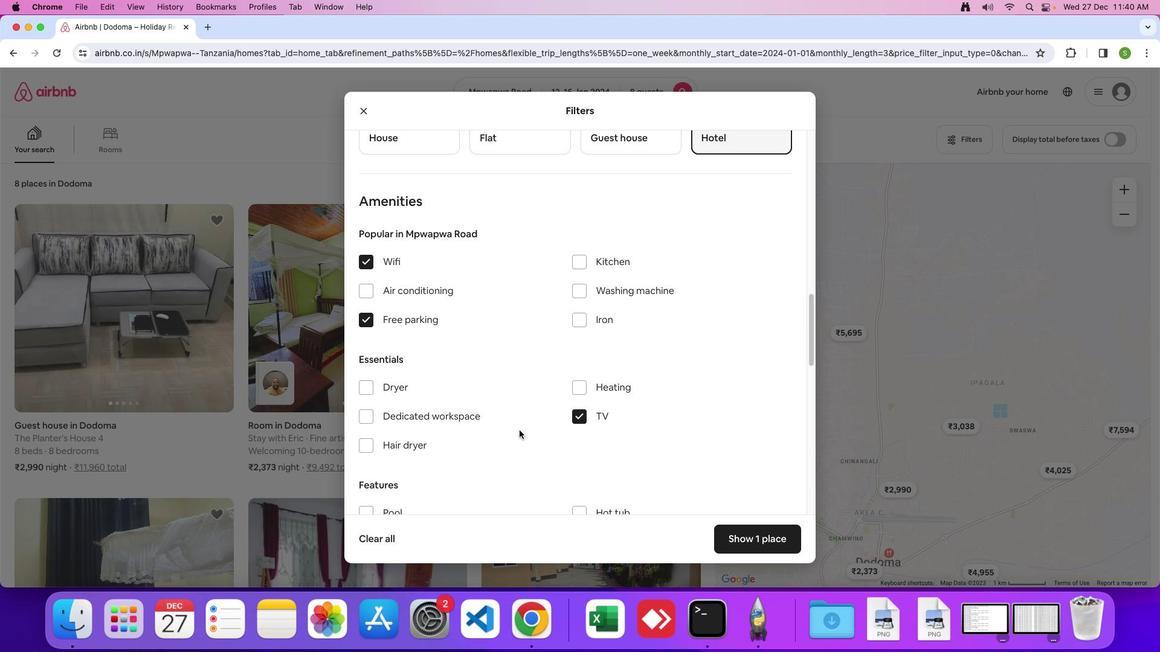 
Action: Mouse scrolled (519, 430) with delta (0, 0)
Screenshot: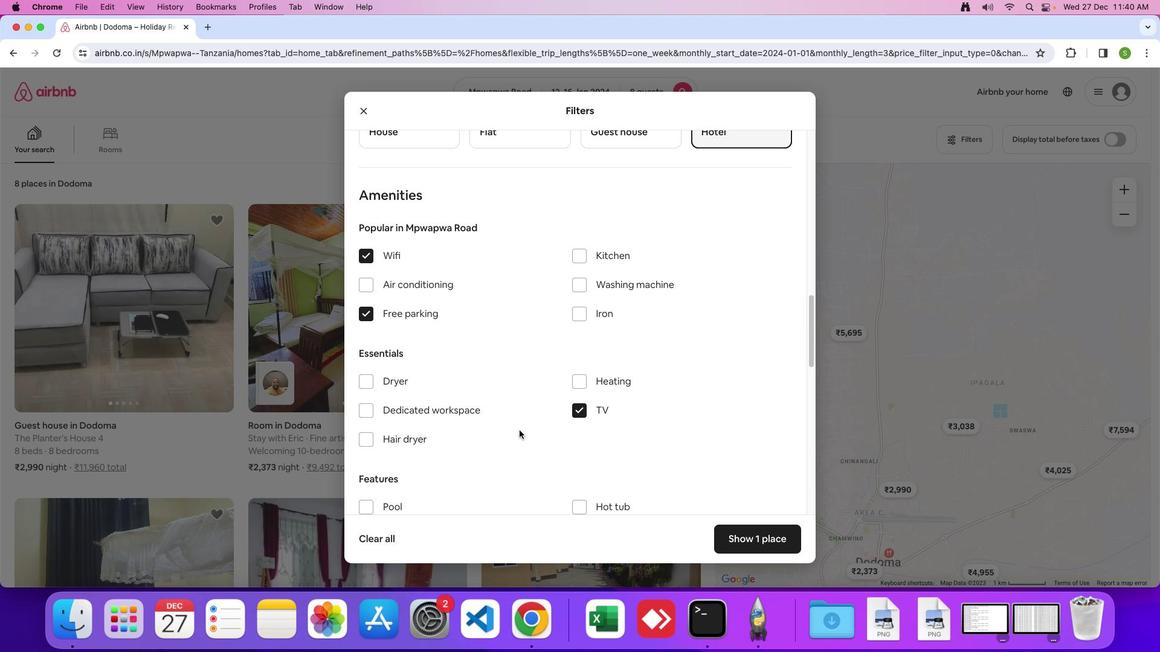 
Action: Mouse scrolled (519, 430) with delta (0, 0)
Screenshot: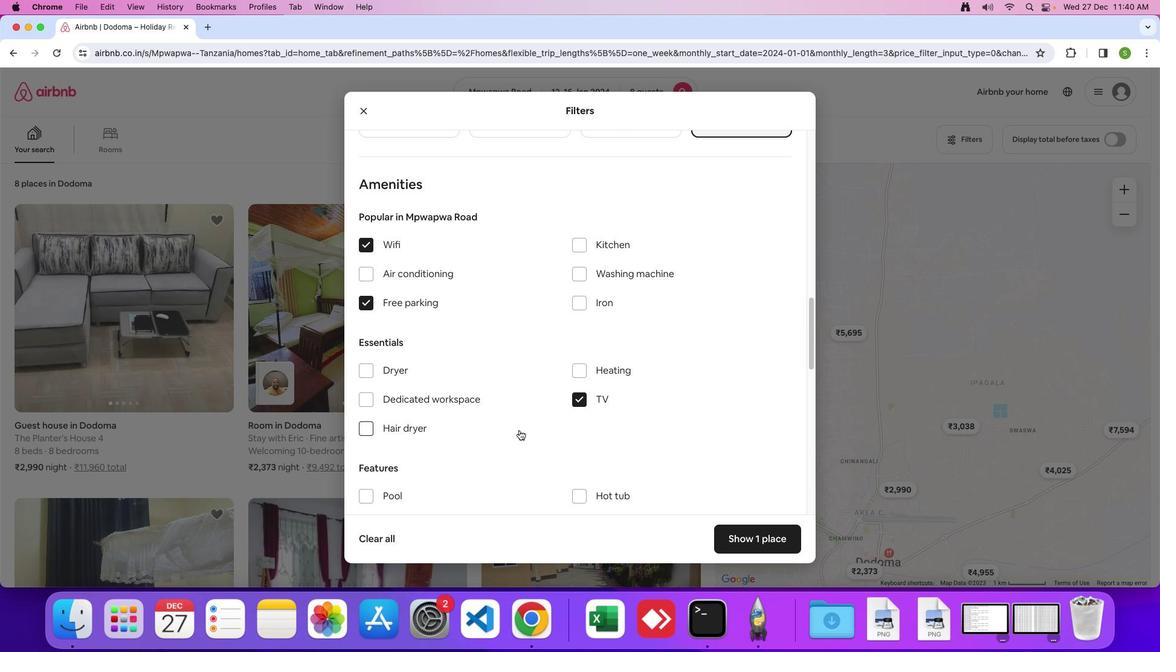 
Action: Mouse scrolled (519, 430) with delta (0, 0)
Screenshot: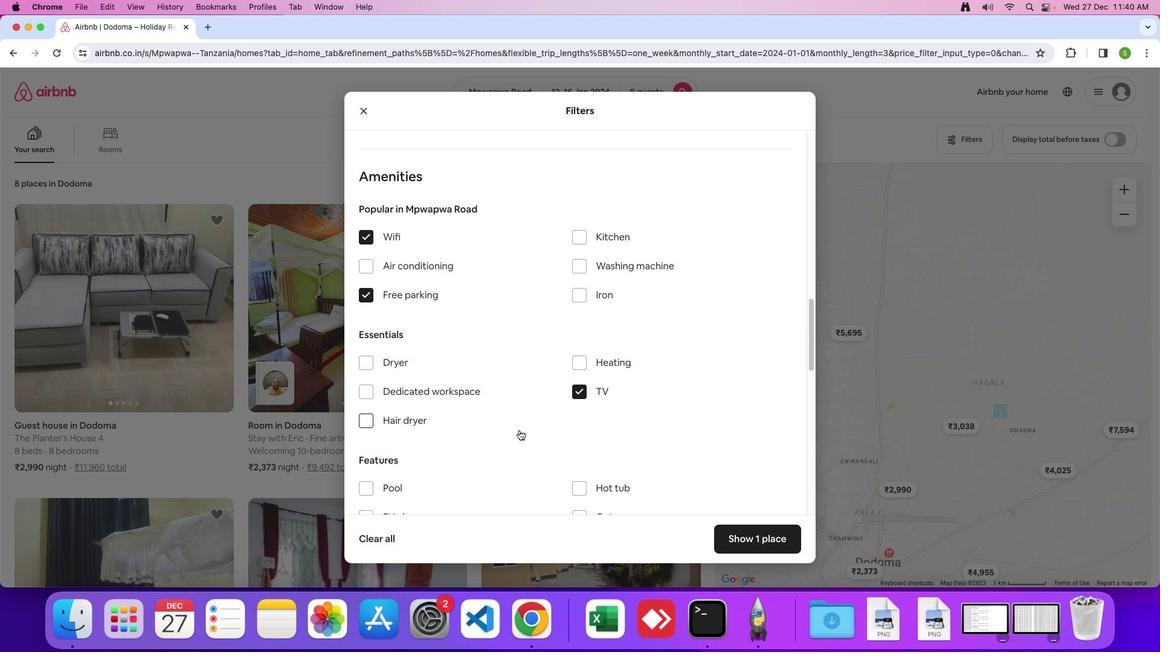 
Action: Mouse scrolled (519, 430) with delta (0, 0)
Screenshot: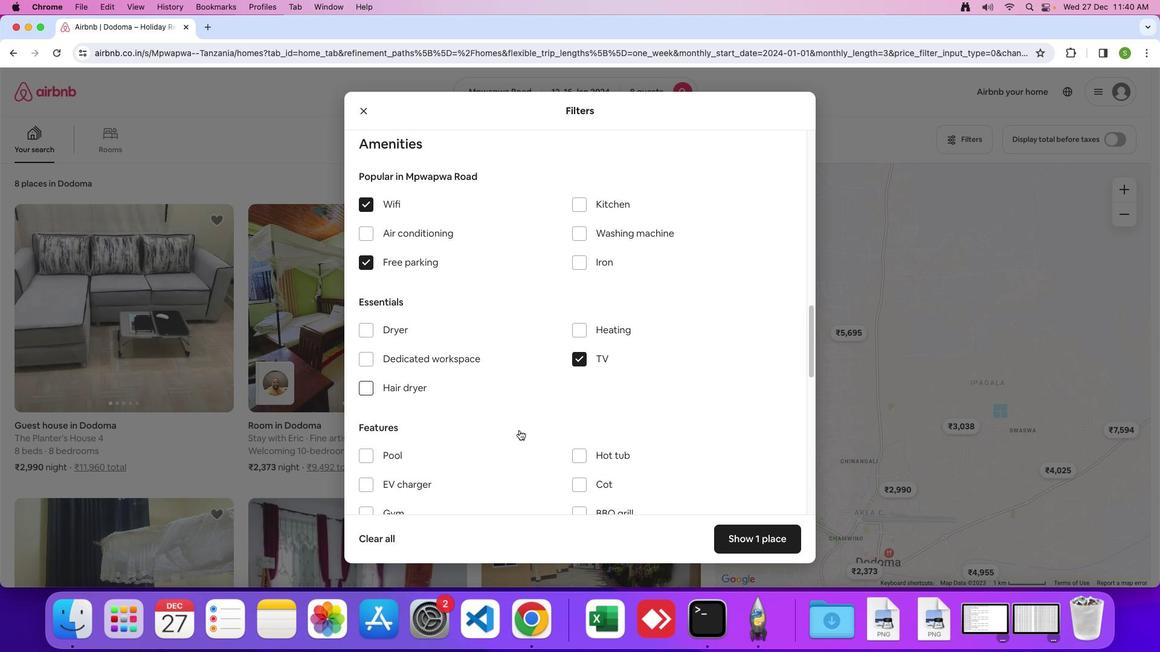 
Action: Mouse scrolled (519, 430) with delta (0, 0)
Screenshot: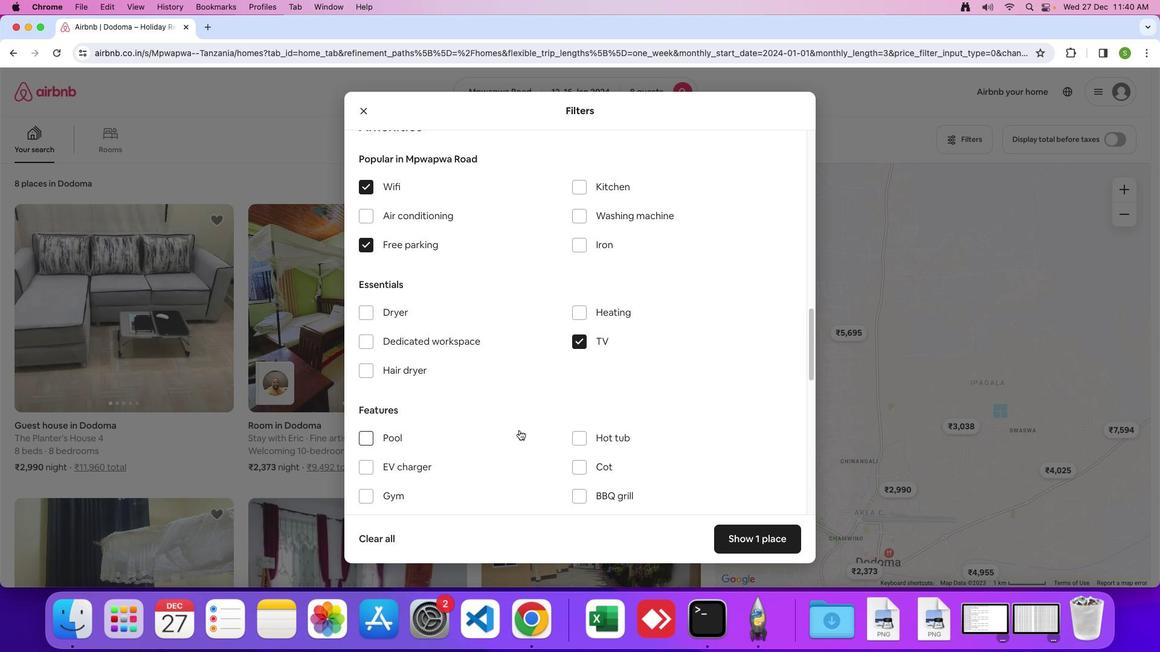 
Action: Mouse scrolled (519, 430) with delta (0, 0)
Screenshot: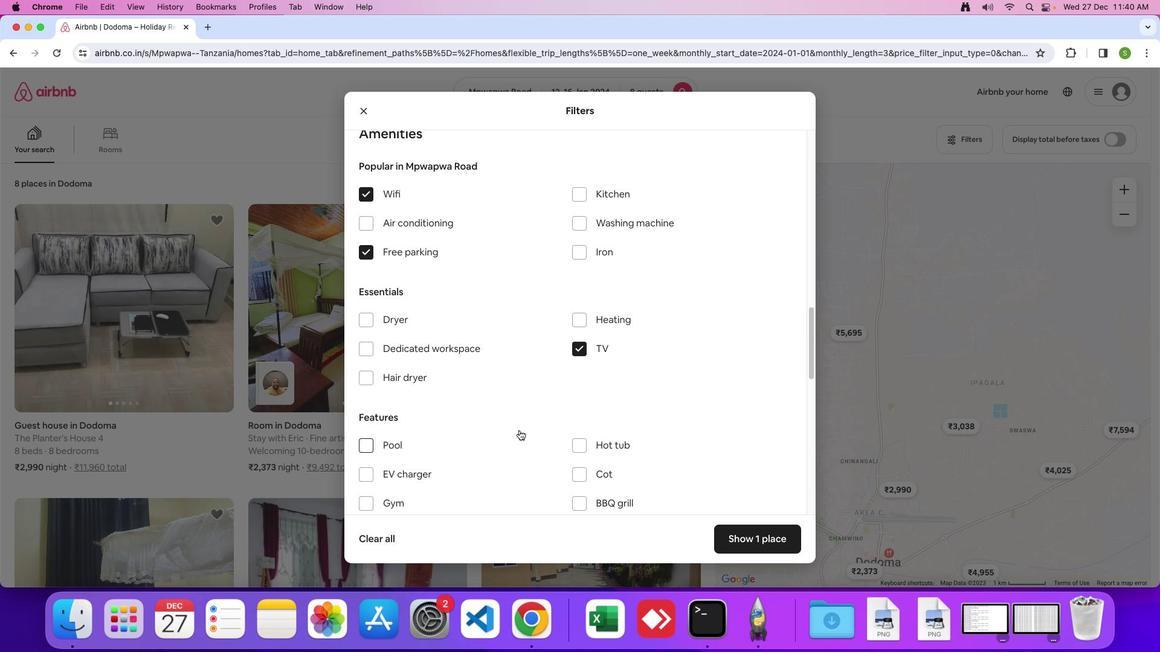
Action: Mouse scrolled (519, 430) with delta (0, 0)
Screenshot: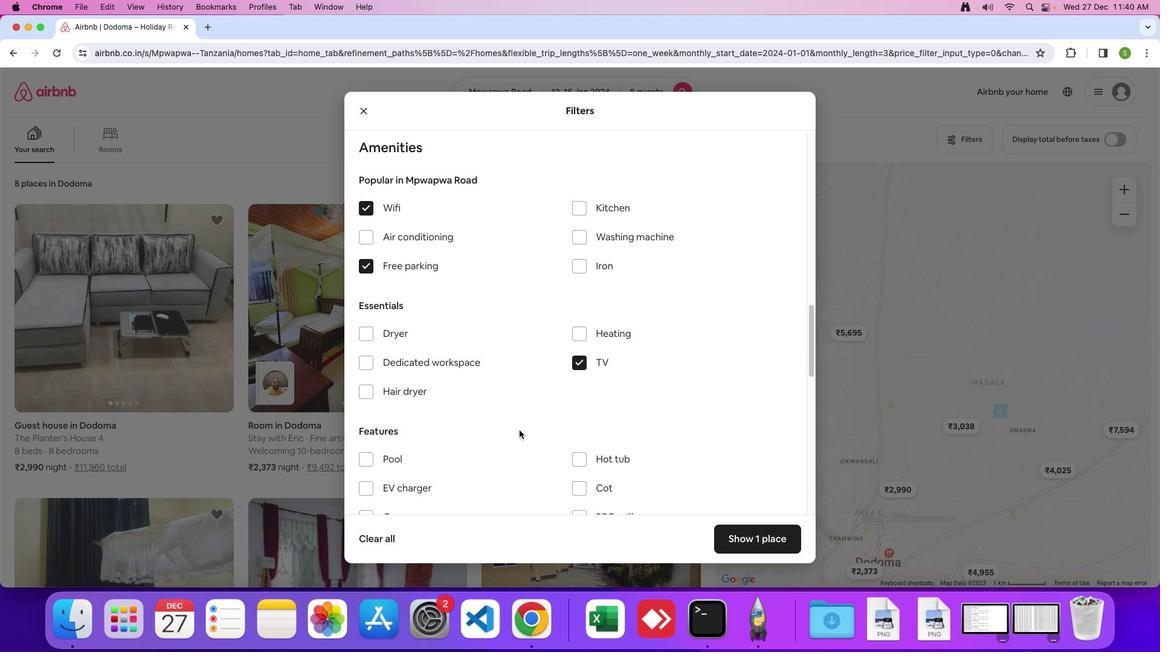 
Action: Mouse scrolled (519, 430) with delta (0, 0)
Screenshot: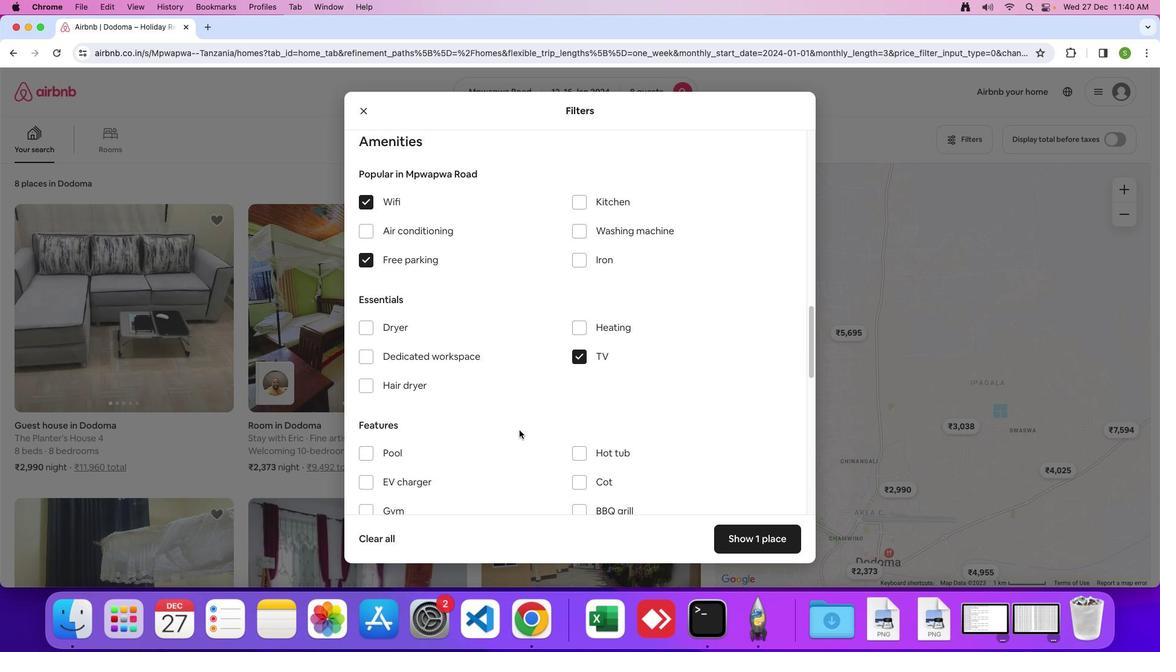 
Action: Mouse scrolled (519, 430) with delta (0, 0)
Screenshot: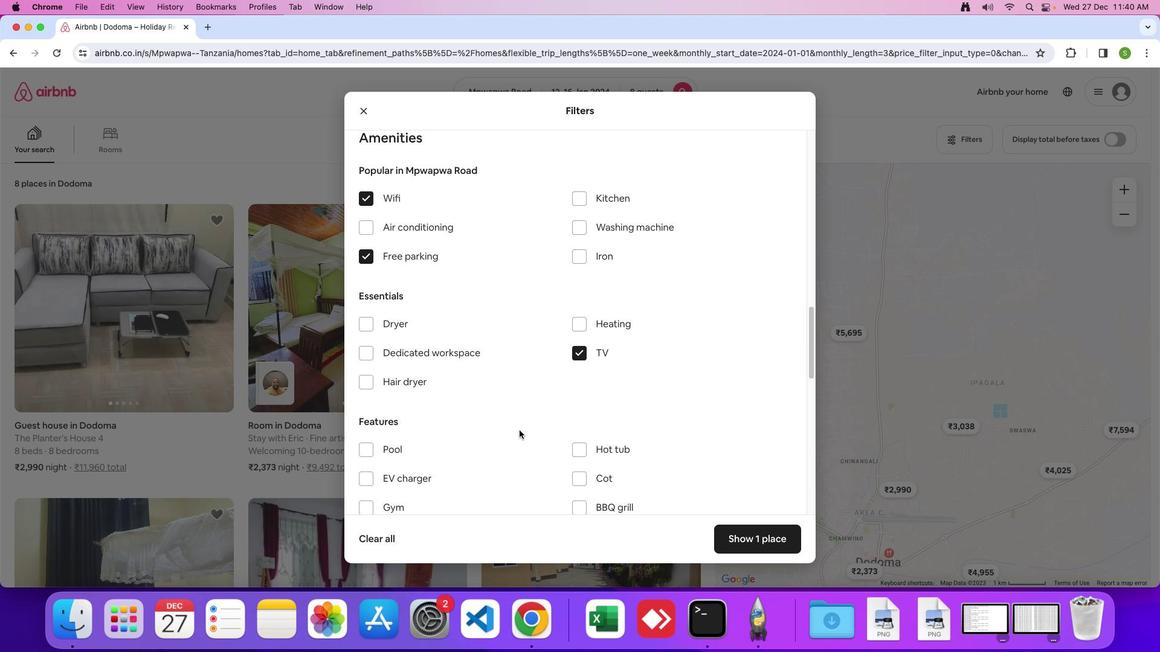 
Action: Mouse scrolled (519, 430) with delta (0, -1)
Screenshot: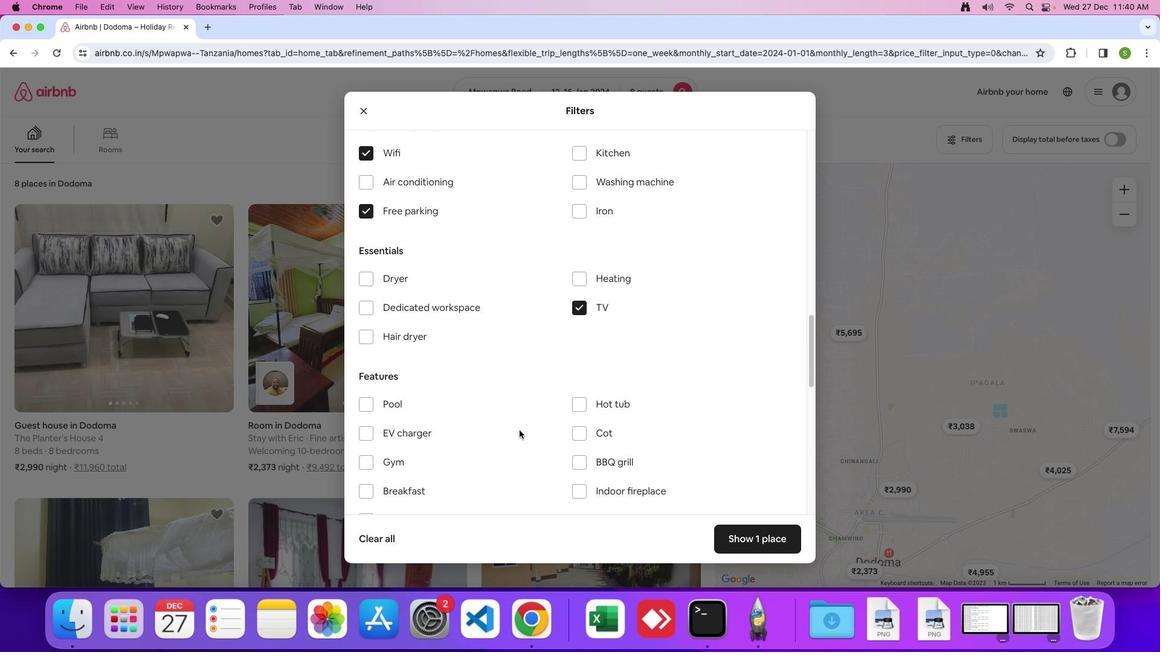 
Action: Mouse moved to (372, 402)
Screenshot: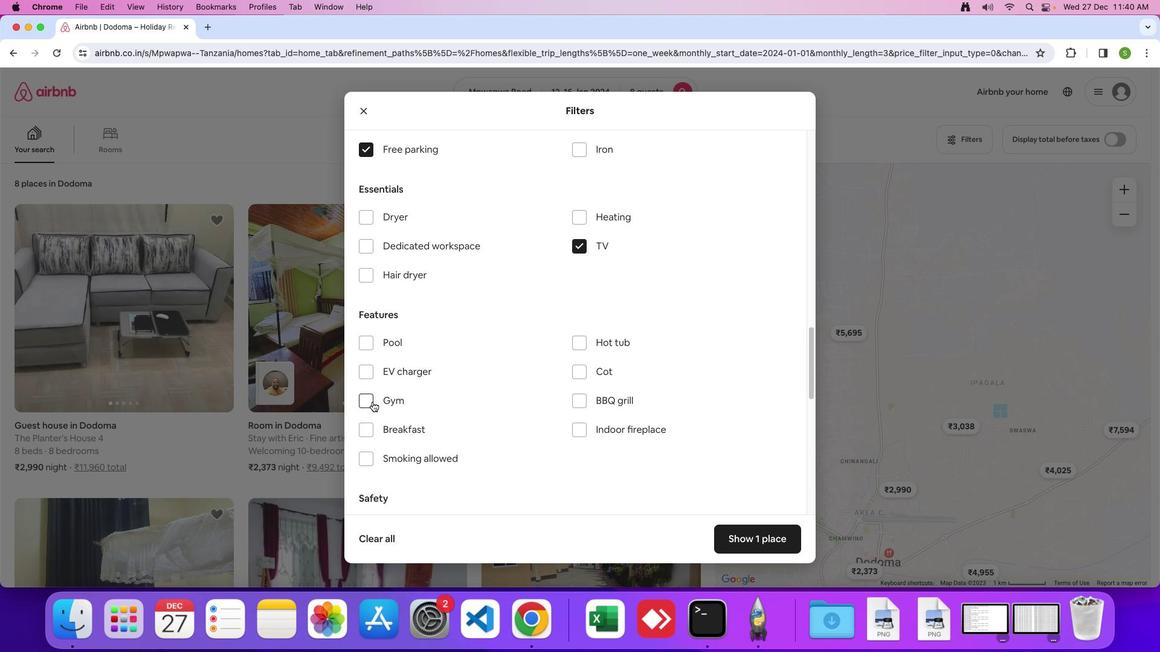 
Action: Mouse pressed left at (372, 402)
Screenshot: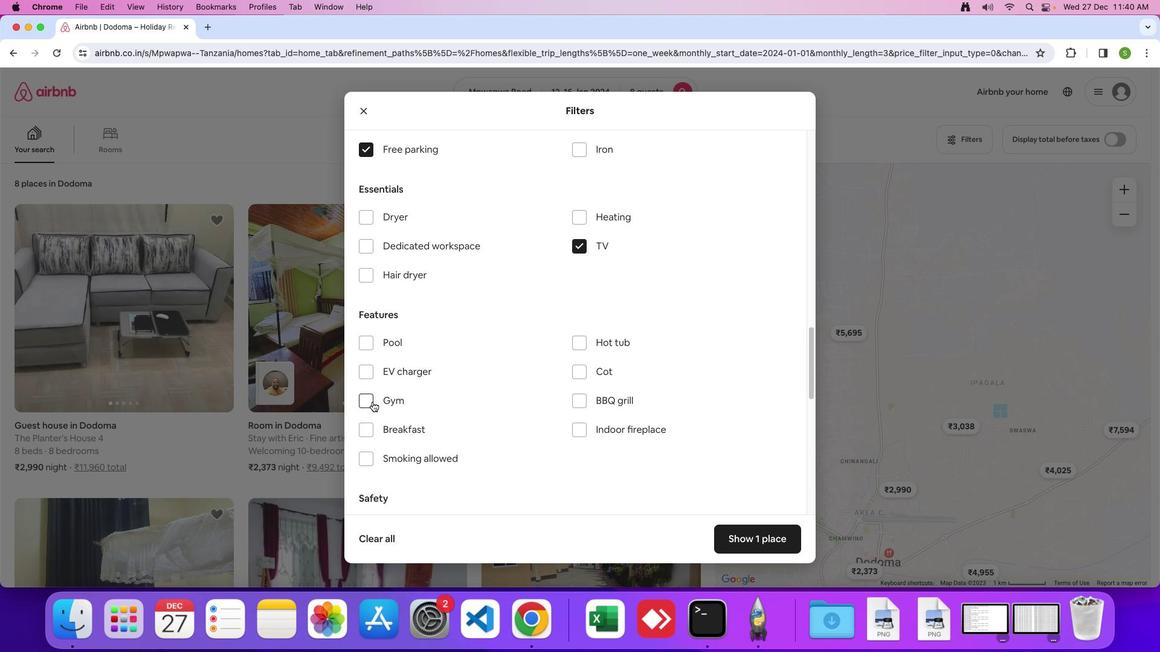 
Action: Mouse moved to (368, 429)
Screenshot: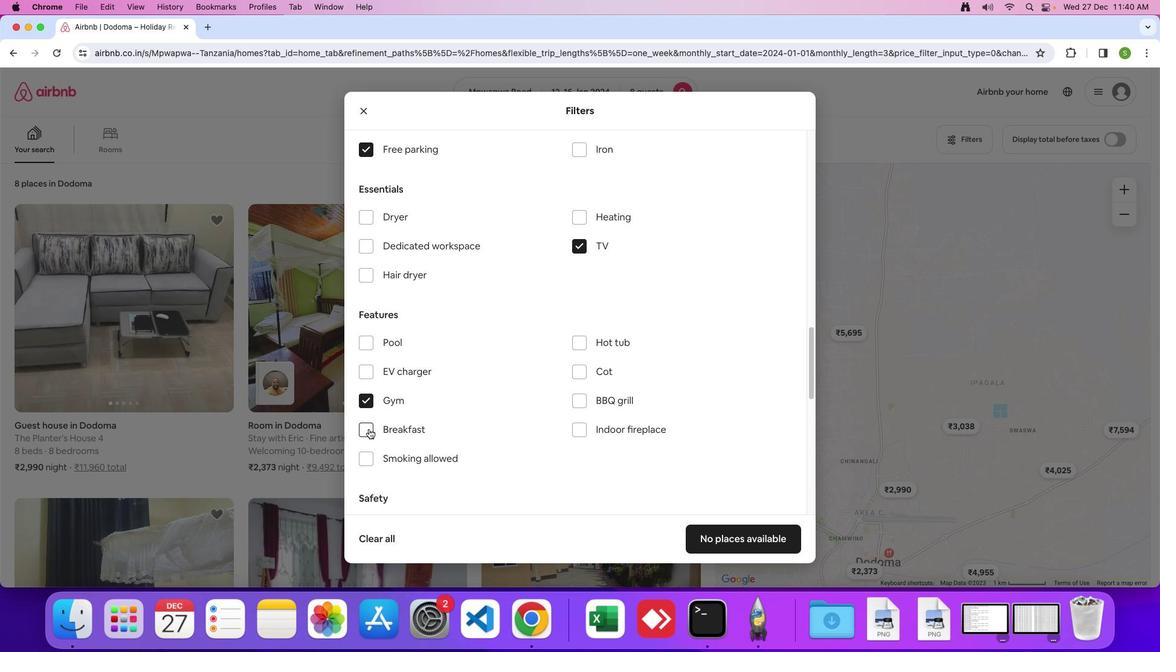 
Action: Mouse pressed left at (368, 429)
Screenshot: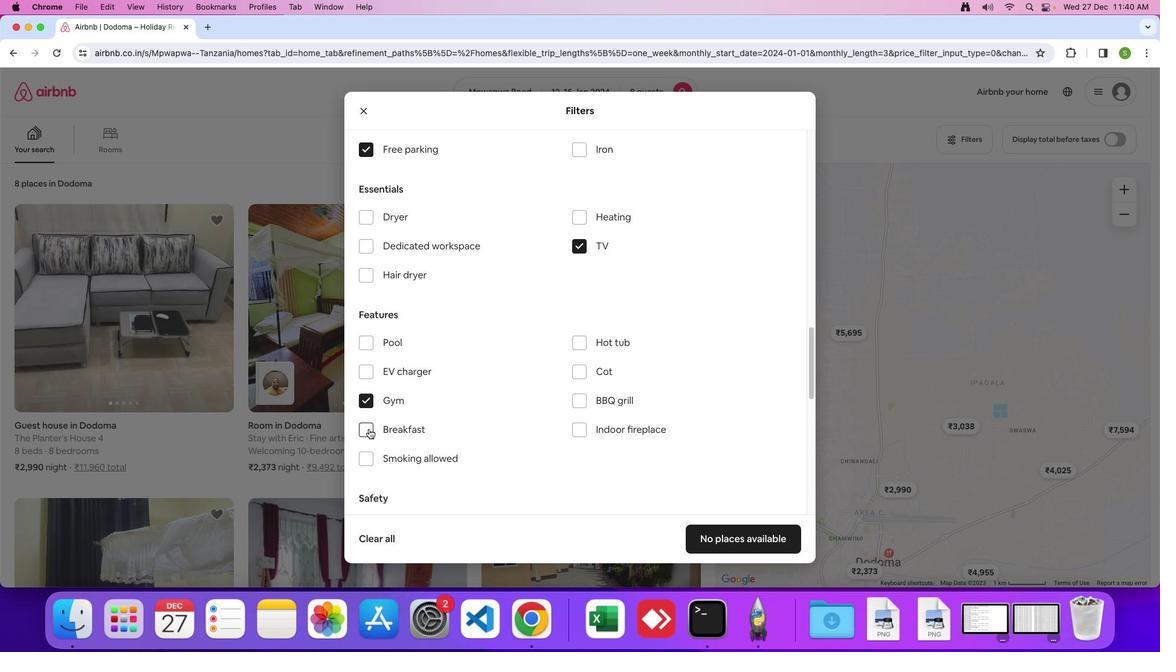 
Action: Mouse moved to (521, 429)
Screenshot: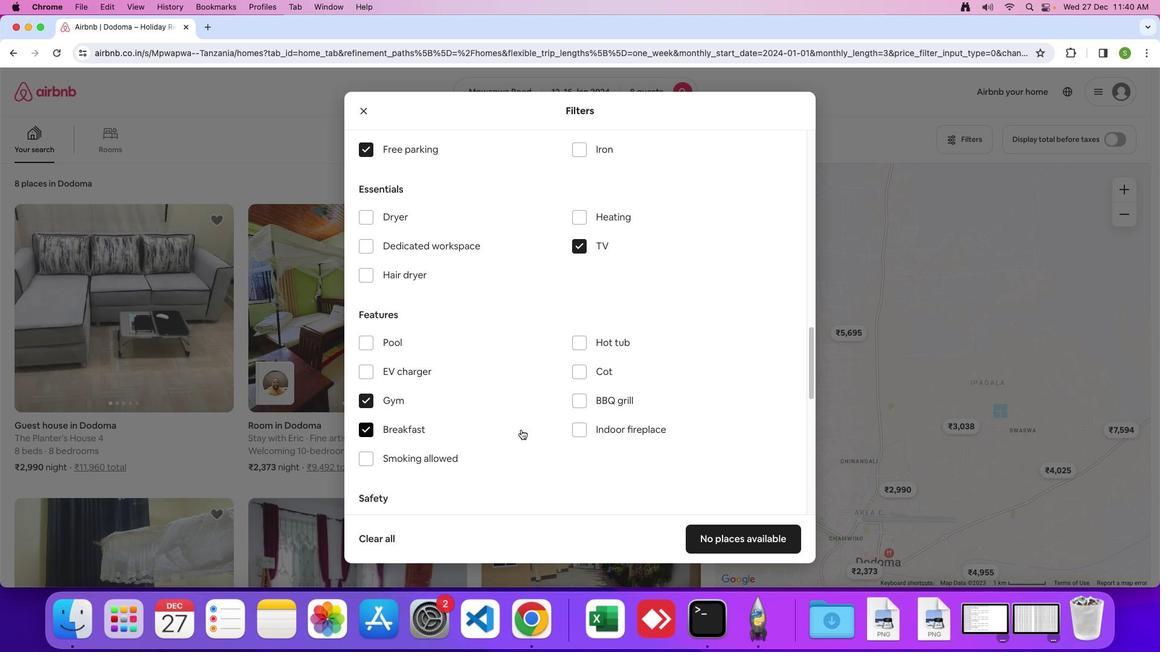 
Action: Mouse scrolled (521, 429) with delta (0, 0)
Screenshot: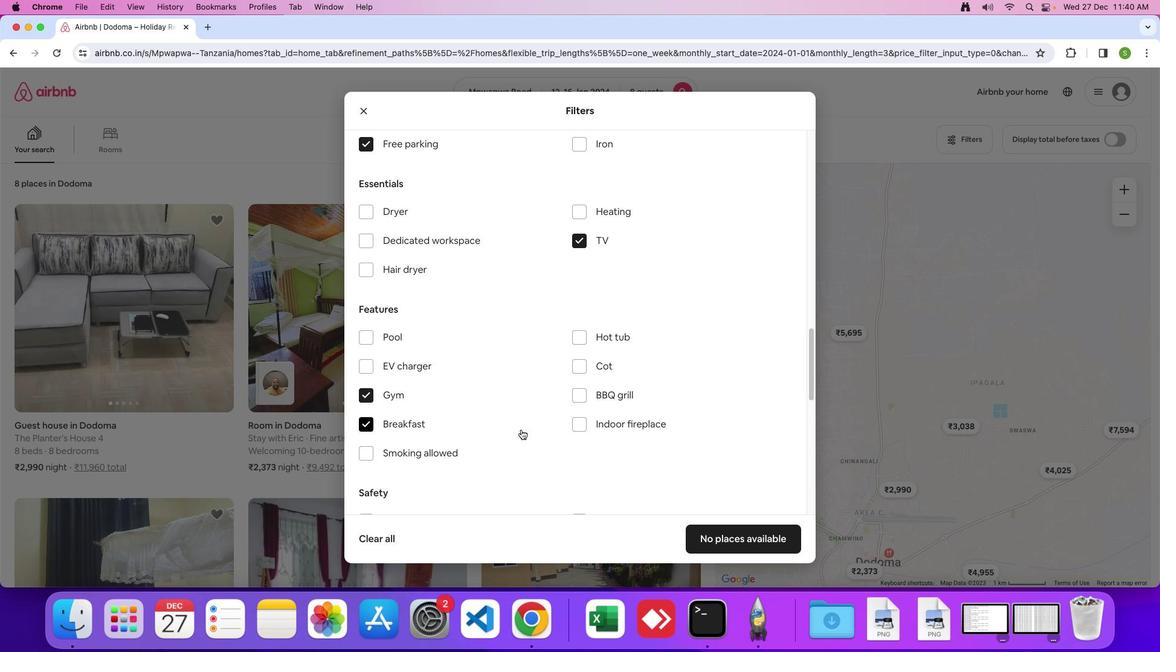 
Action: Mouse scrolled (521, 429) with delta (0, 0)
Screenshot: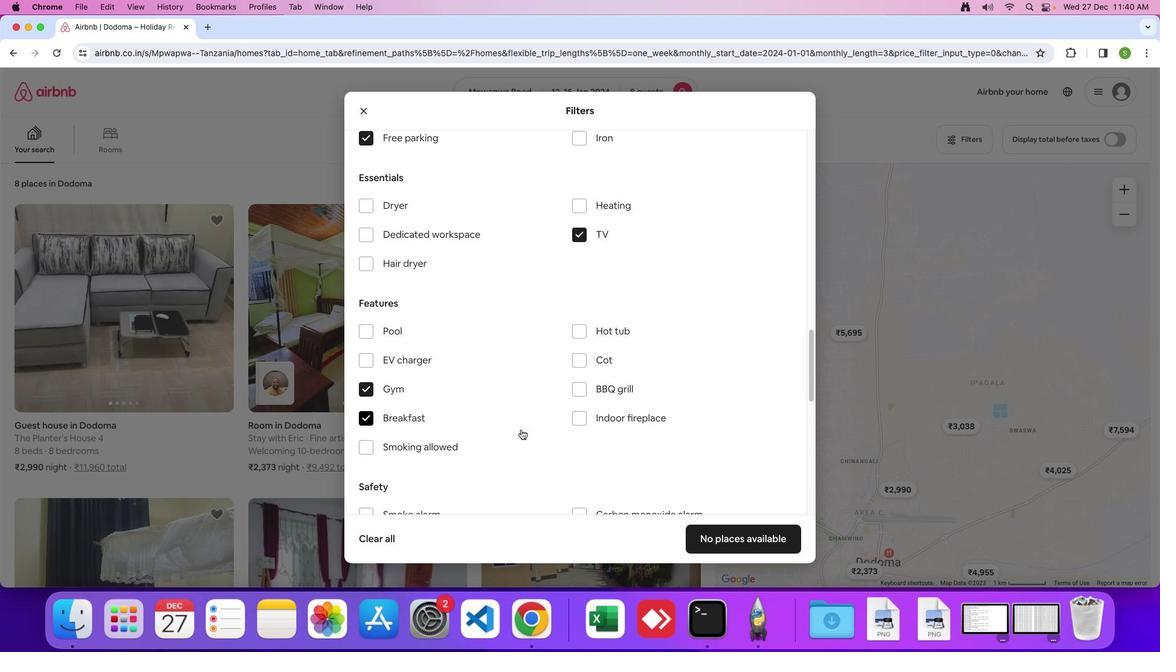 
Action: Mouse scrolled (521, 429) with delta (0, 0)
Screenshot: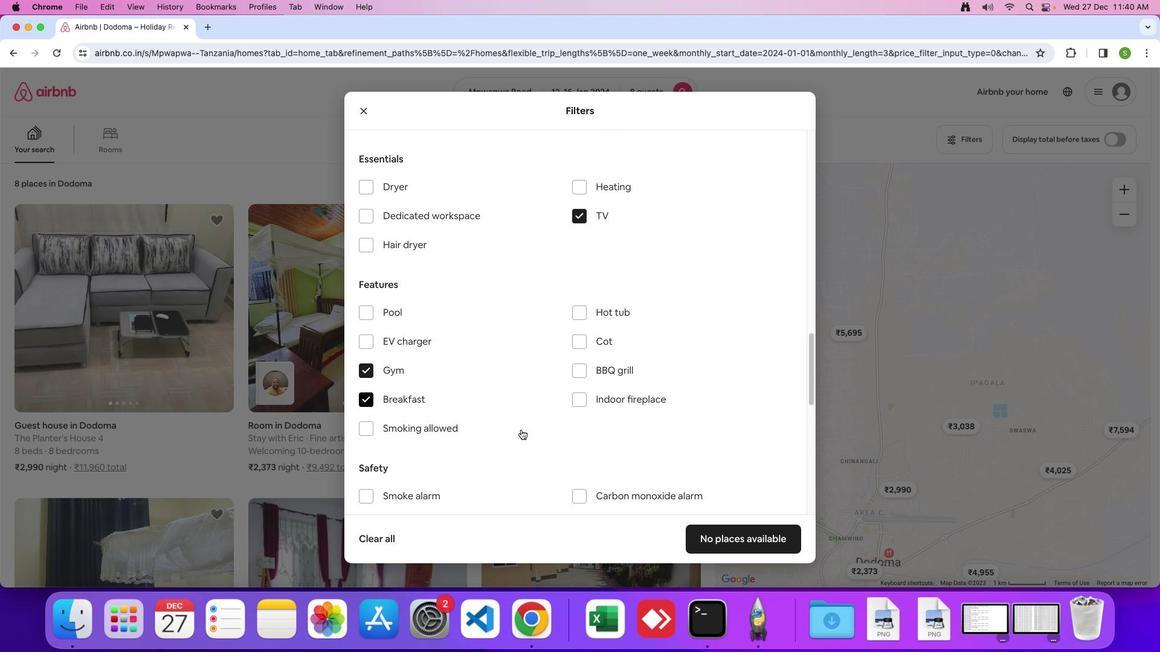 
Action: Mouse scrolled (521, 429) with delta (0, 0)
Screenshot: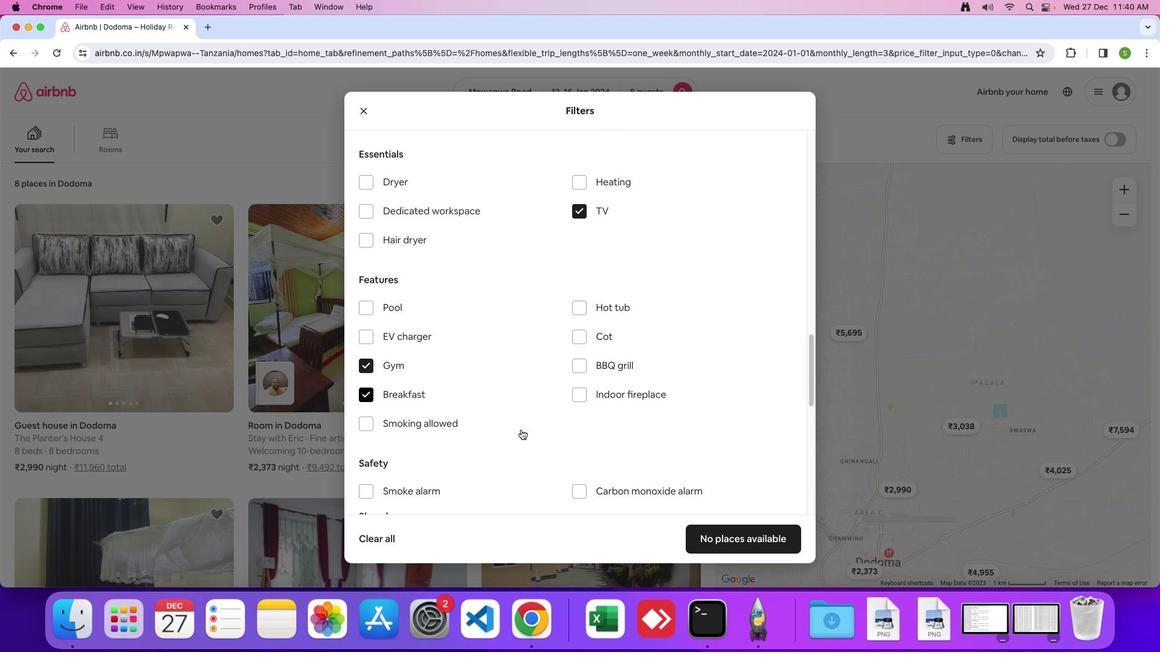 
Action: Mouse scrolled (521, 429) with delta (0, -1)
Screenshot: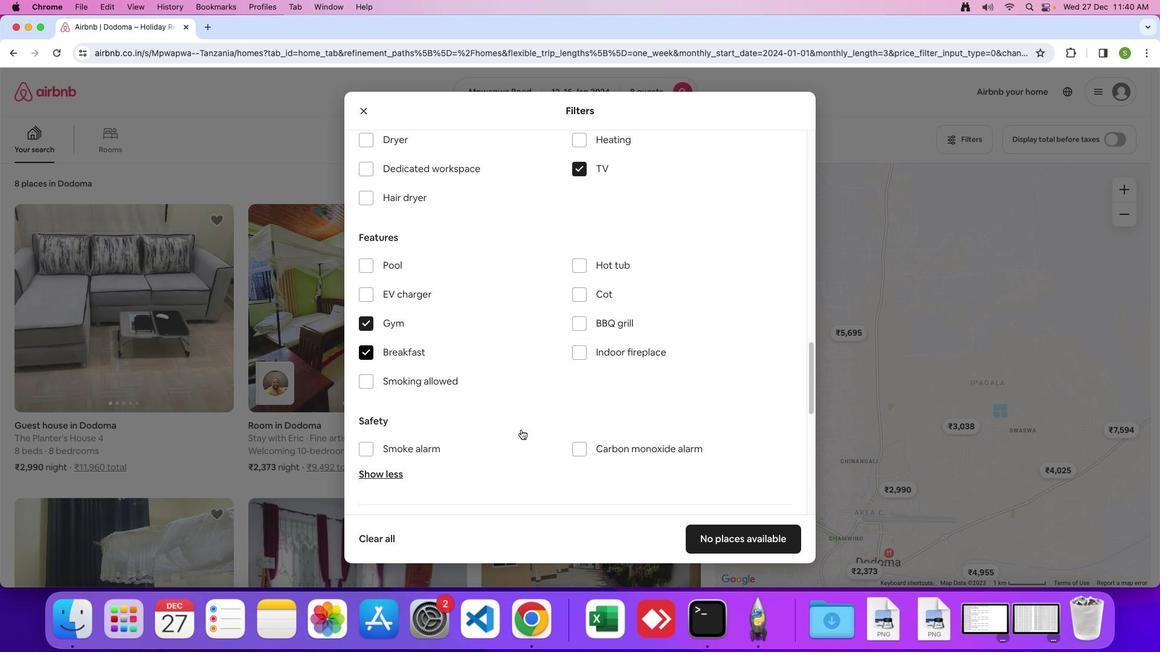 
Action: Mouse moved to (537, 379)
Screenshot: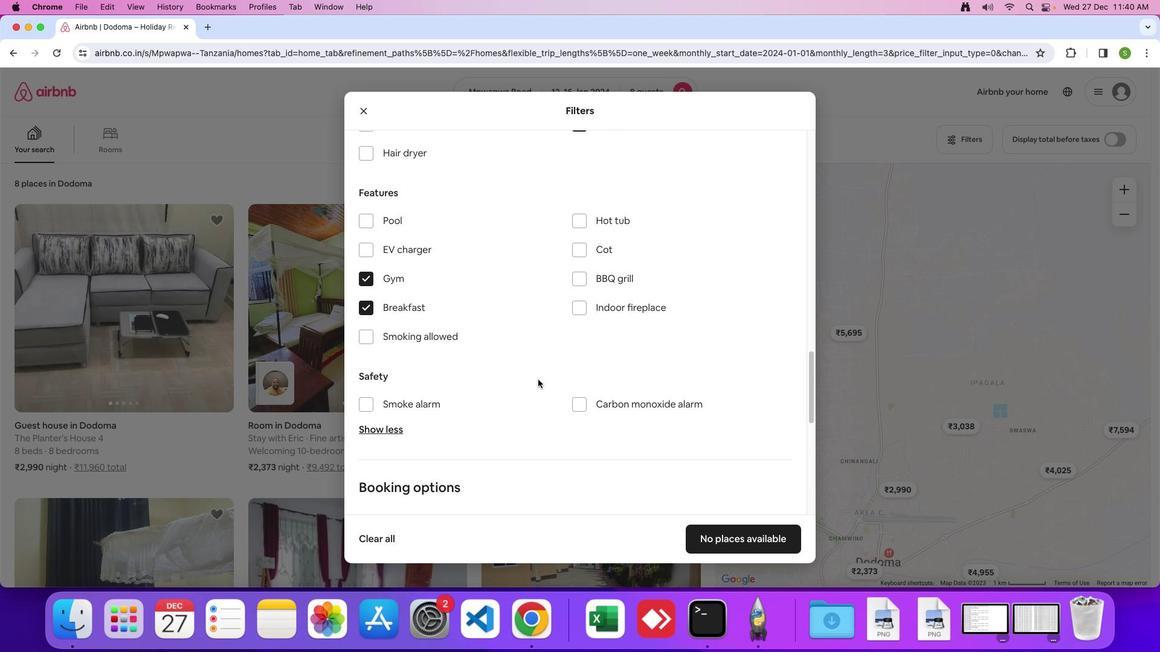 
Action: Mouse scrolled (537, 379) with delta (0, 0)
Screenshot: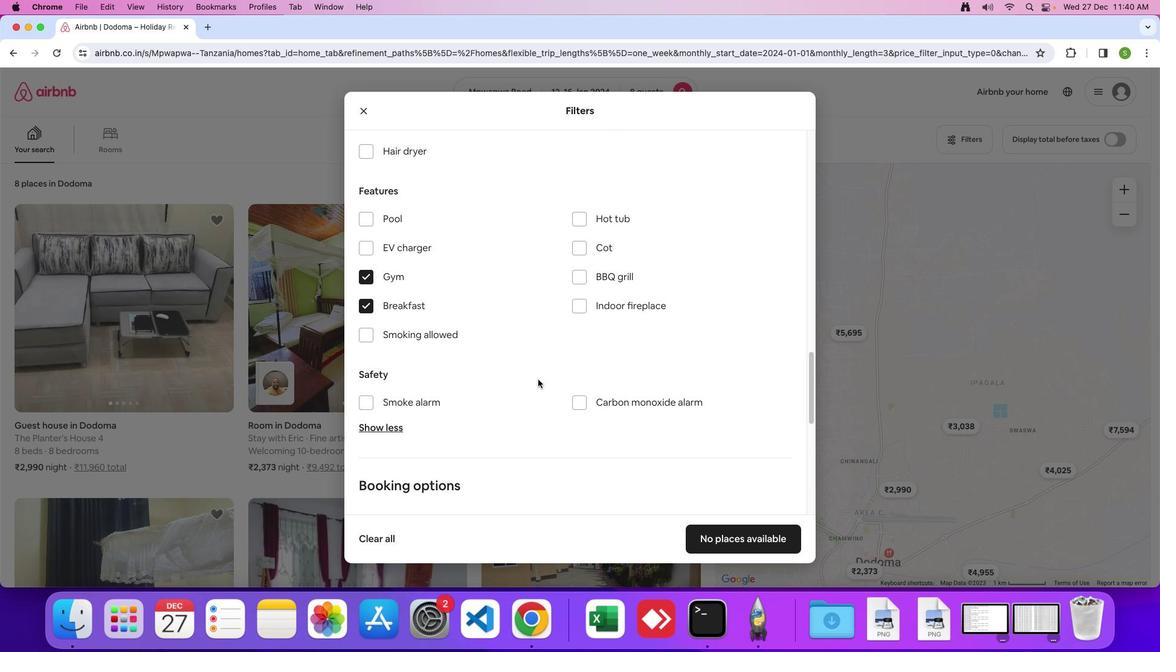 
Action: Mouse scrolled (537, 379) with delta (0, 0)
Screenshot: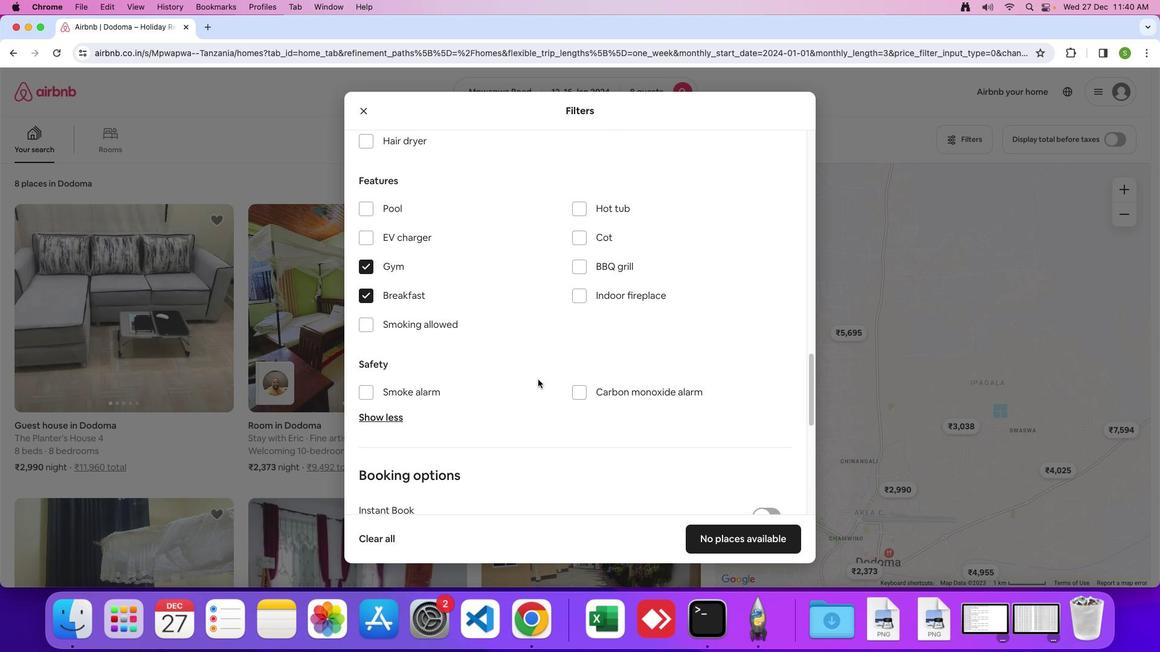 
Action: Mouse moved to (535, 386)
Screenshot: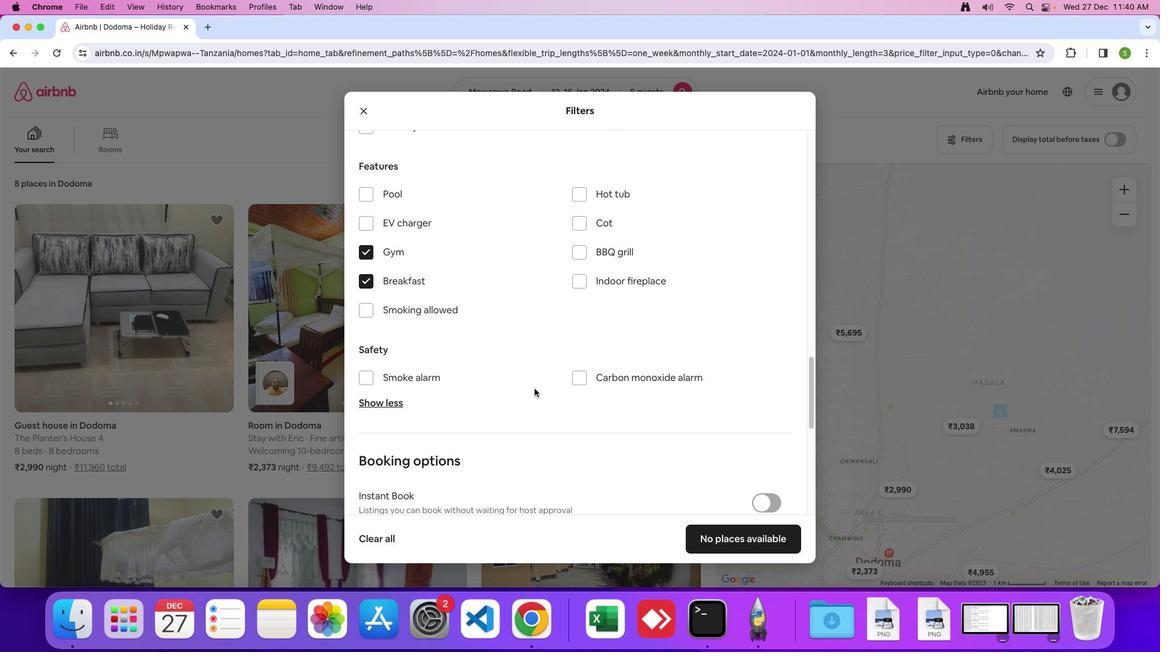 
Action: Mouse scrolled (535, 386) with delta (0, 0)
Screenshot: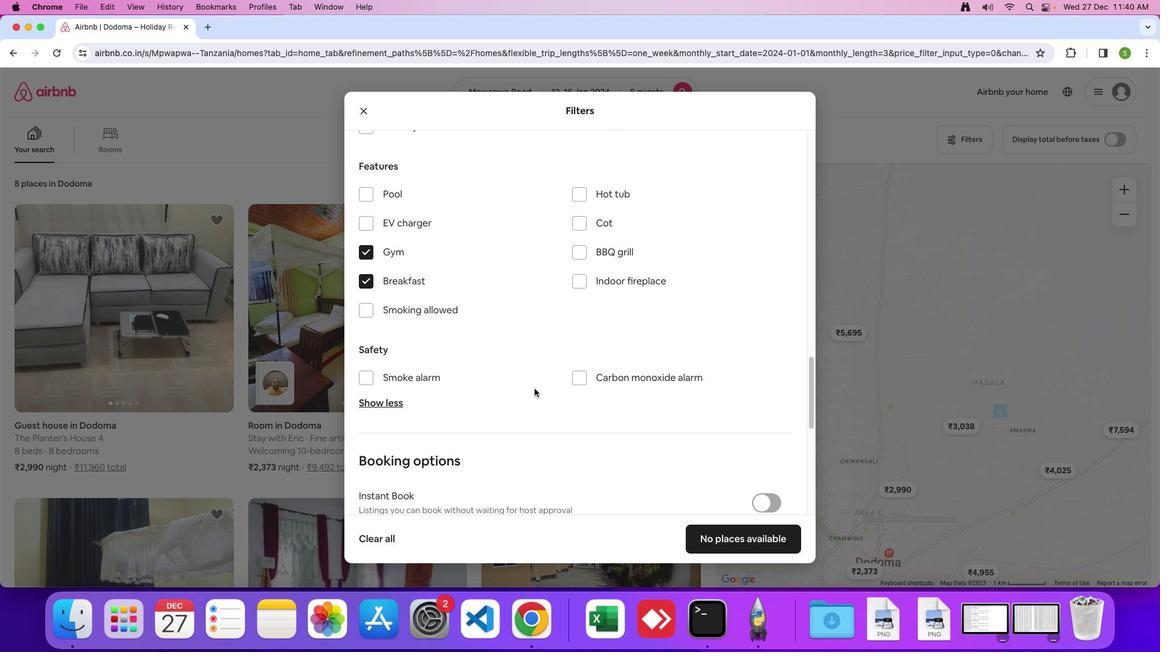 
Action: Mouse moved to (535, 388)
Screenshot: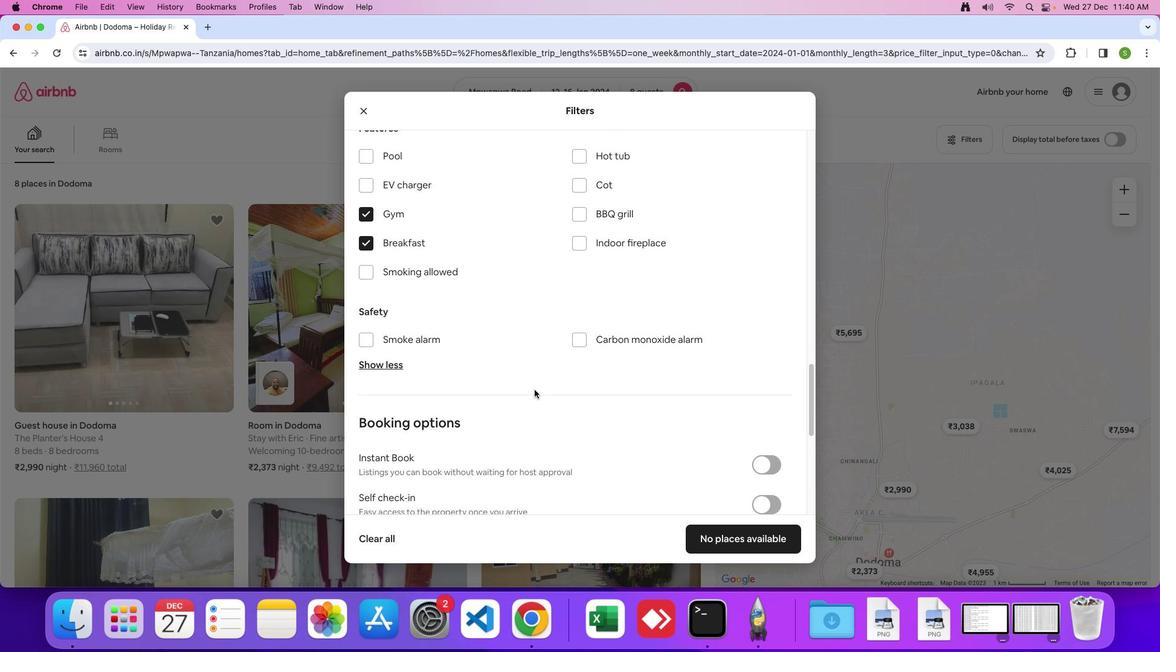 
Action: Mouse scrolled (535, 388) with delta (0, 0)
Screenshot: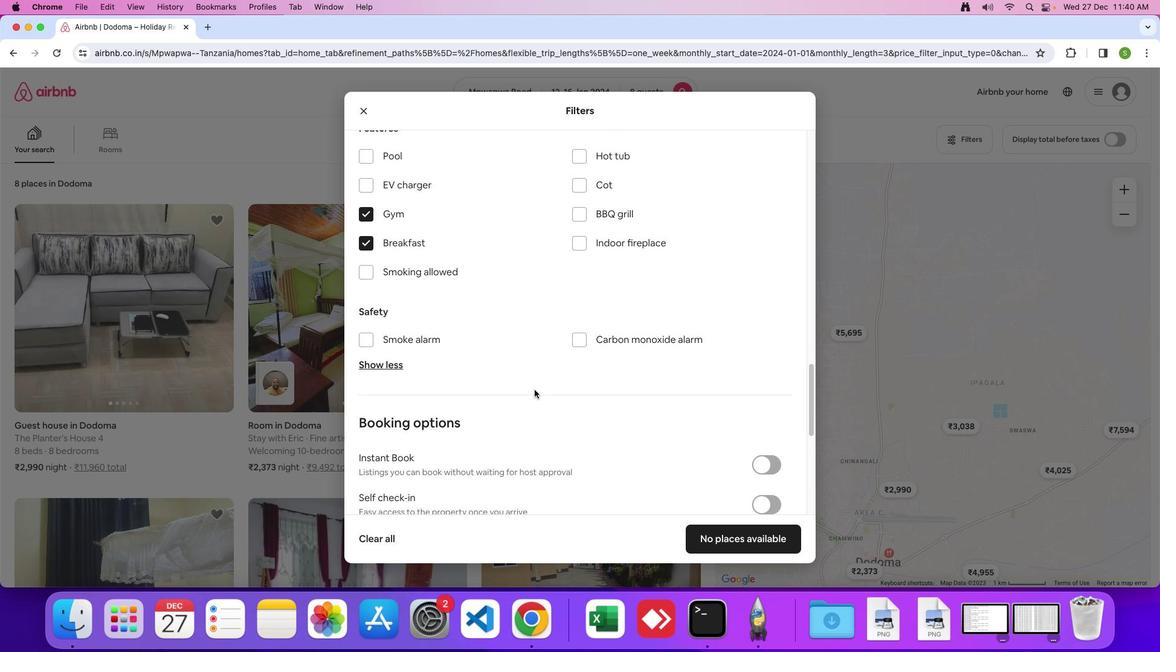 
Action: Mouse moved to (534, 388)
Screenshot: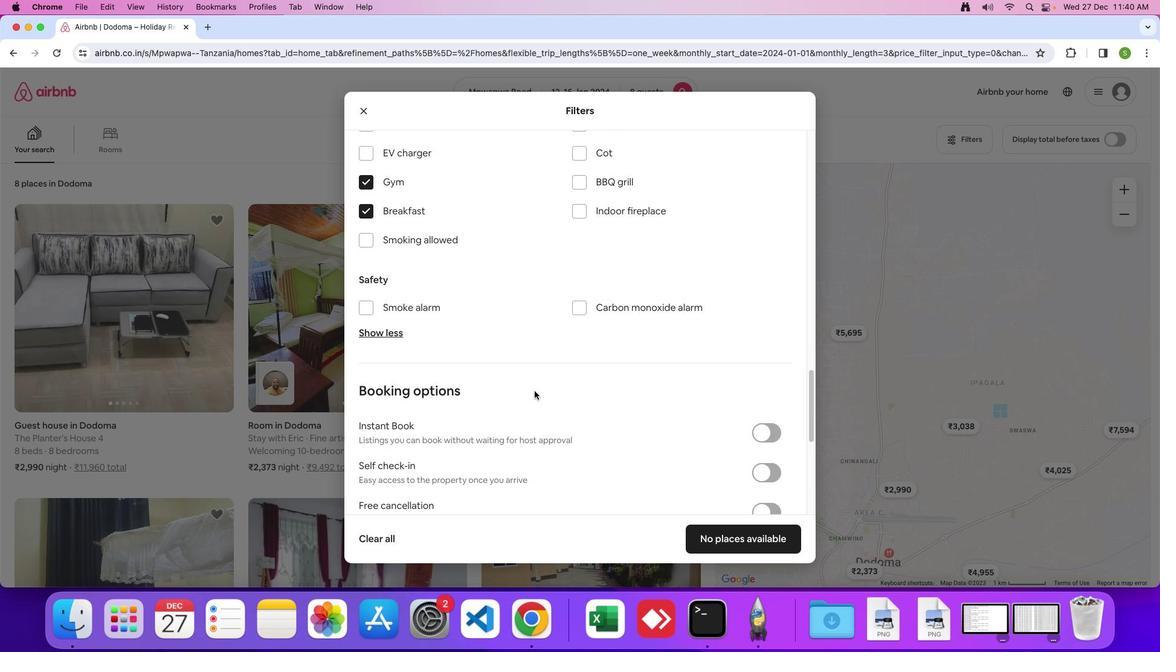 
Action: Mouse scrolled (534, 388) with delta (0, -1)
Screenshot: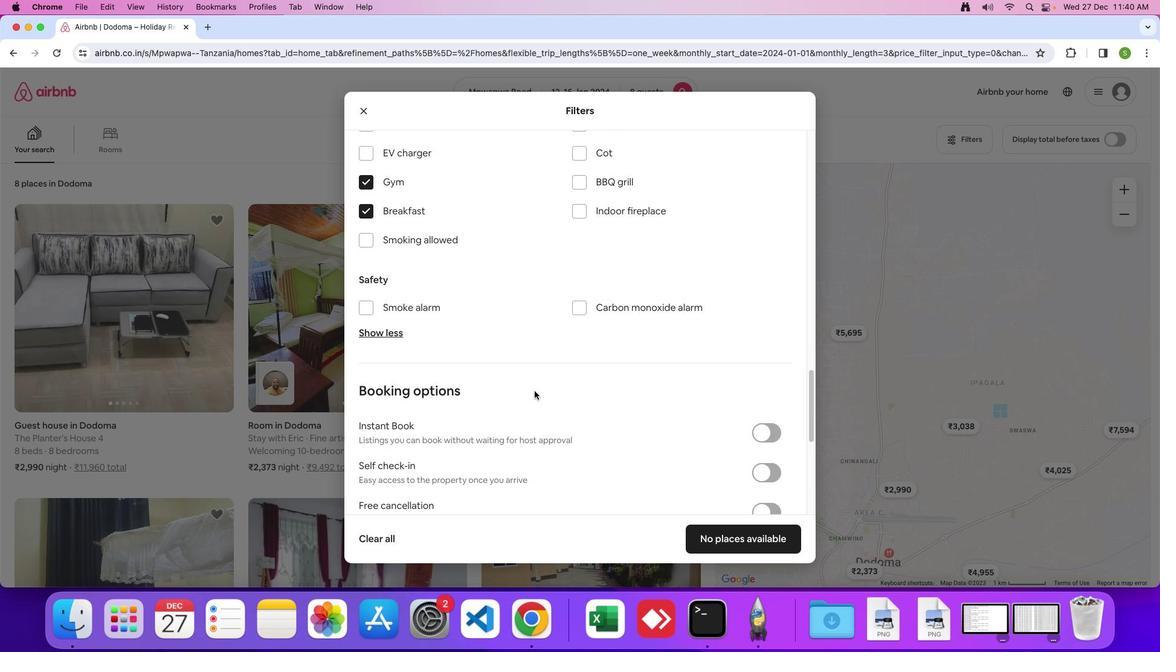 
Action: Mouse moved to (534, 394)
Screenshot: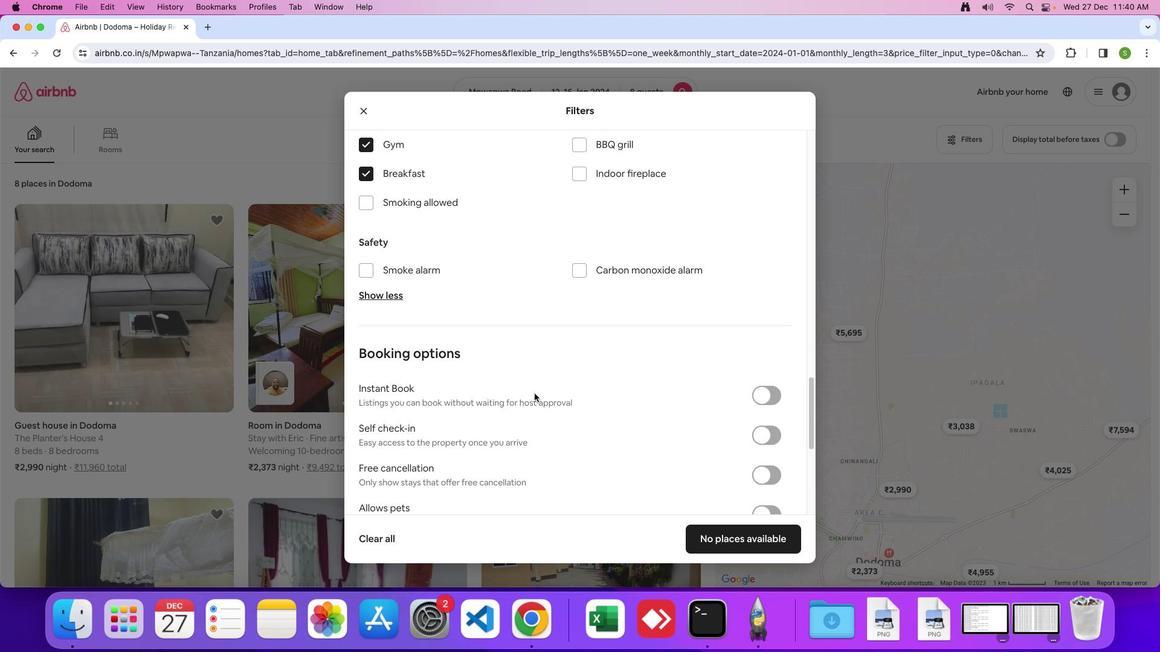 
Action: Mouse scrolled (534, 394) with delta (0, 0)
Screenshot: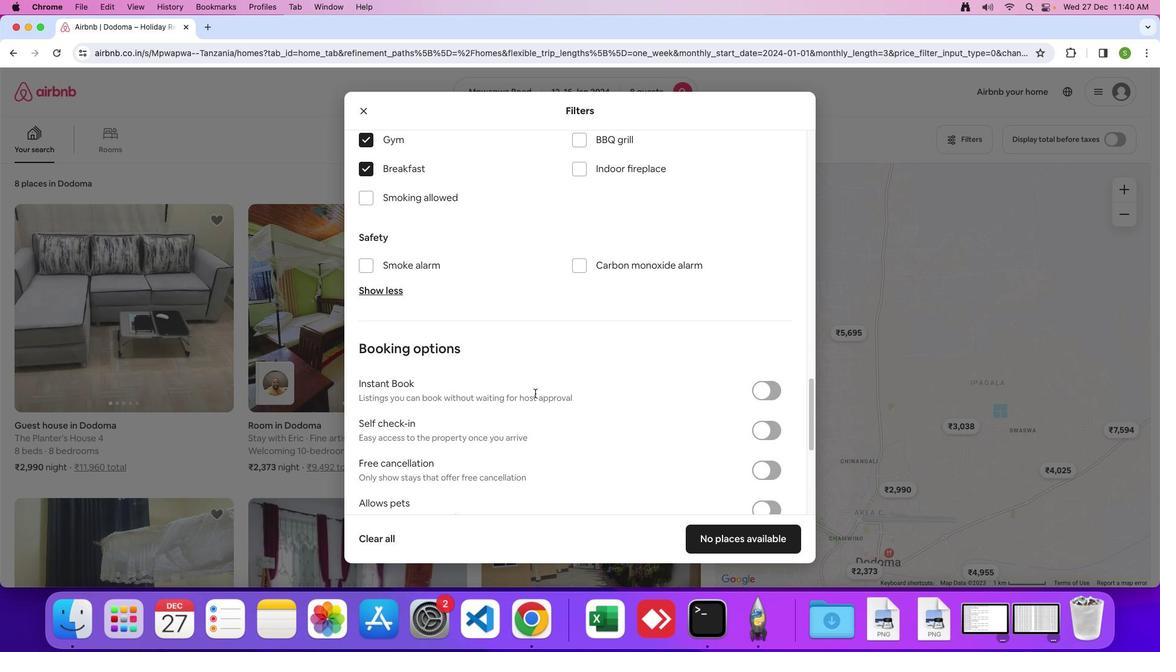 
Action: Mouse scrolled (534, 394) with delta (0, 0)
Screenshot: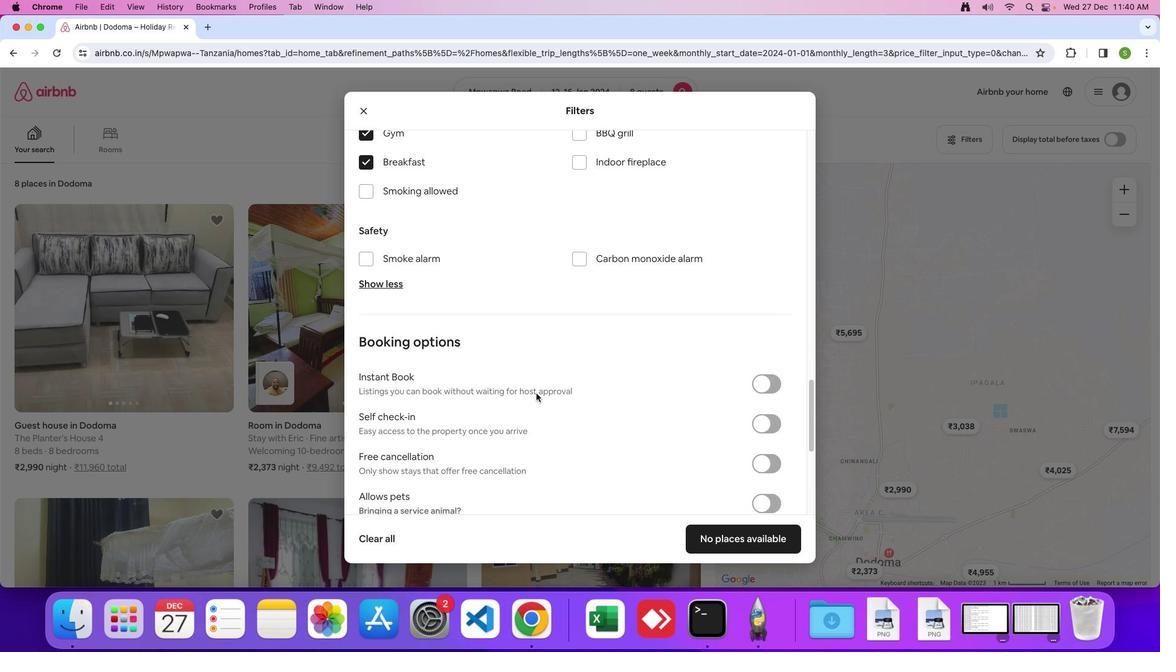 
Action: Mouse moved to (570, 400)
Screenshot: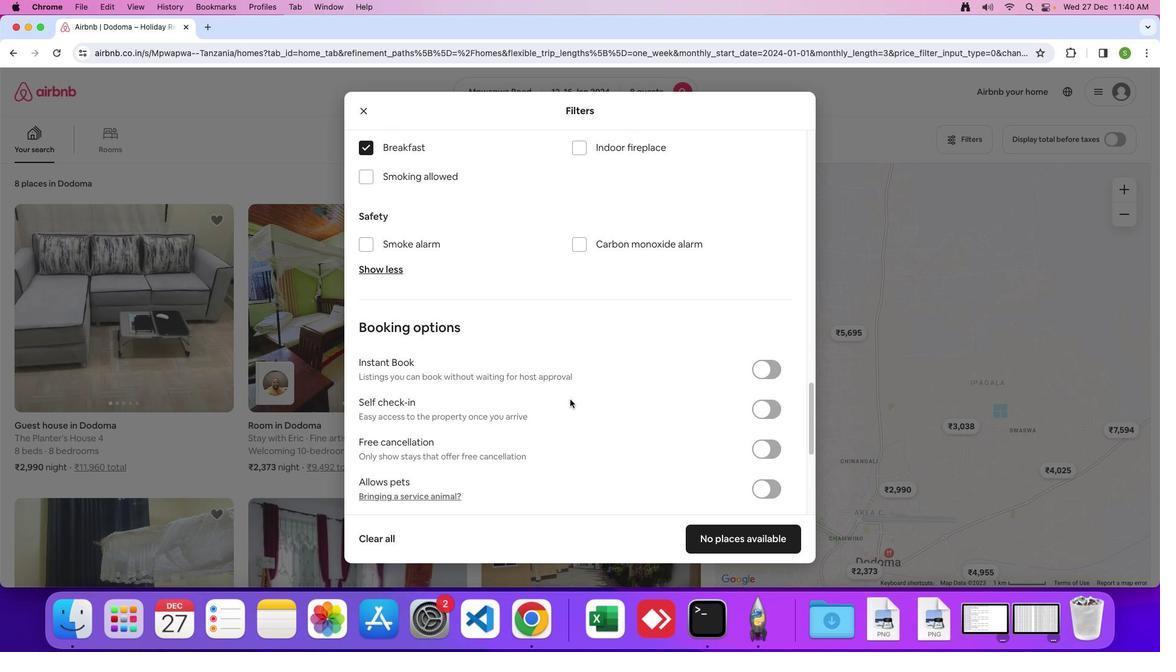 
Action: Mouse scrolled (570, 400) with delta (0, 0)
Screenshot: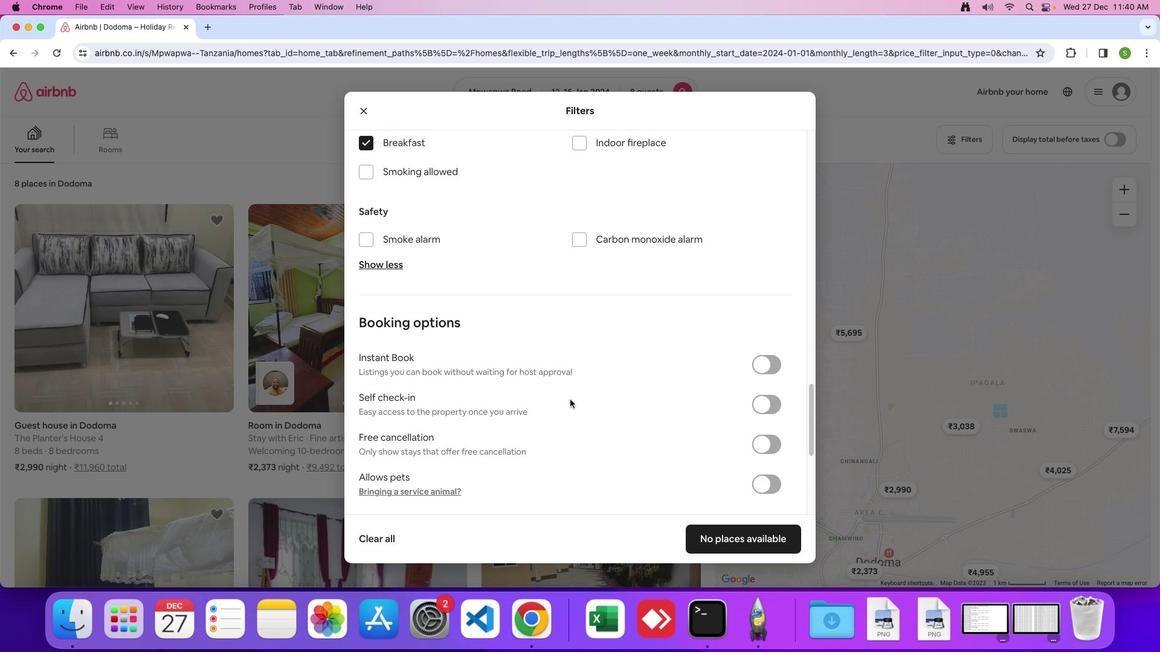 
Action: Mouse scrolled (570, 400) with delta (0, 0)
Screenshot: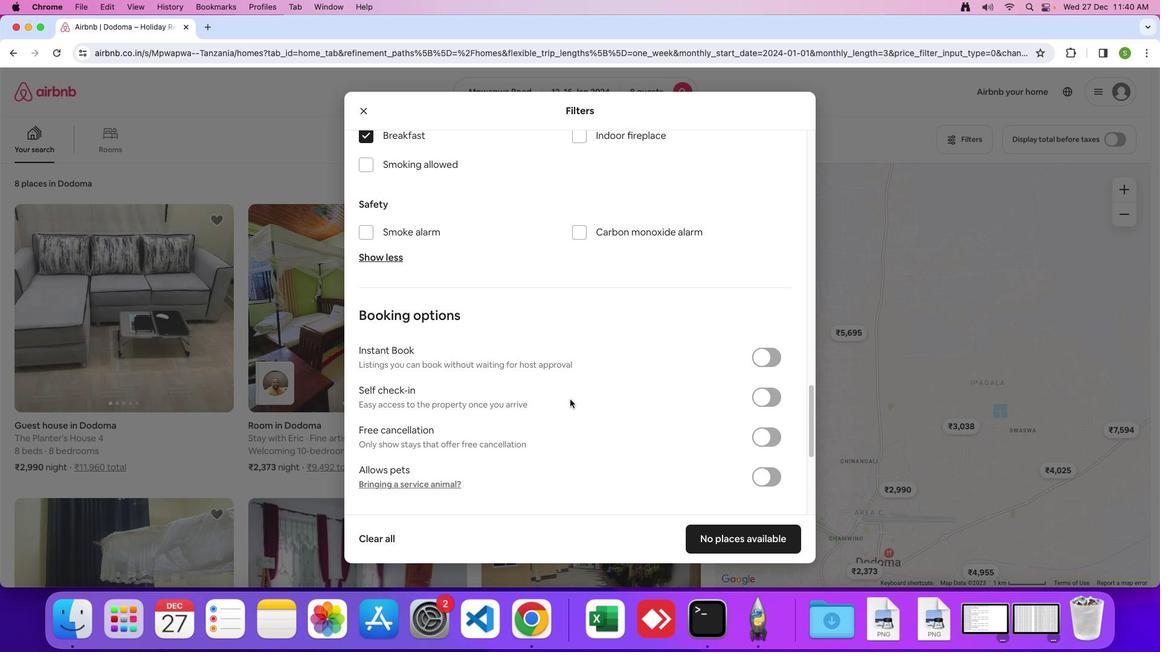 
Action: Mouse scrolled (570, 400) with delta (0, -1)
Screenshot: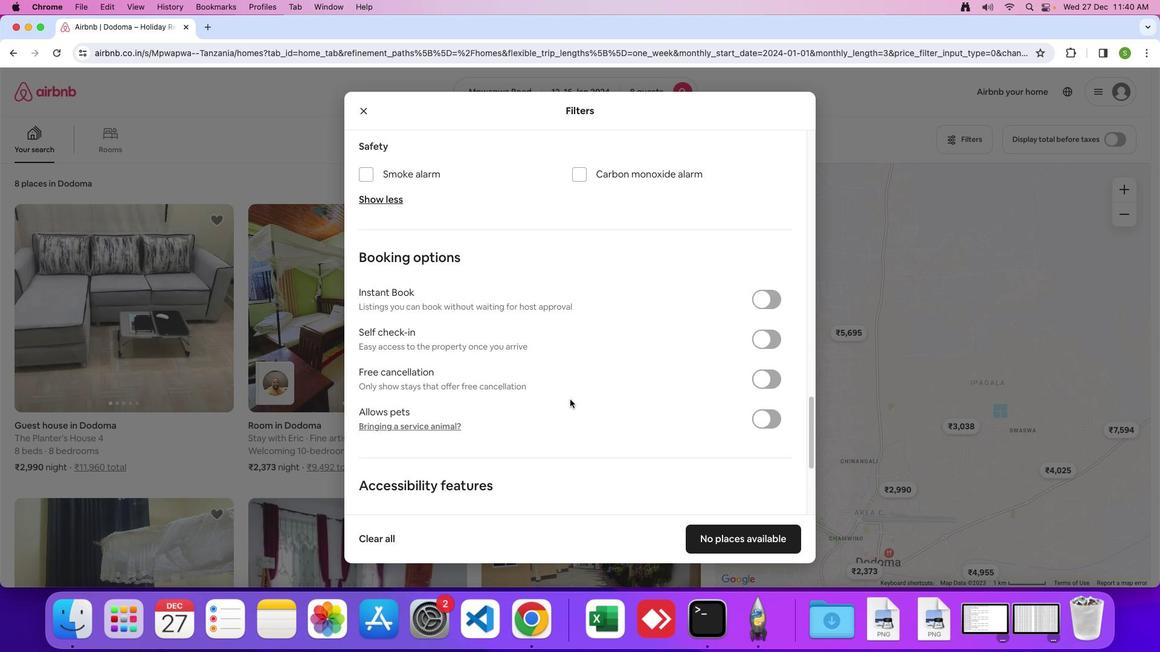 
Action: Mouse scrolled (570, 400) with delta (0, 0)
Screenshot: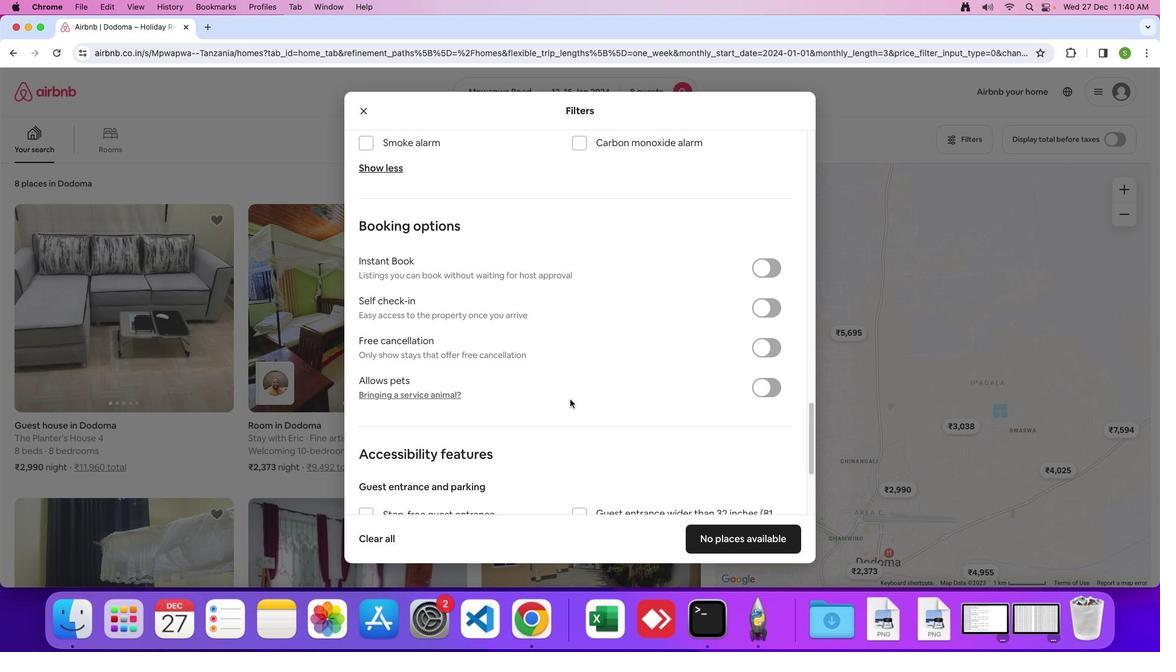 
Action: Mouse scrolled (570, 400) with delta (0, 0)
Screenshot: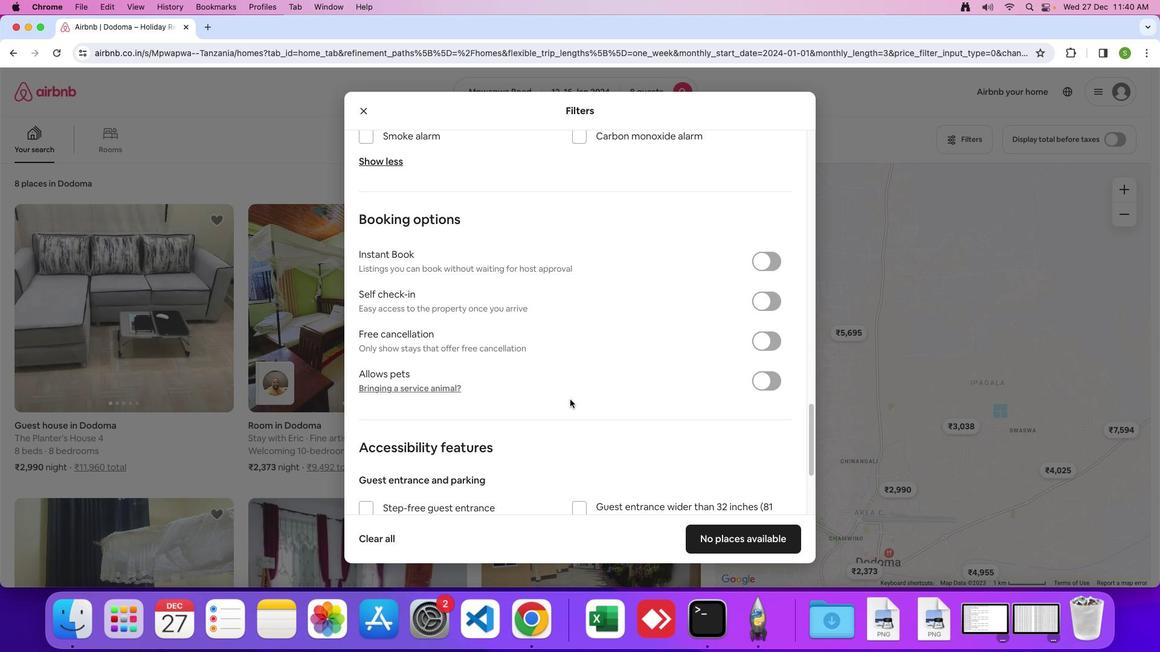 
Action: Mouse scrolled (570, 400) with delta (0, 0)
Screenshot: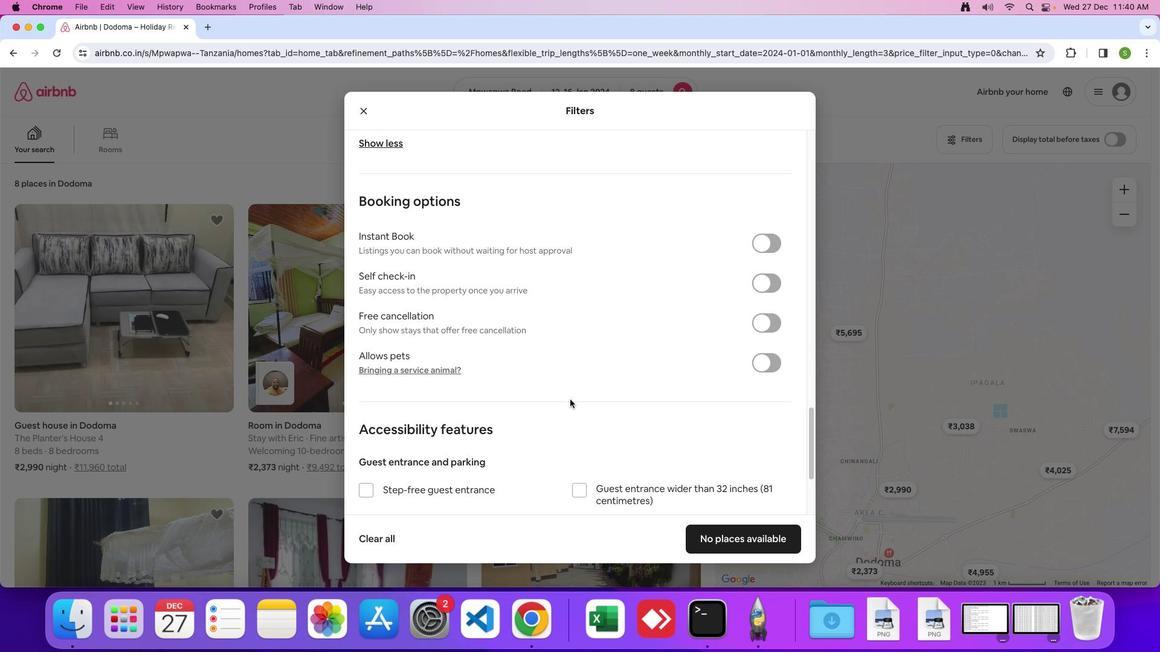 
Action: Mouse scrolled (570, 400) with delta (0, 0)
Screenshot: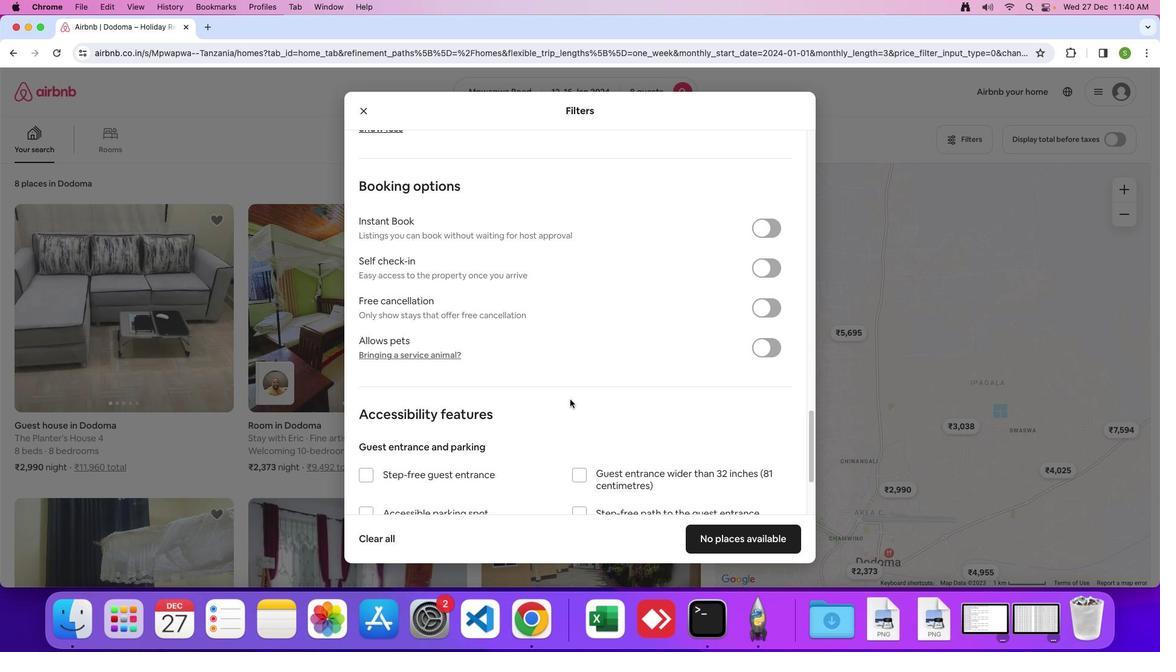 
Action: Mouse scrolled (570, 400) with delta (0, -1)
Screenshot: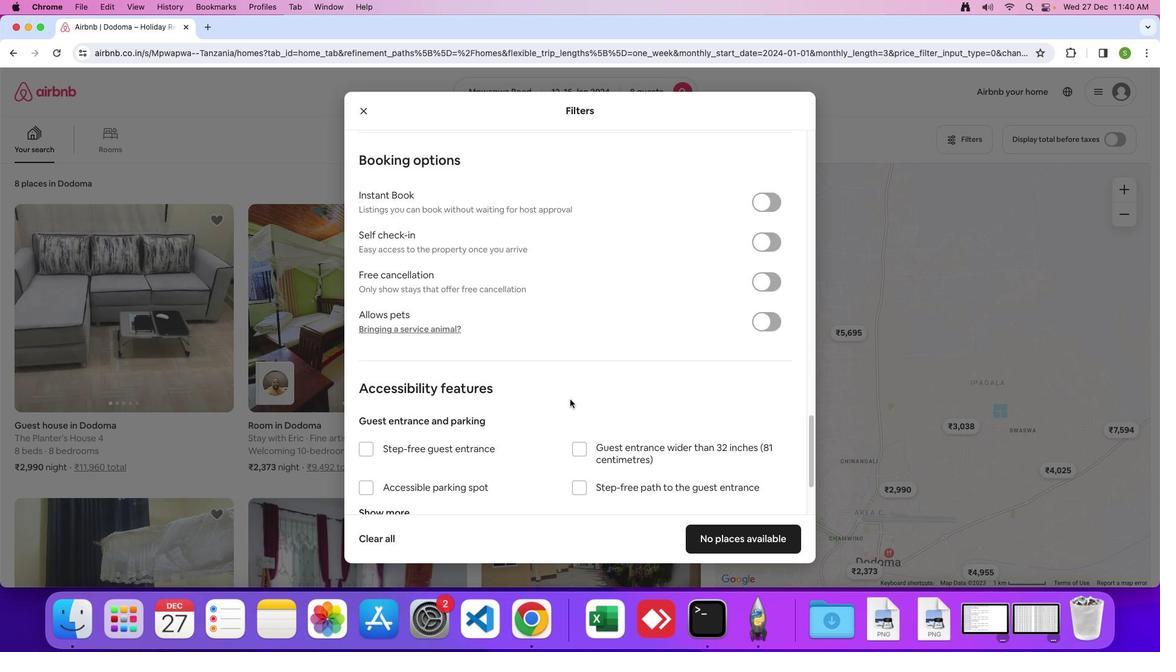 
Action: Mouse scrolled (570, 400) with delta (0, 0)
Screenshot: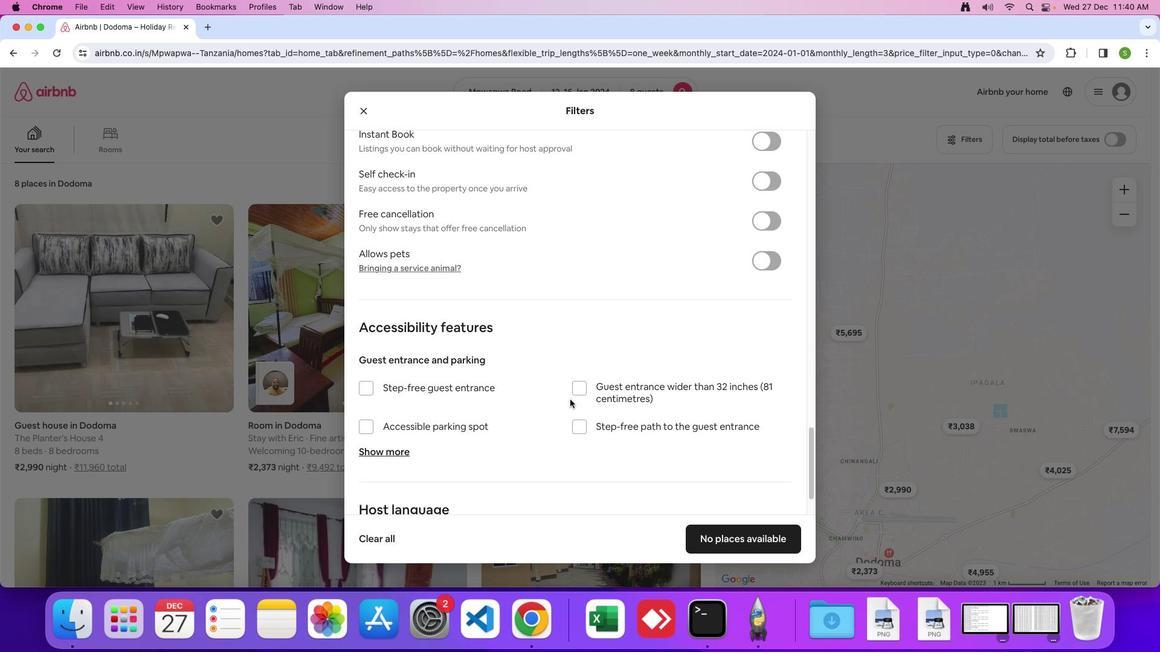 
Action: Mouse scrolled (570, 400) with delta (0, 0)
Screenshot: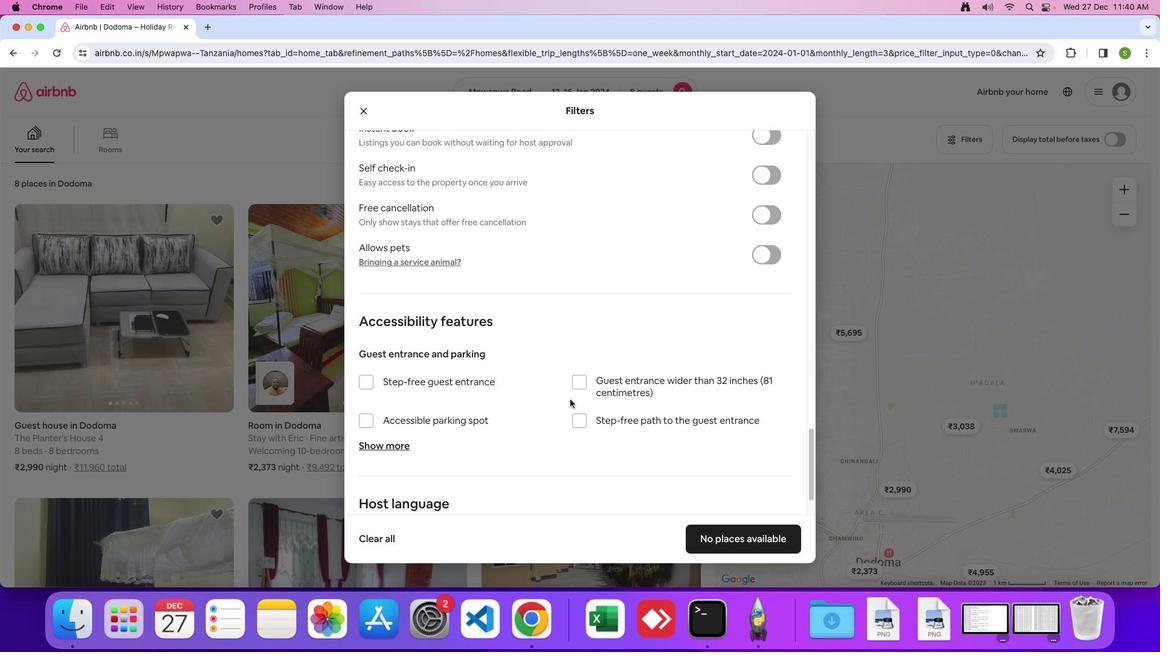 
Action: Mouse scrolled (570, 400) with delta (0, 0)
Screenshot: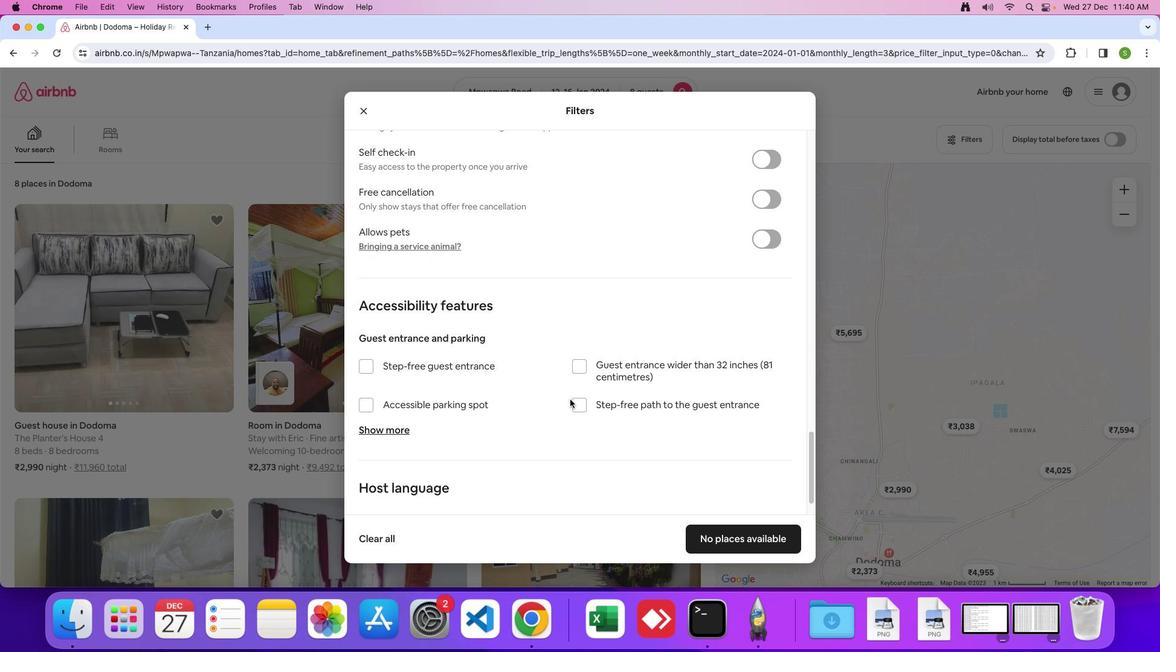 
Action: Mouse scrolled (570, 400) with delta (0, 0)
Screenshot: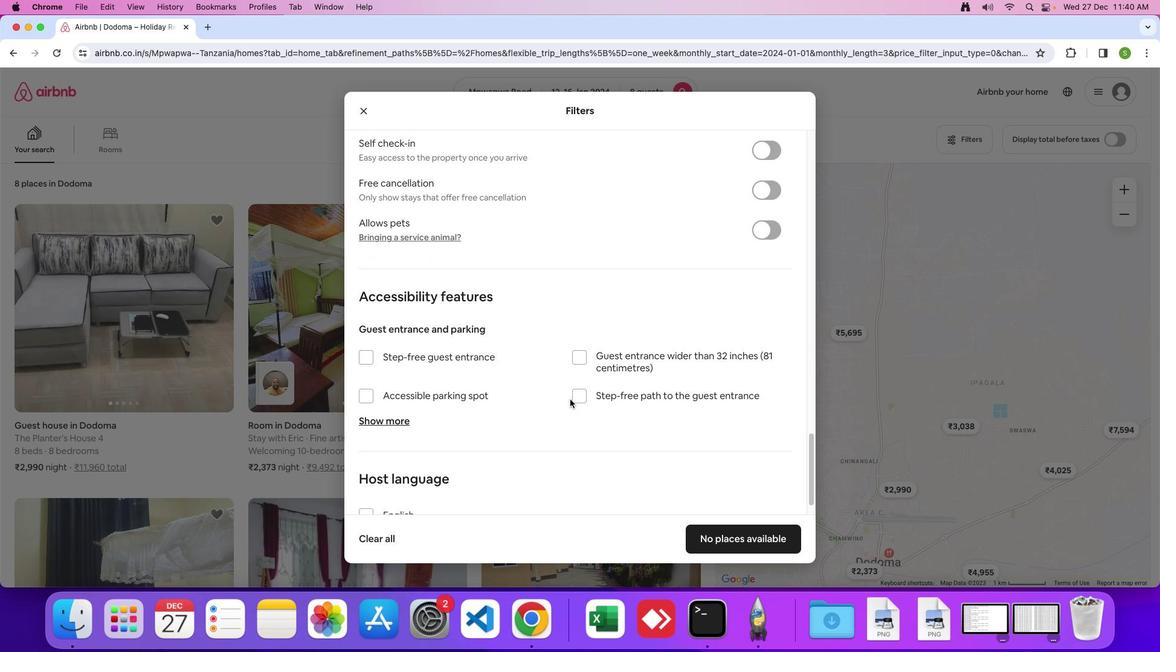 
Action: Mouse scrolled (570, 400) with delta (0, 0)
Screenshot: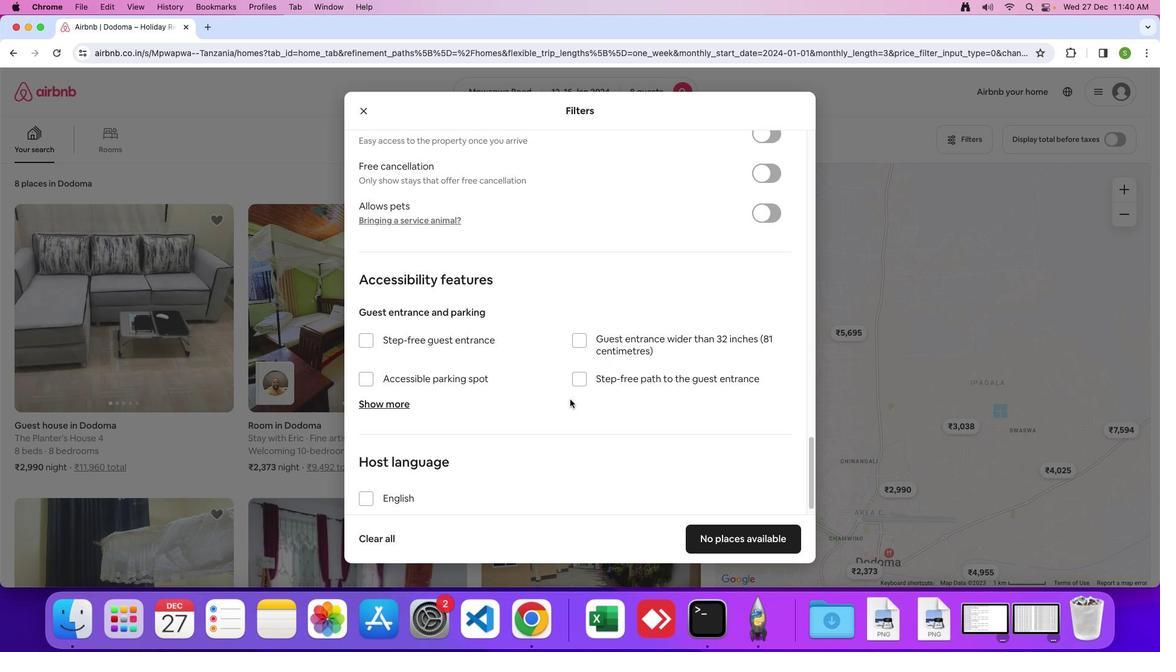 
Action: Mouse scrolled (570, 400) with delta (0, 0)
Screenshot: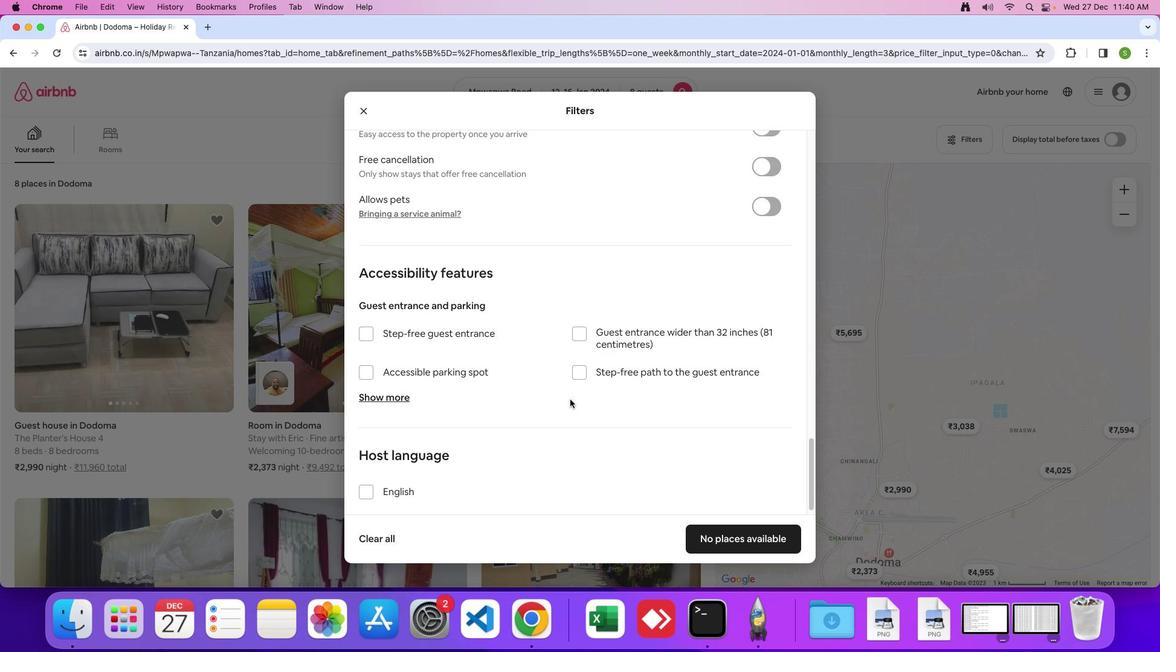 
Action: Mouse scrolled (570, 400) with delta (0, 0)
Screenshot: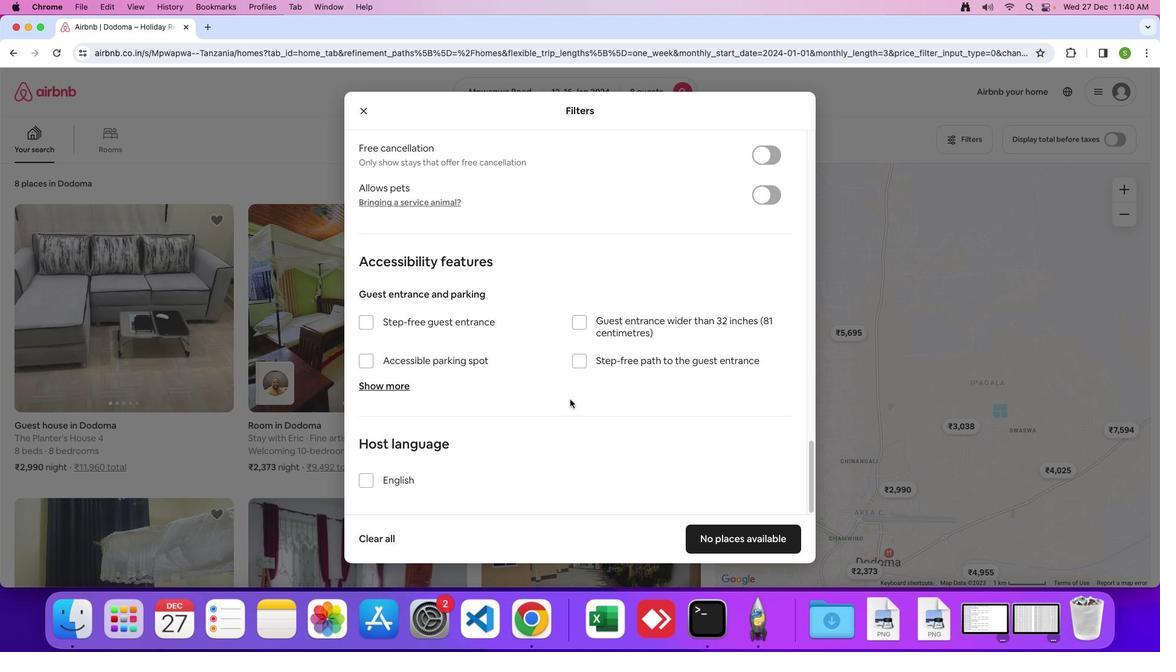 
Action: Mouse scrolled (570, 400) with delta (0, 0)
Screenshot: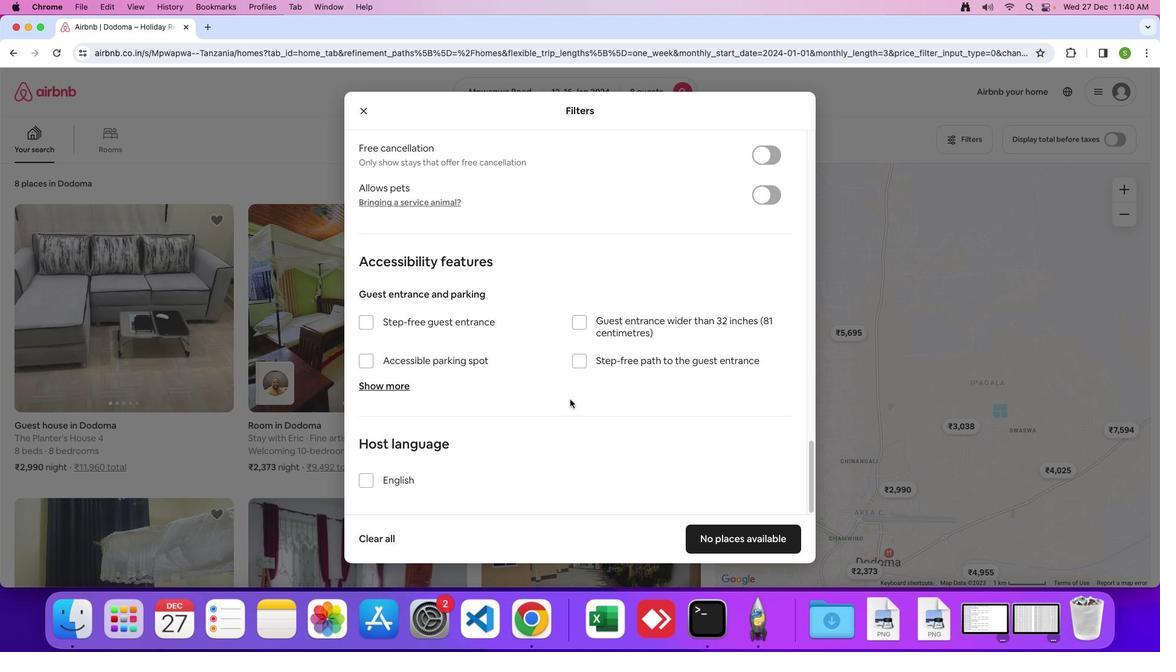 
Action: Mouse scrolled (570, 400) with delta (0, -1)
Screenshot: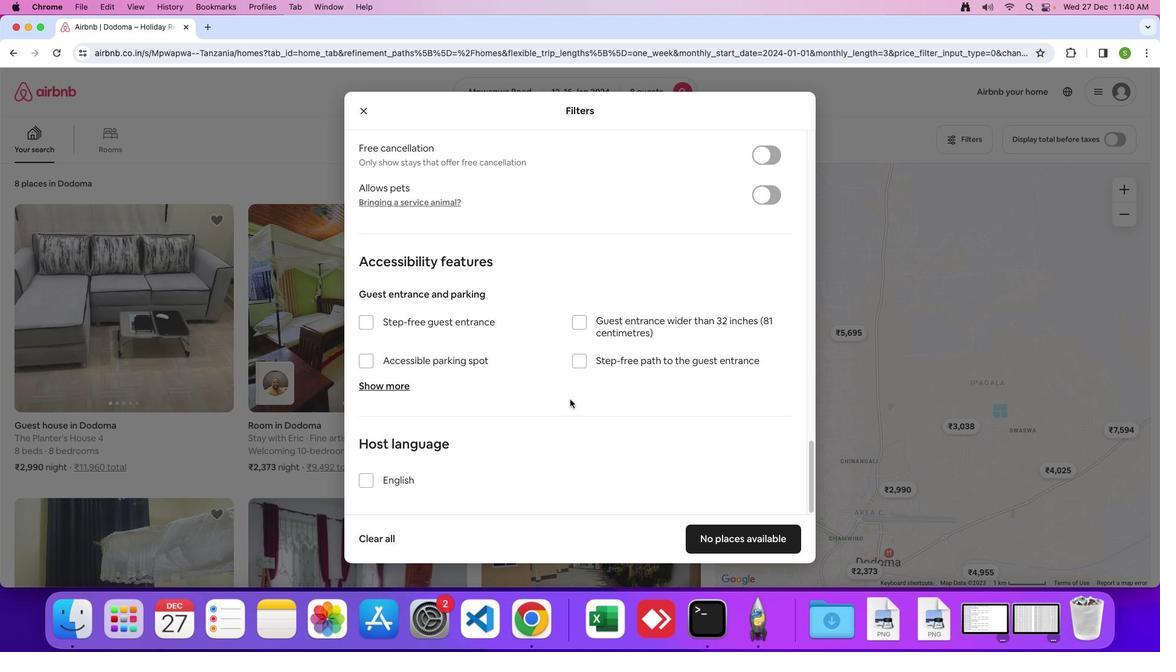 
Action: Mouse moved to (729, 534)
Screenshot: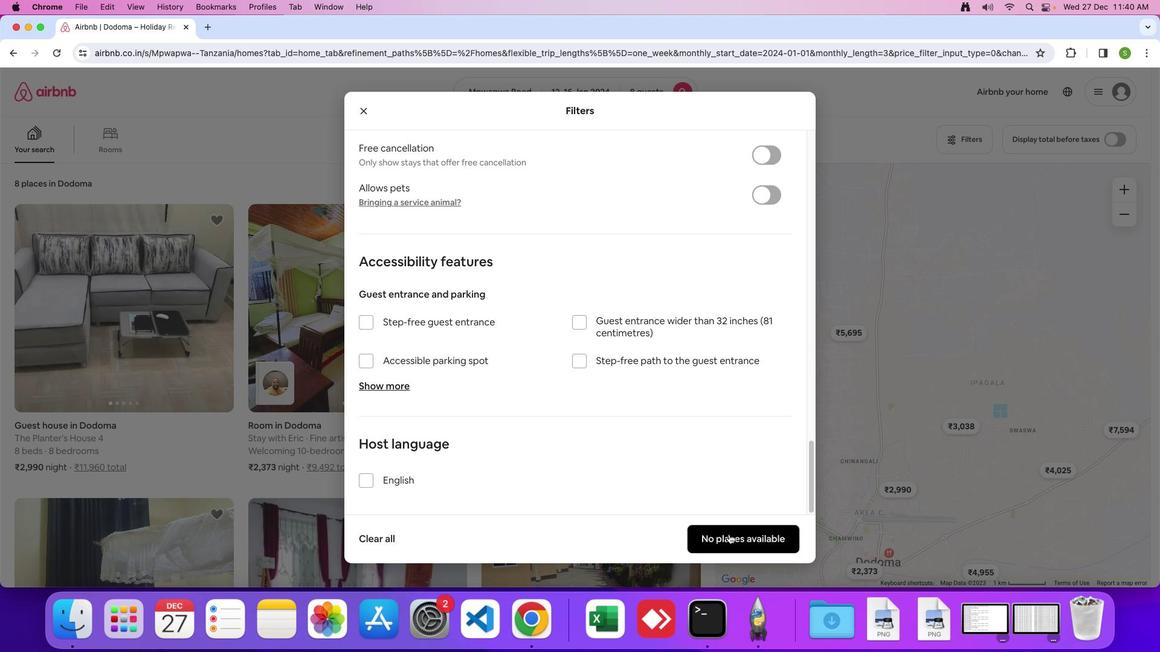 
Action: Mouse pressed left at (729, 534)
Screenshot: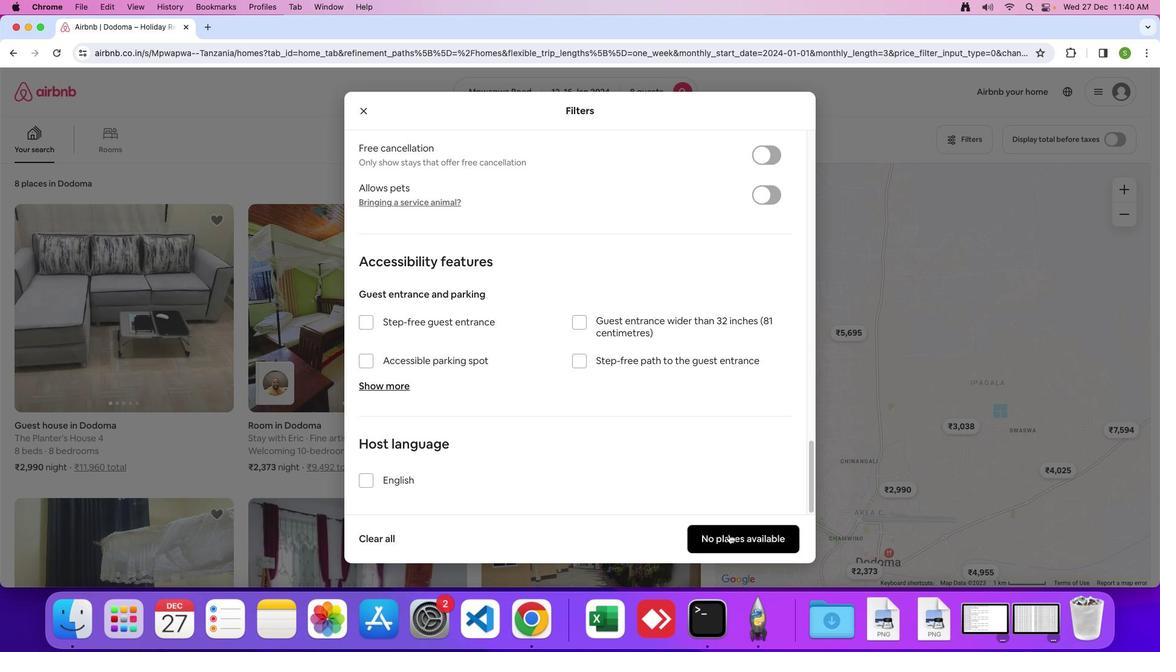 
Action: Mouse moved to (511, 376)
Screenshot: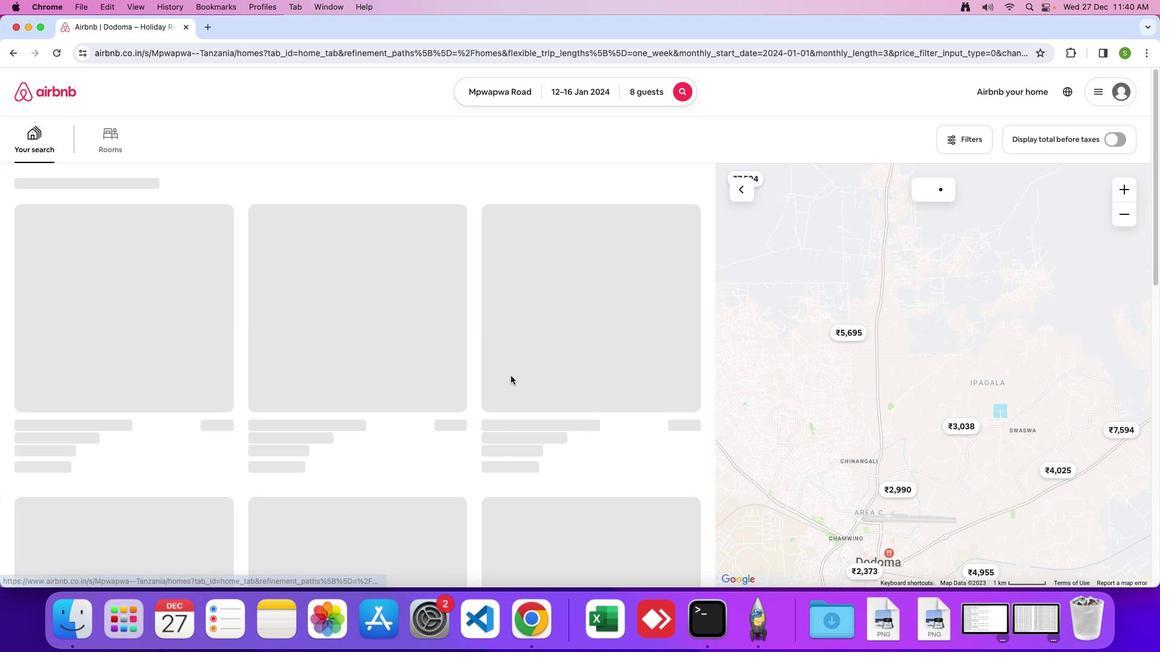 
